 Task: Customize page layout- Mark the status as required.
Action: Mouse moved to (20, 91)
Screenshot: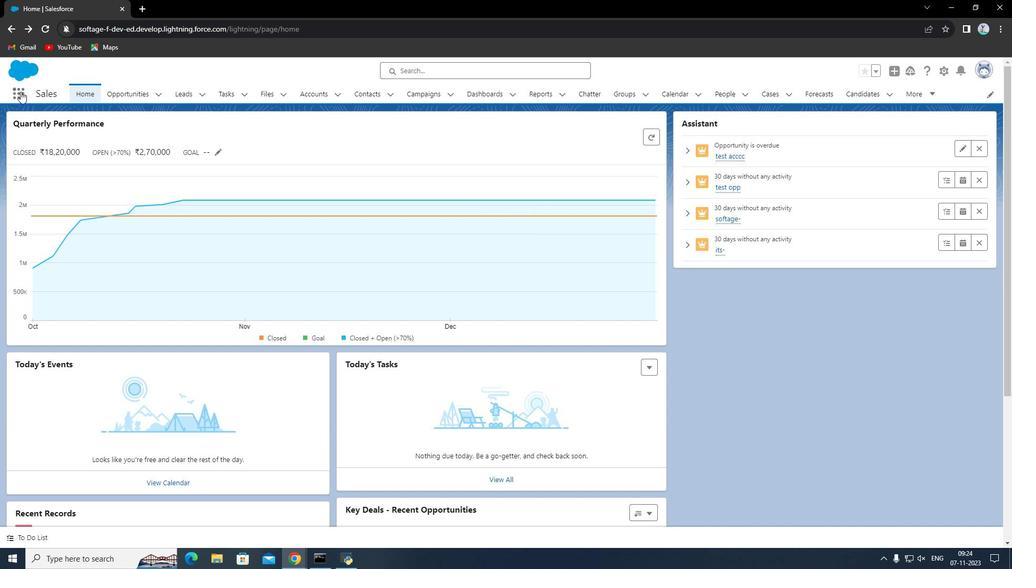 
Action: Mouse pressed left at (20, 91)
Screenshot: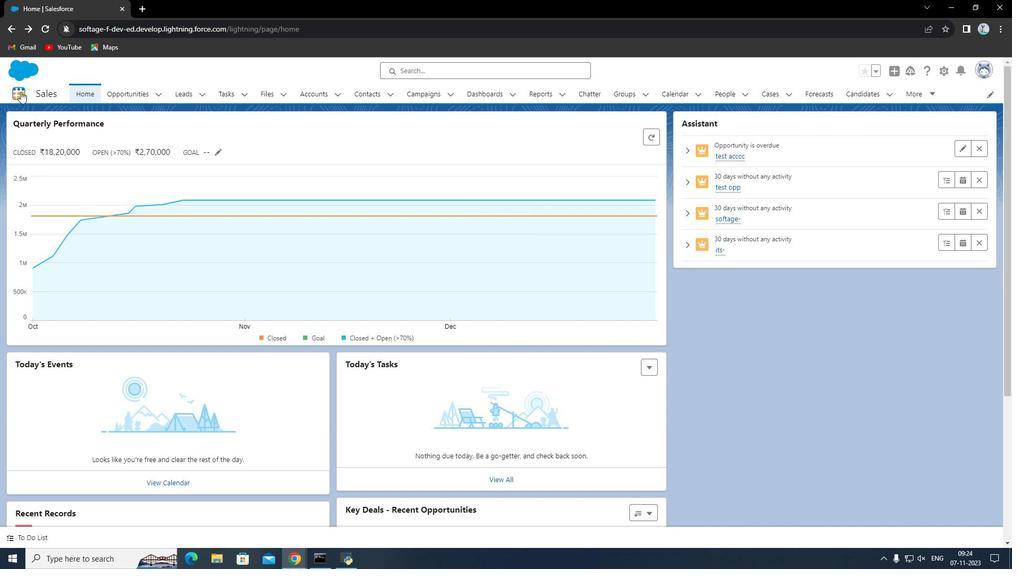 
Action: Mouse moved to (34, 277)
Screenshot: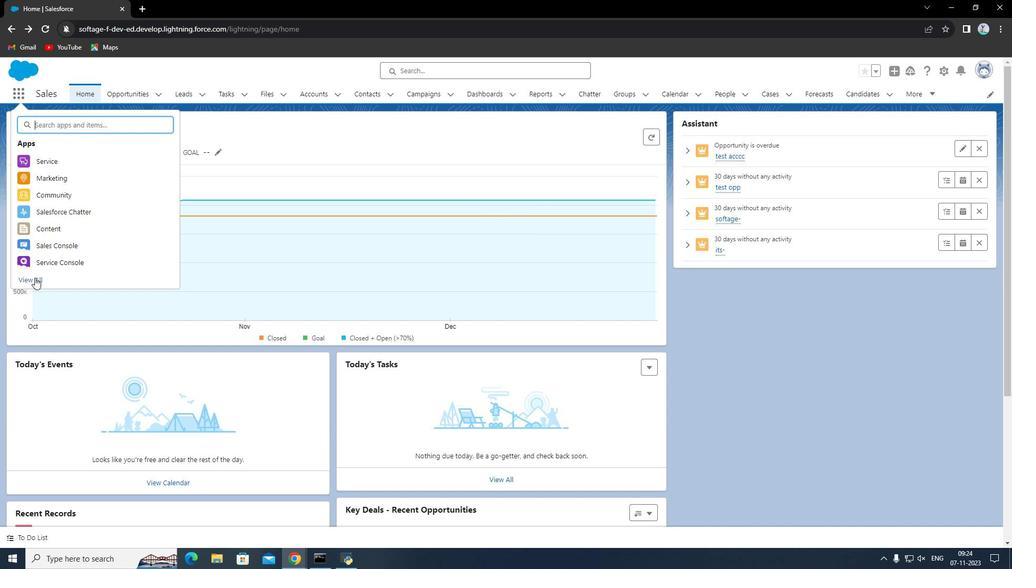 
Action: Mouse pressed left at (34, 277)
Screenshot: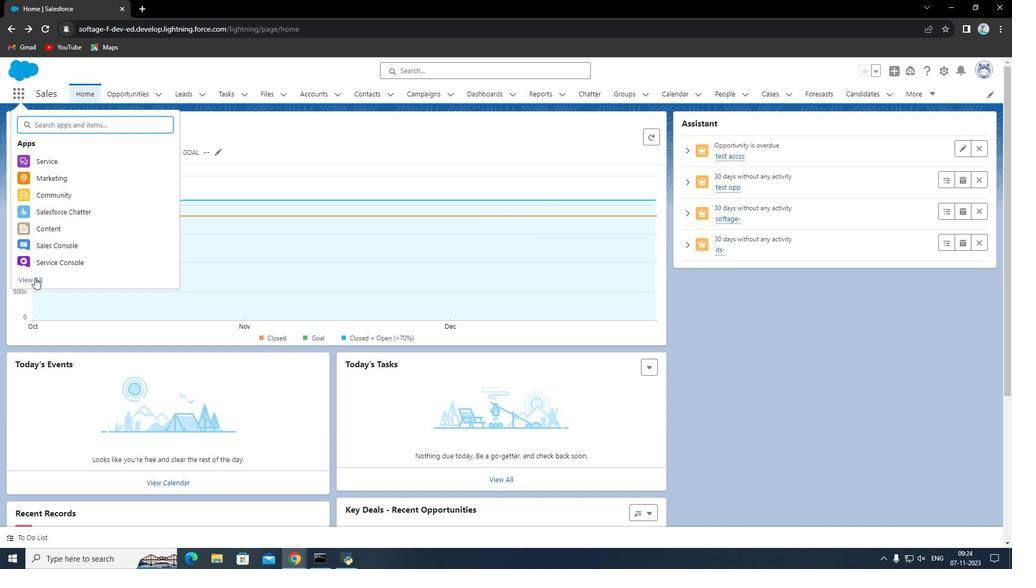 
Action: Mouse moved to (423, 402)
Screenshot: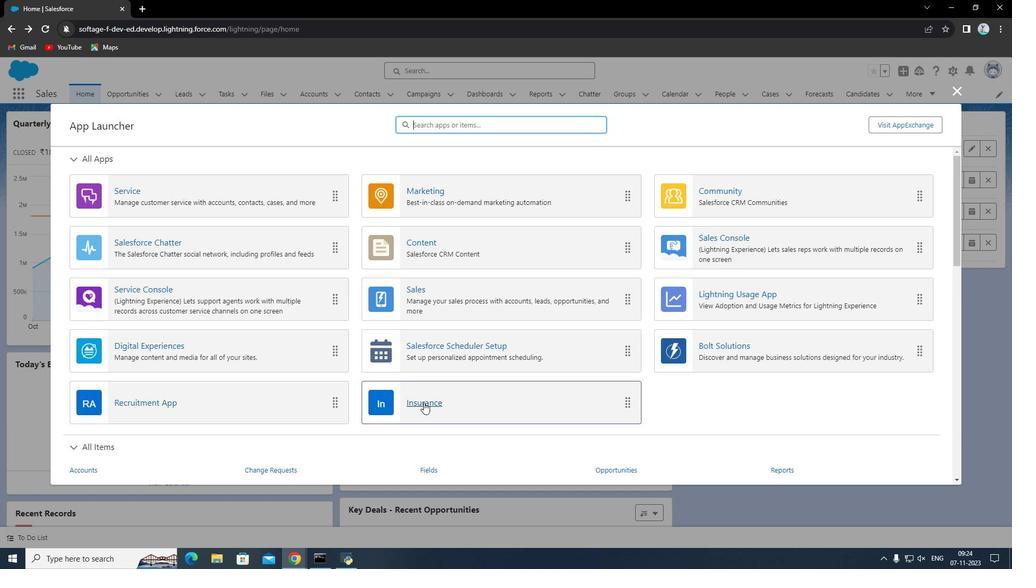 
Action: Mouse pressed left at (423, 402)
Screenshot: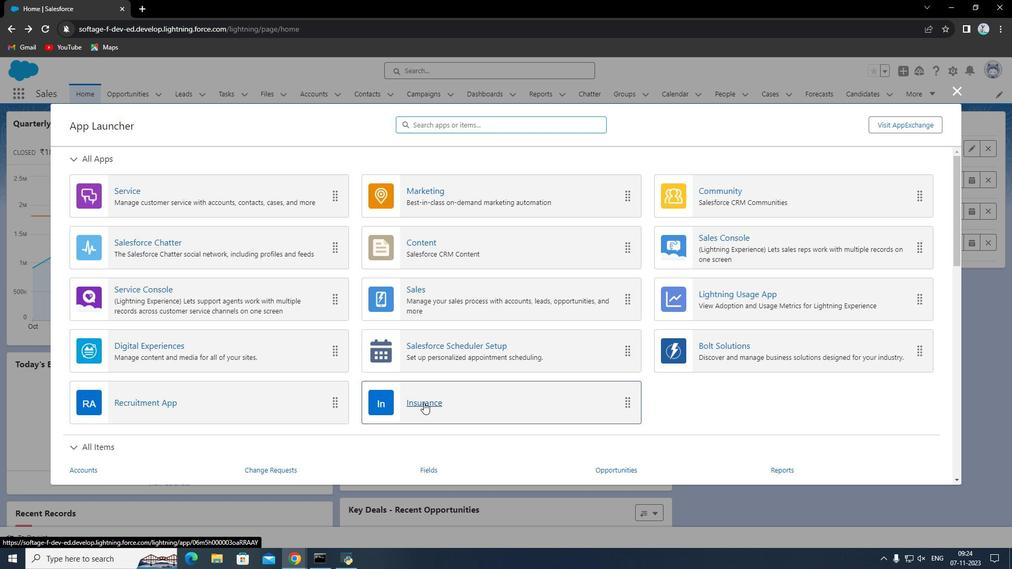 
Action: Mouse moved to (336, 92)
Screenshot: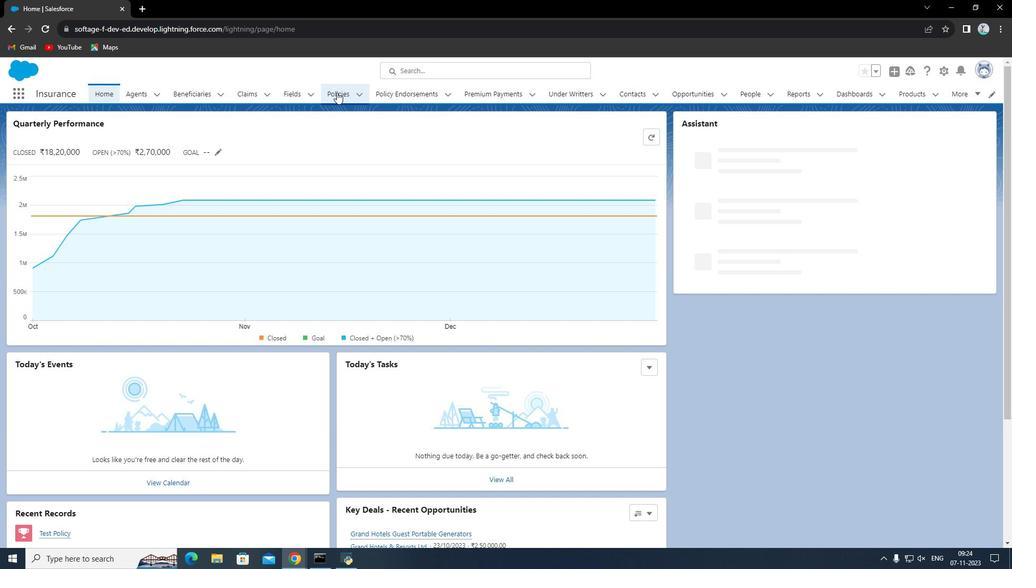 
Action: Mouse pressed left at (336, 92)
Screenshot: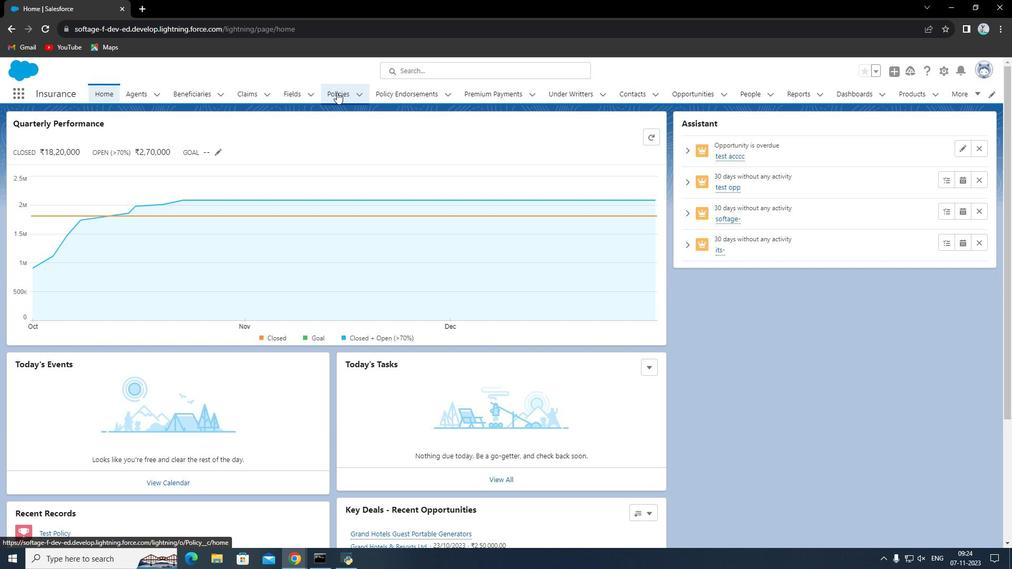 
Action: Mouse moved to (950, 71)
Screenshot: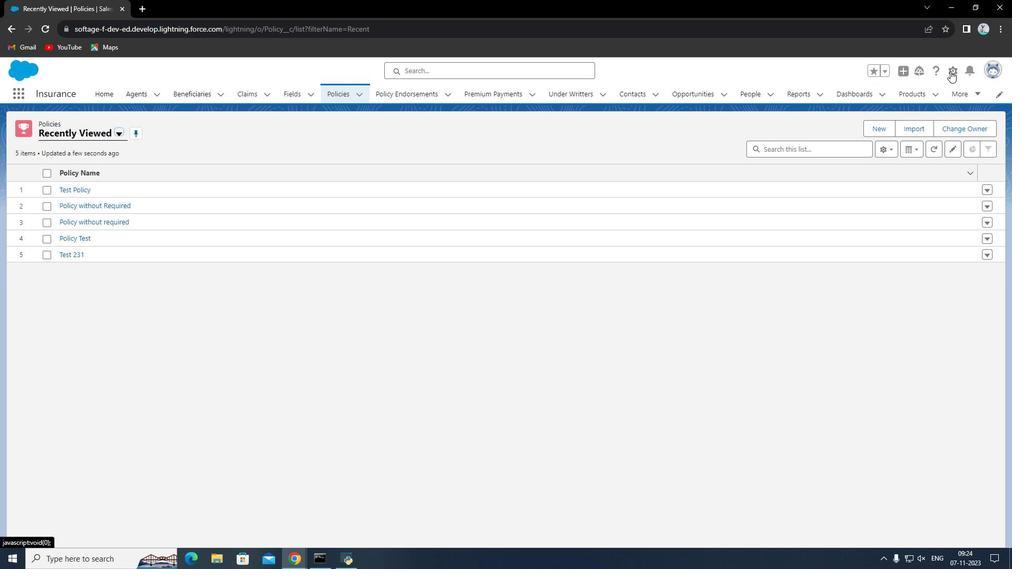 
Action: Mouse pressed left at (950, 71)
Screenshot: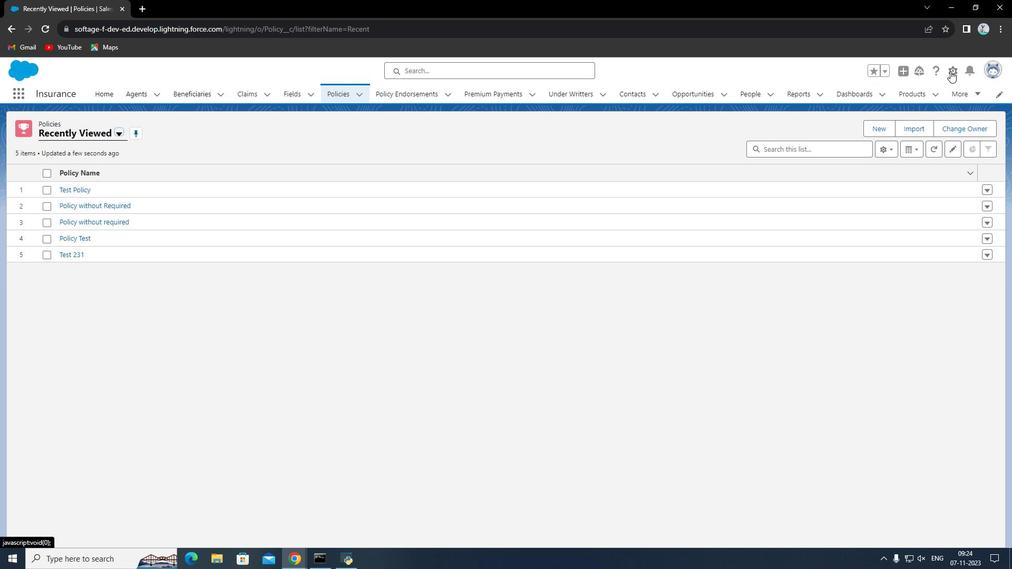 
Action: Mouse moved to (915, 189)
Screenshot: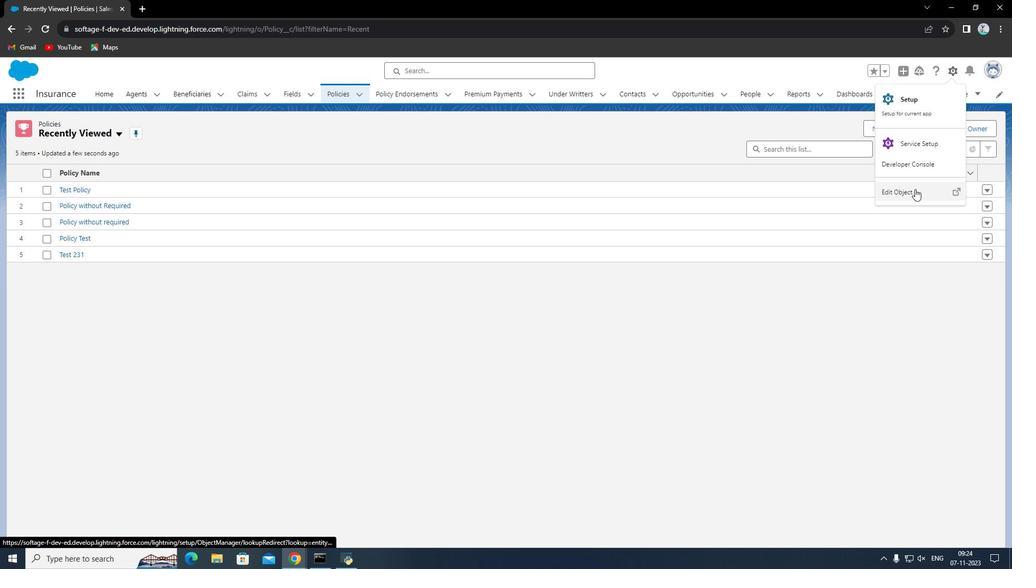 
Action: Mouse pressed left at (915, 189)
Screenshot: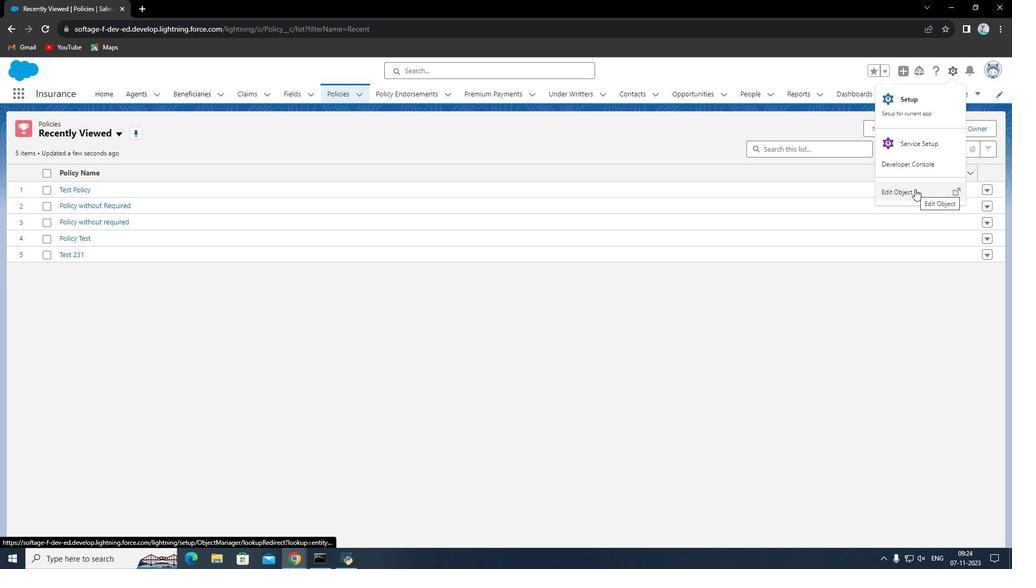 
Action: Mouse moved to (33, 220)
Screenshot: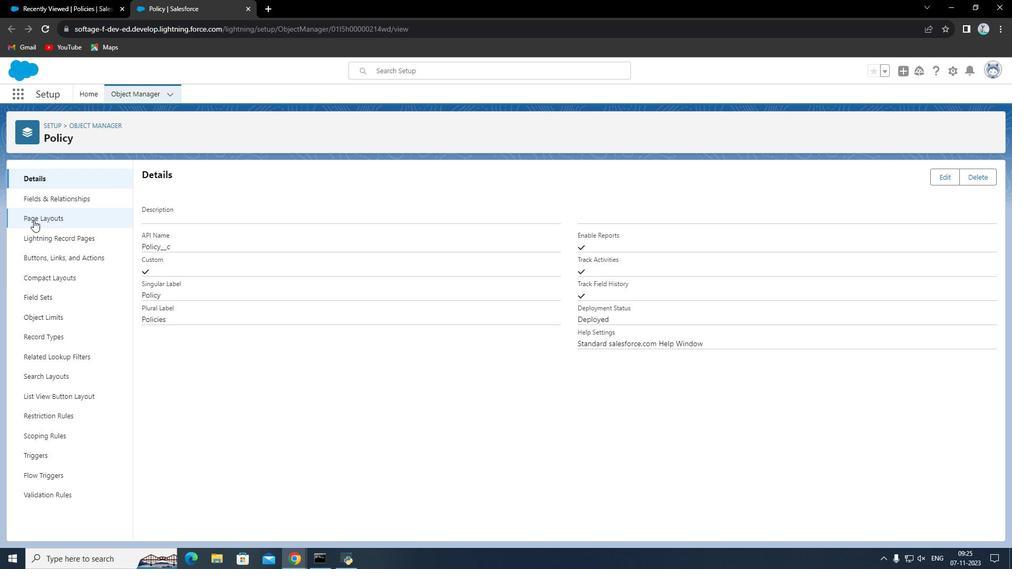 
Action: Mouse pressed left at (33, 220)
Screenshot: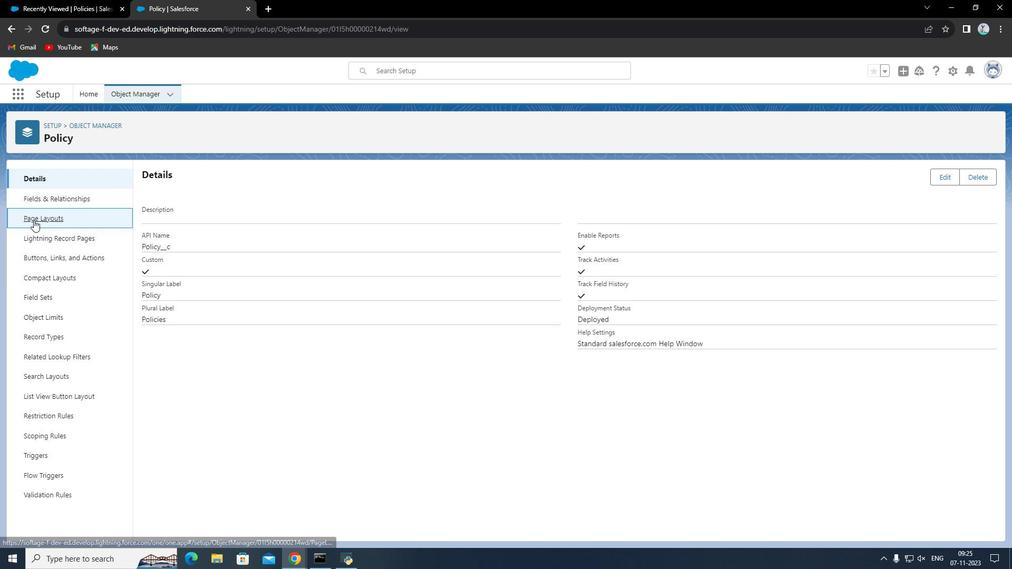 
Action: Mouse moved to (991, 220)
Screenshot: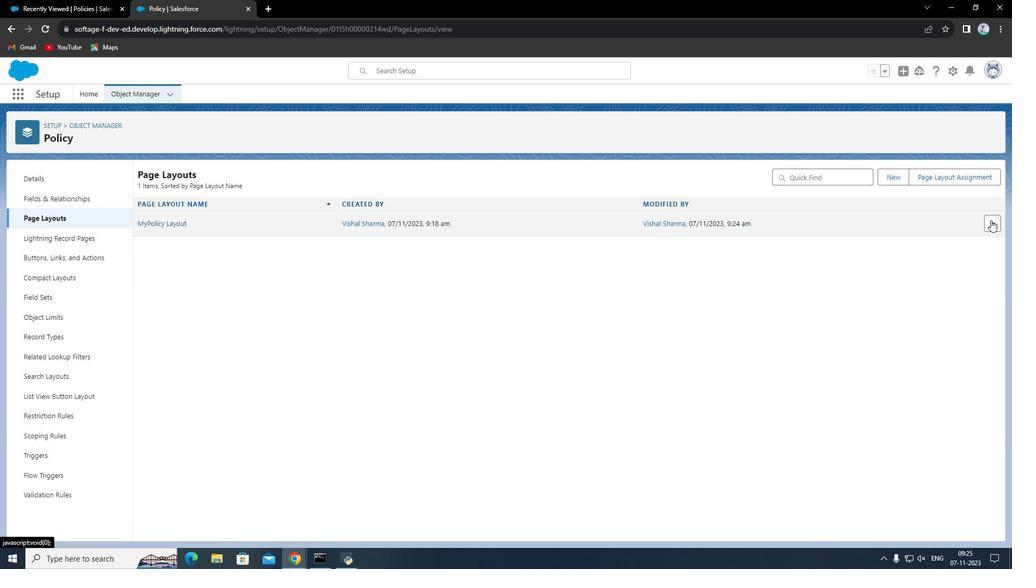 
Action: Mouse pressed left at (991, 220)
Screenshot: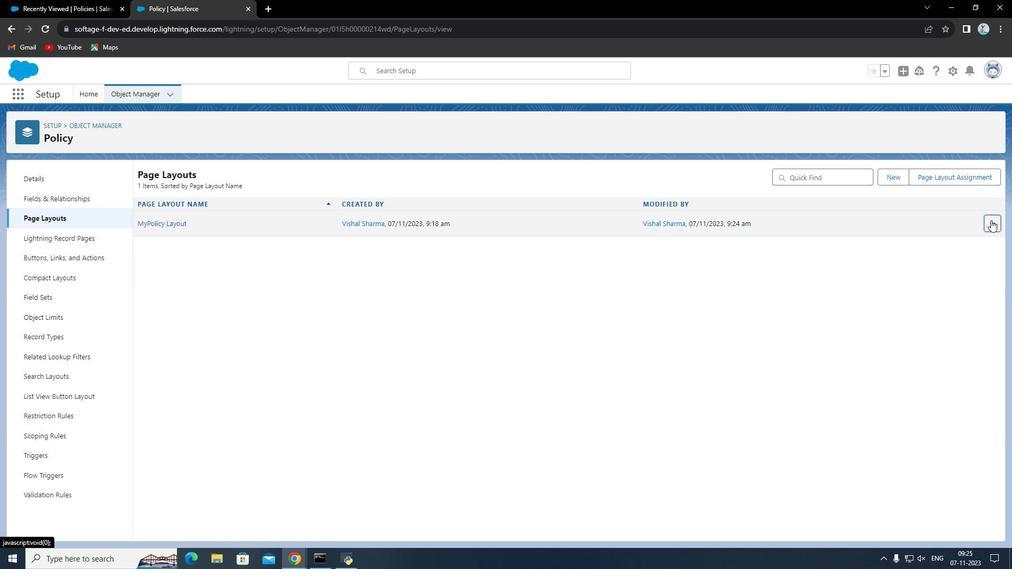 
Action: Mouse moved to (973, 245)
Screenshot: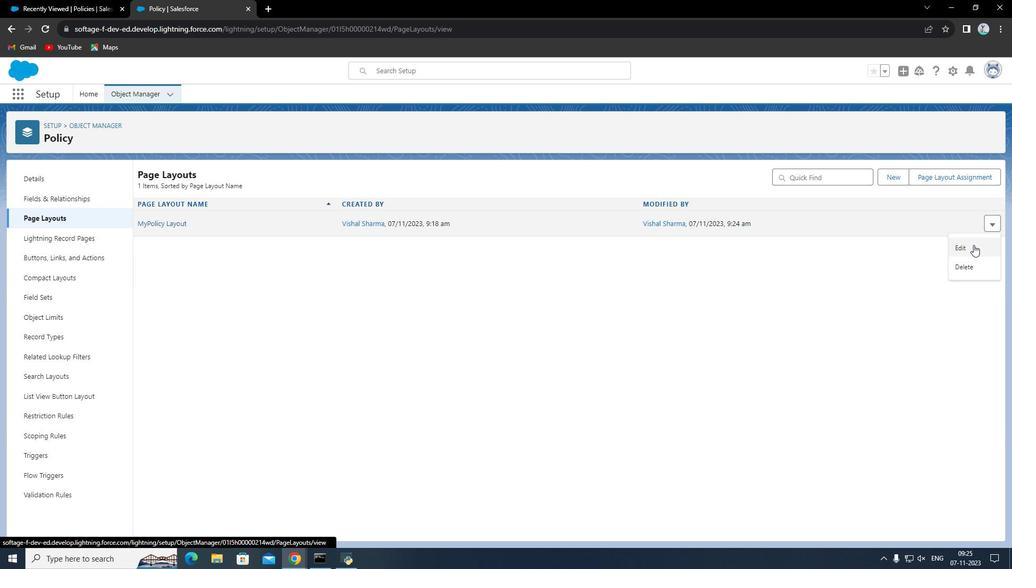 
Action: Mouse pressed left at (973, 245)
Screenshot: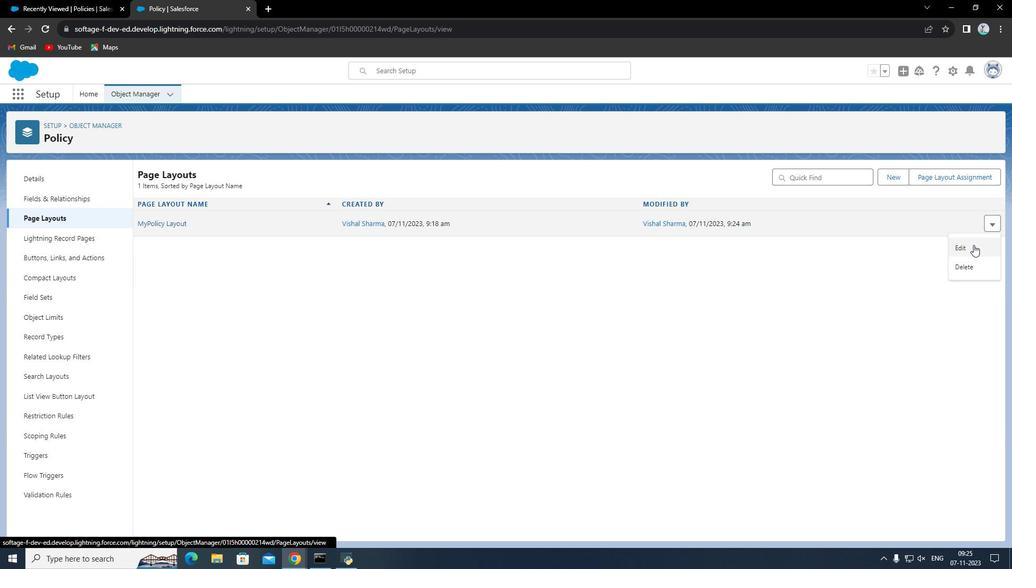 
Action: Mouse moved to (308, 354)
Screenshot: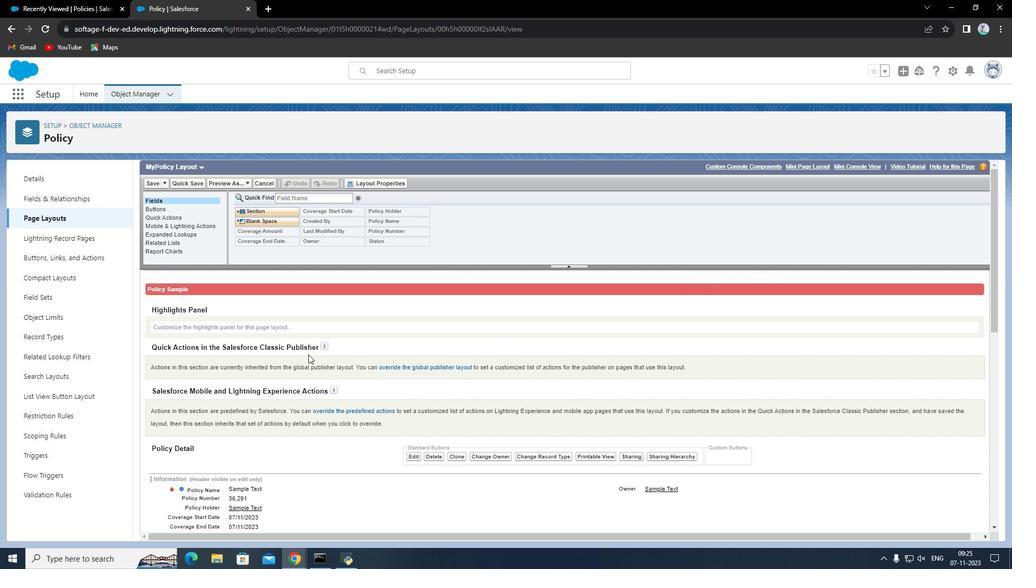 
Action: Mouse scrolled (308, 354) with delta (0, 0)
Screenshot: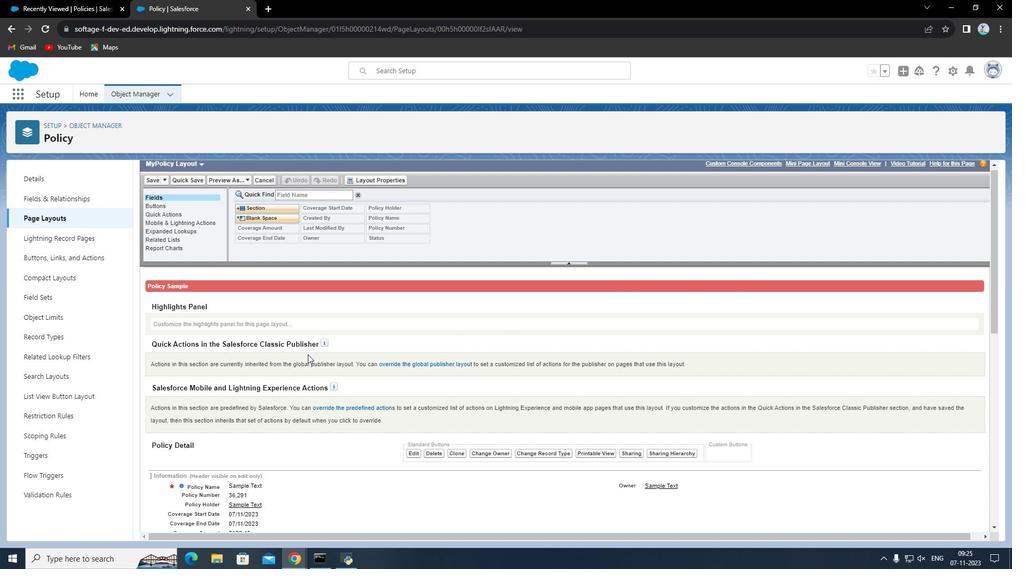 
Action: Mouse moved to (307, 354)
Screenshot: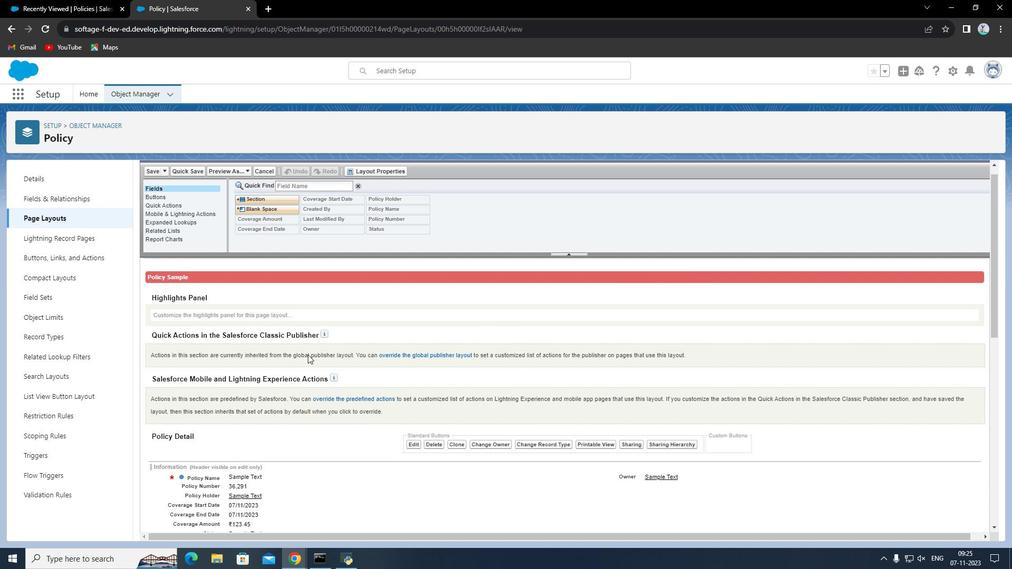 
Action: Mouse scrolled (307, 354) with delta (0, 0)
Screenshot: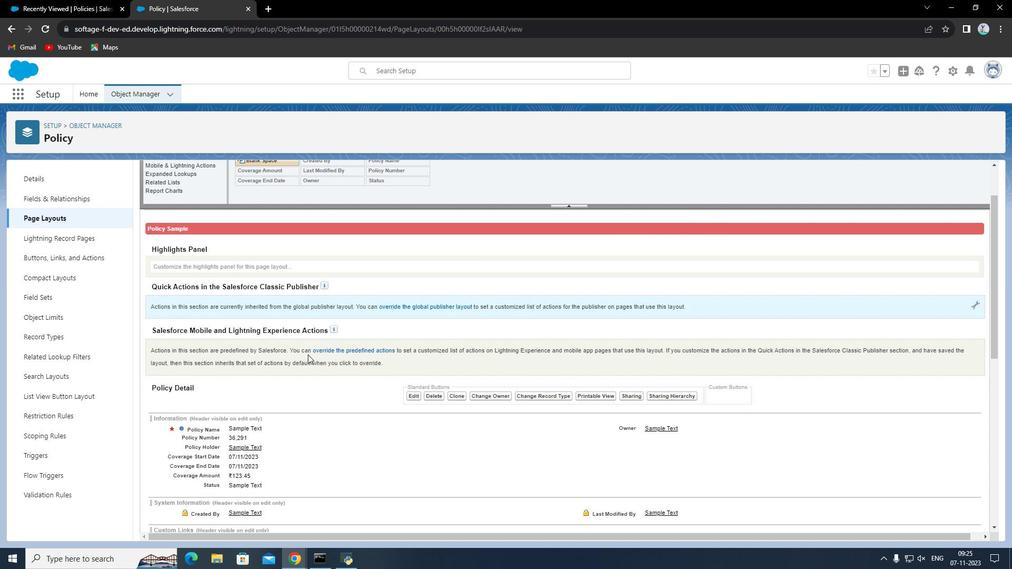 
Action: Mouse scrolled (307, 354) with delta (0, 0)
Screenshot: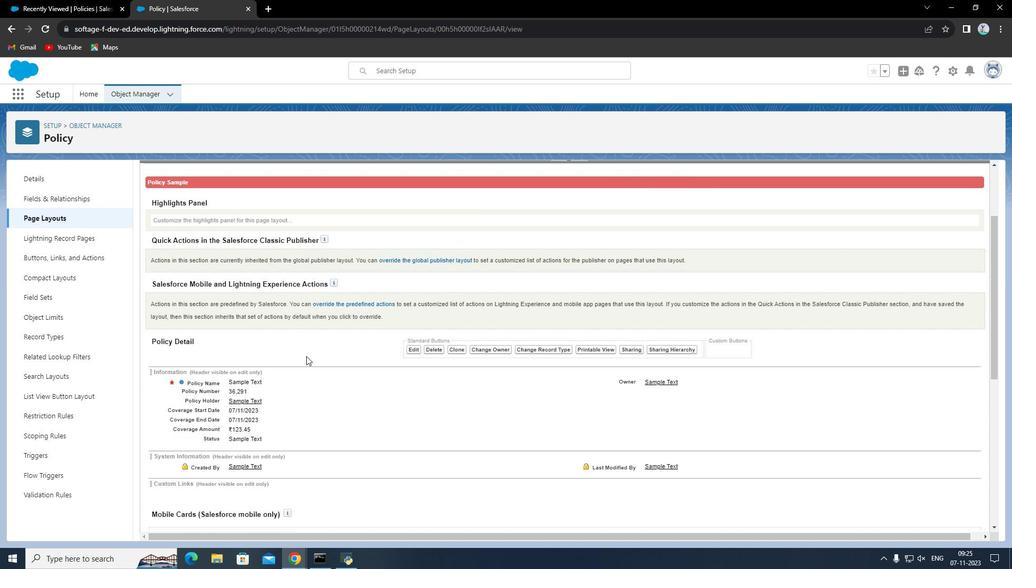 
Action: Mouse moved to (559, 387)
Screenshot: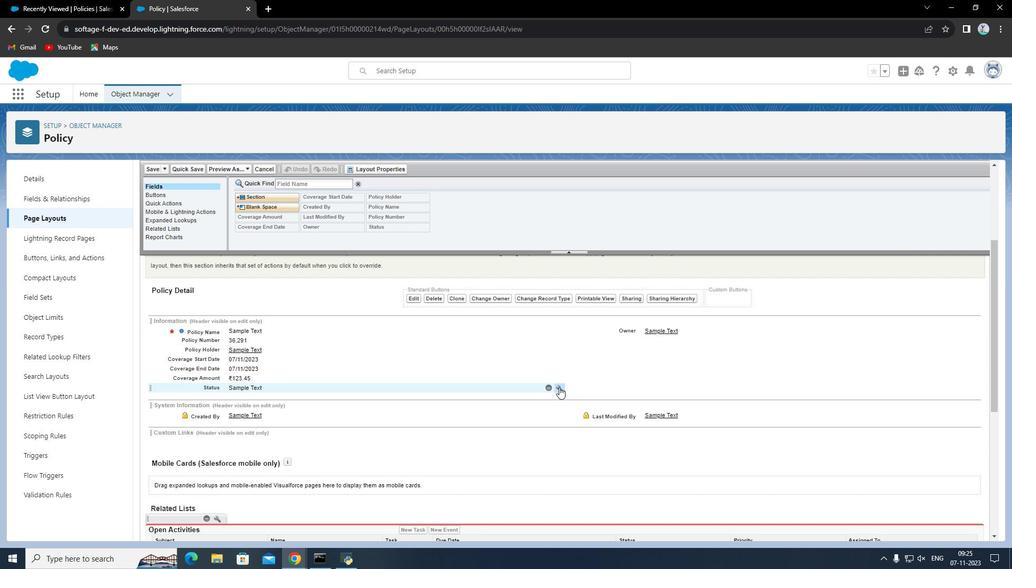 
Action: Mouse pressed left at (559, 387)
Screenshot: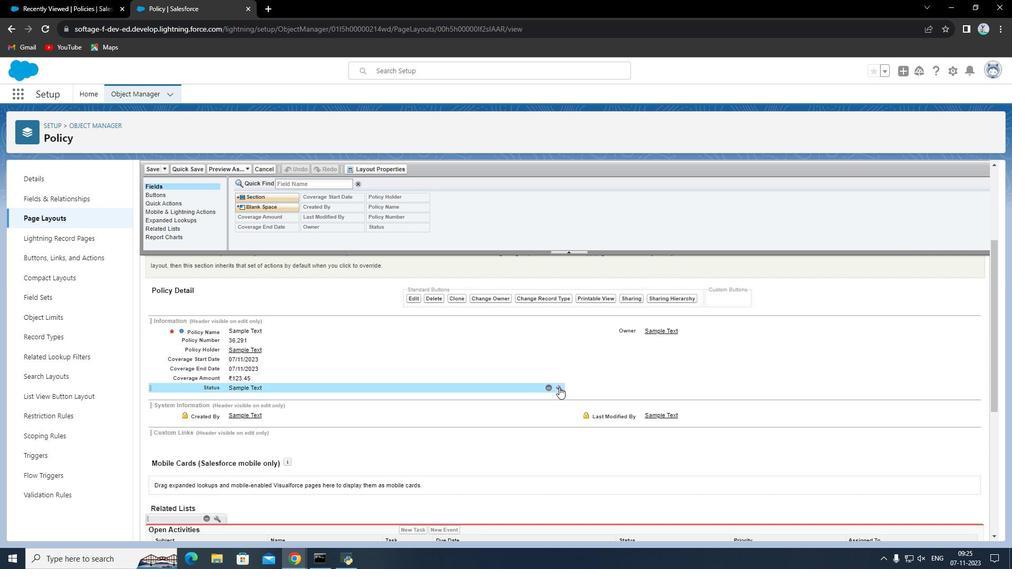 
Action: Mouse moved to (604, 350)
Screenshot: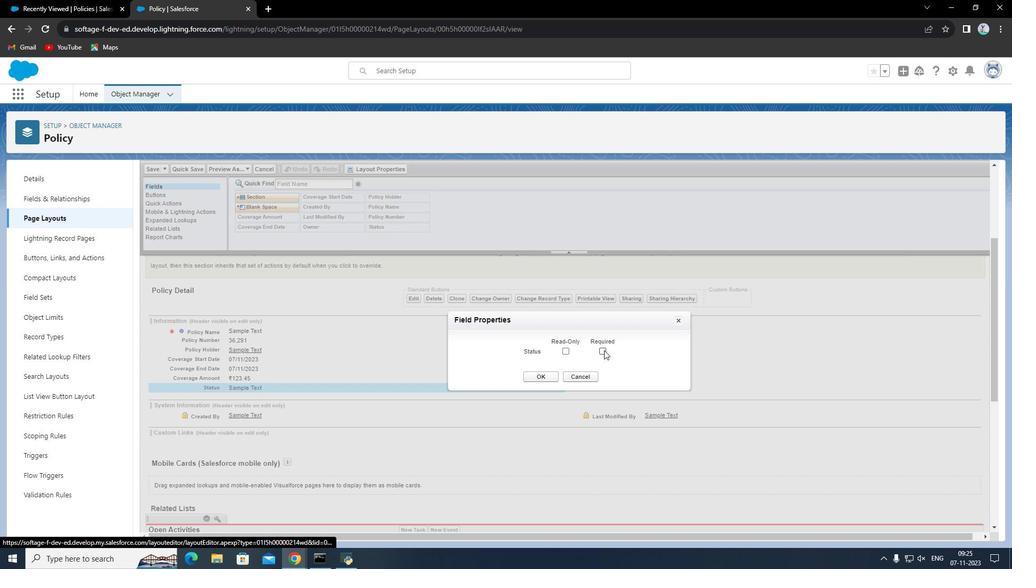 
Action: Mouse pressed left at (604, 350)
Screenshot: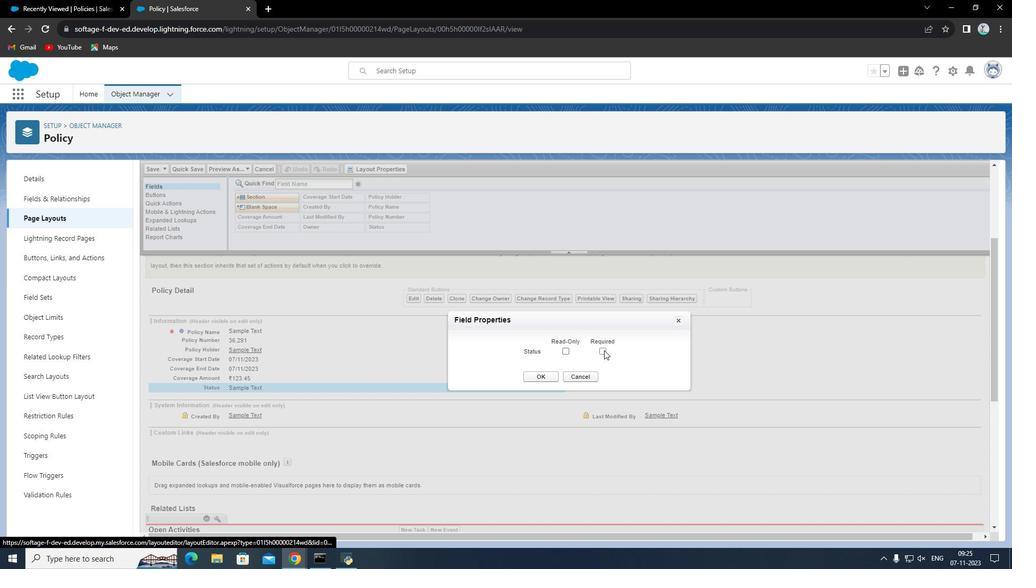 
Action: Mouse moved to (543, 378)
Screenshot: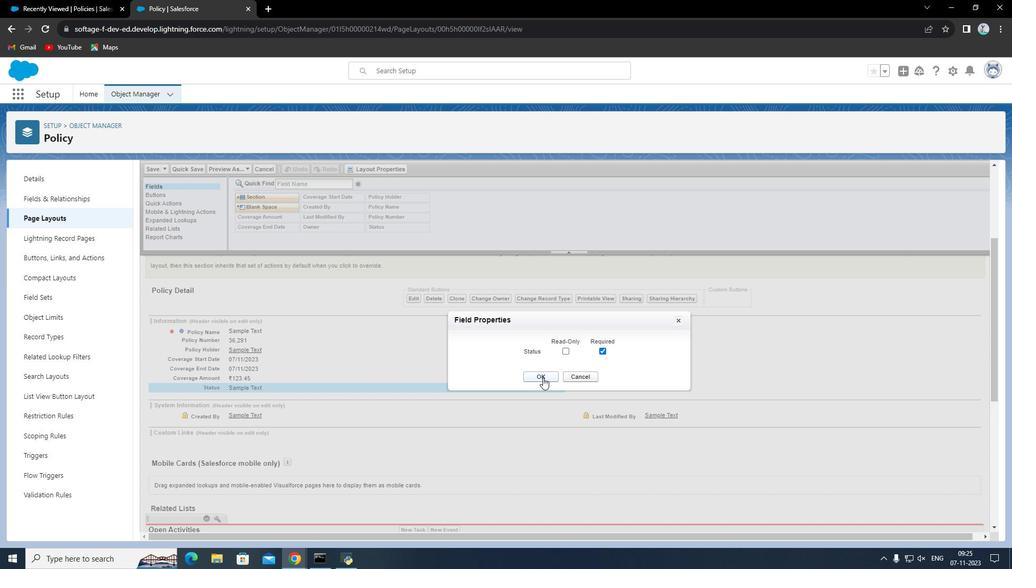 
Action: Mouse pressed left at (543, 378)
Screenshot: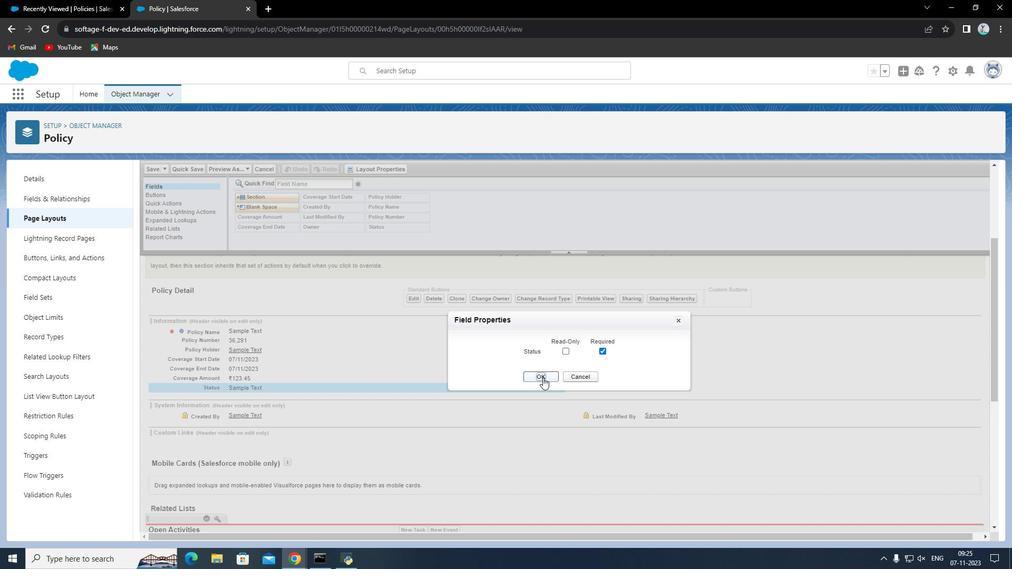 
Action: Mouse moved to (149, 169)
Screenshot: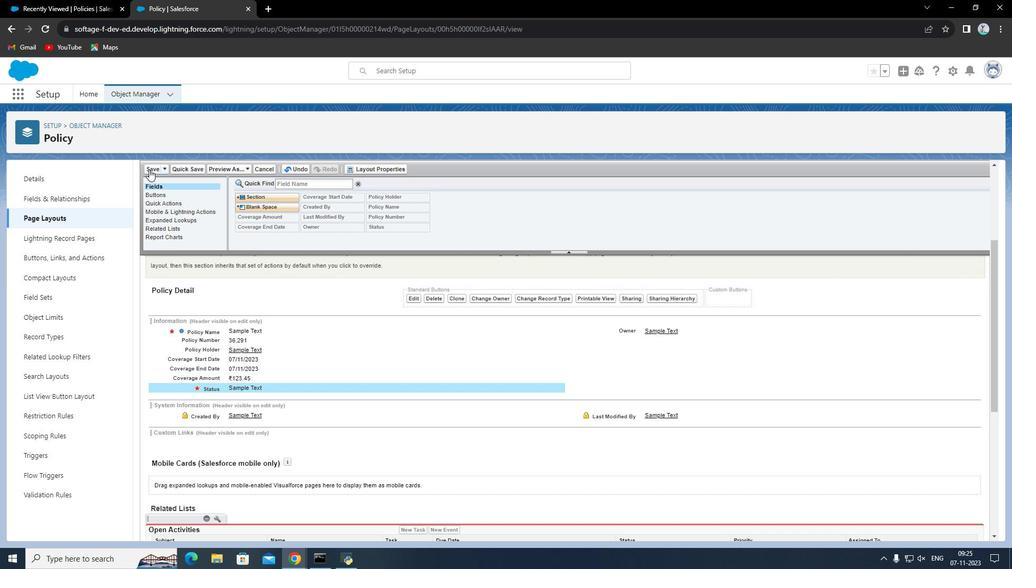 
Action: Mouse pressed left at (149, 169)
Screenshot: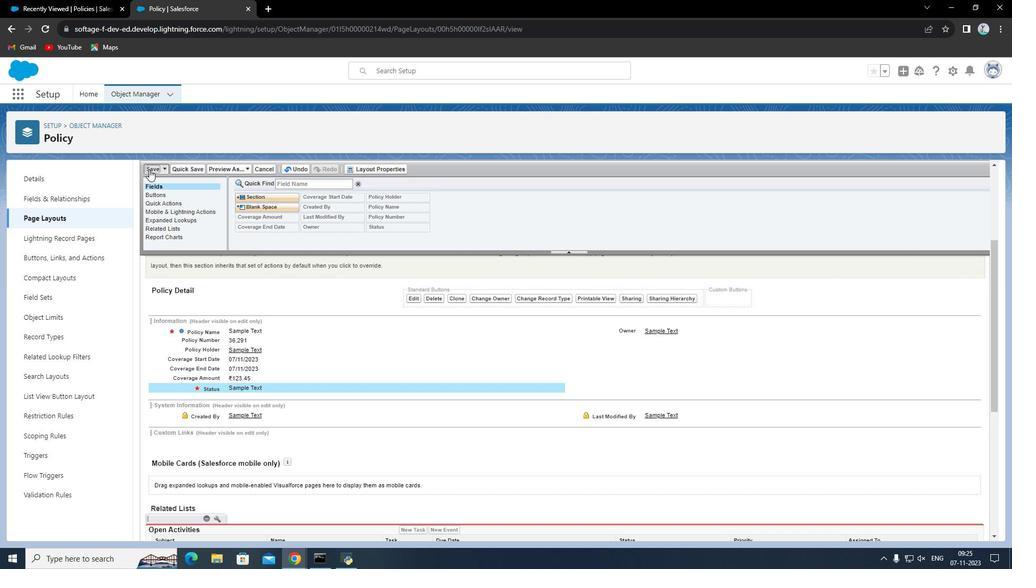 
Action: Mouse moved to (17, 92)
Screenshot: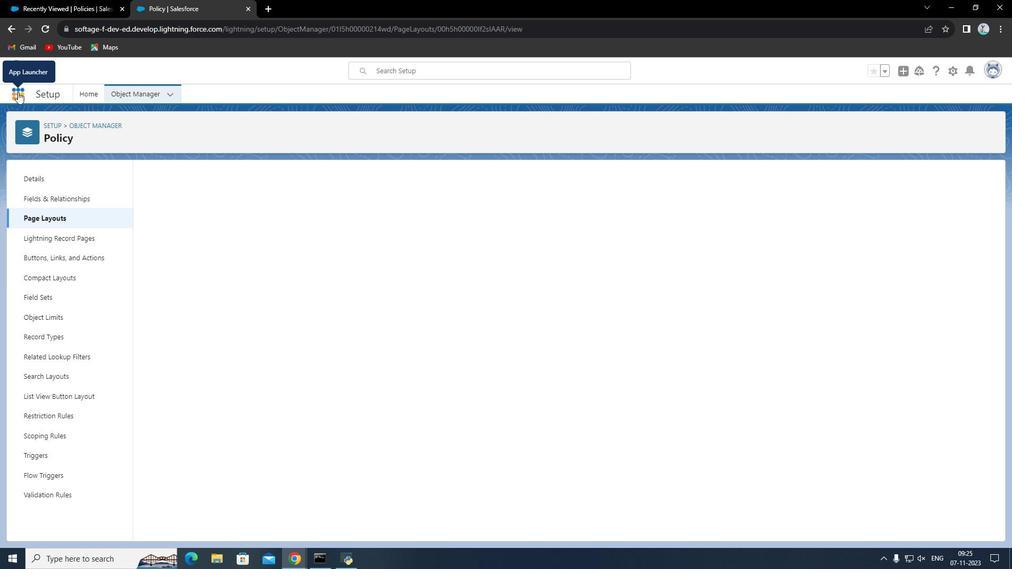 
Action: Mouse pressed left at (17, 92)
Screenshot: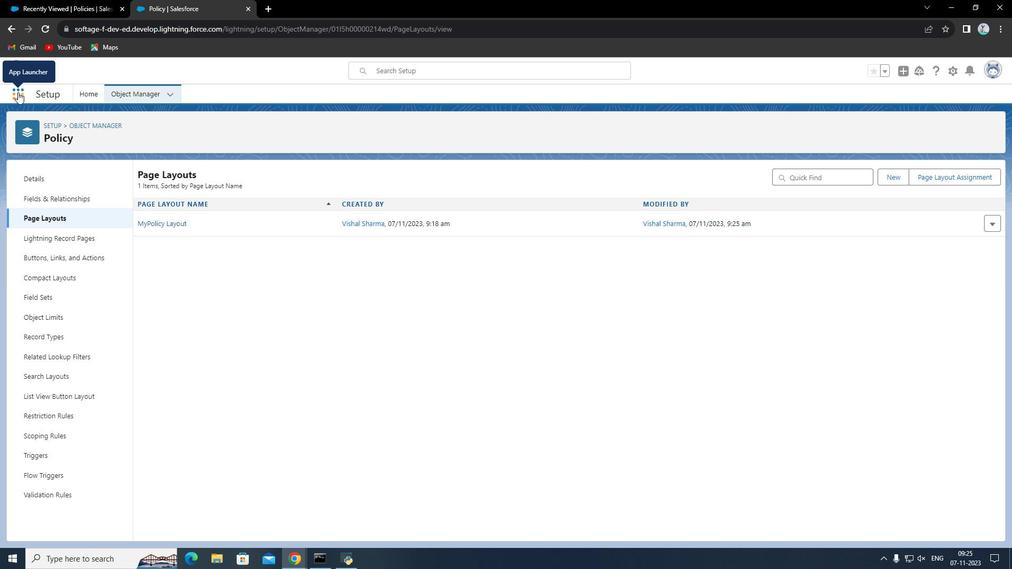 
Action: Mouse moved to (35, 277)
Screenshot: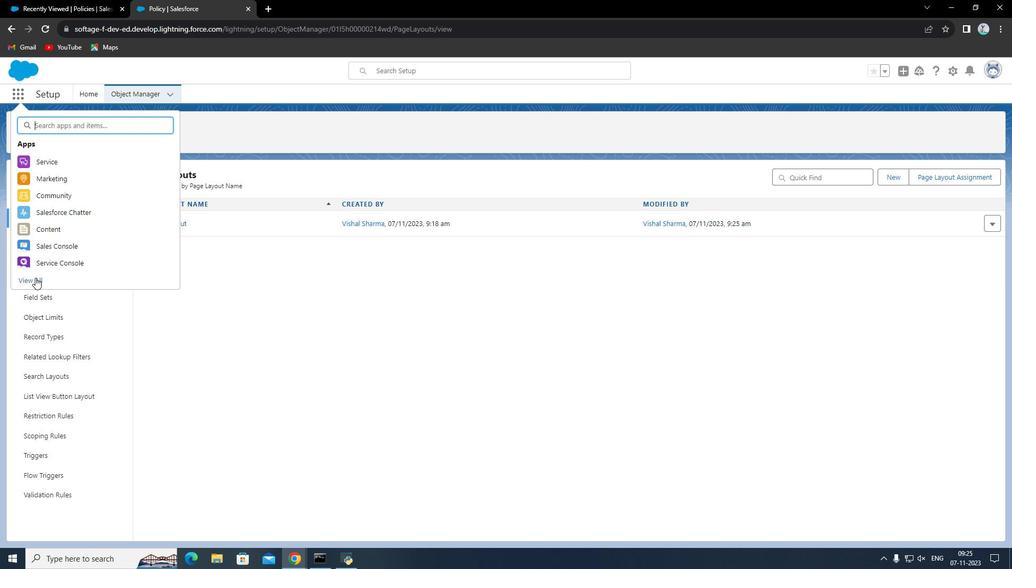 
Action: Mouse pressed left at (35, 277)
Screenshot: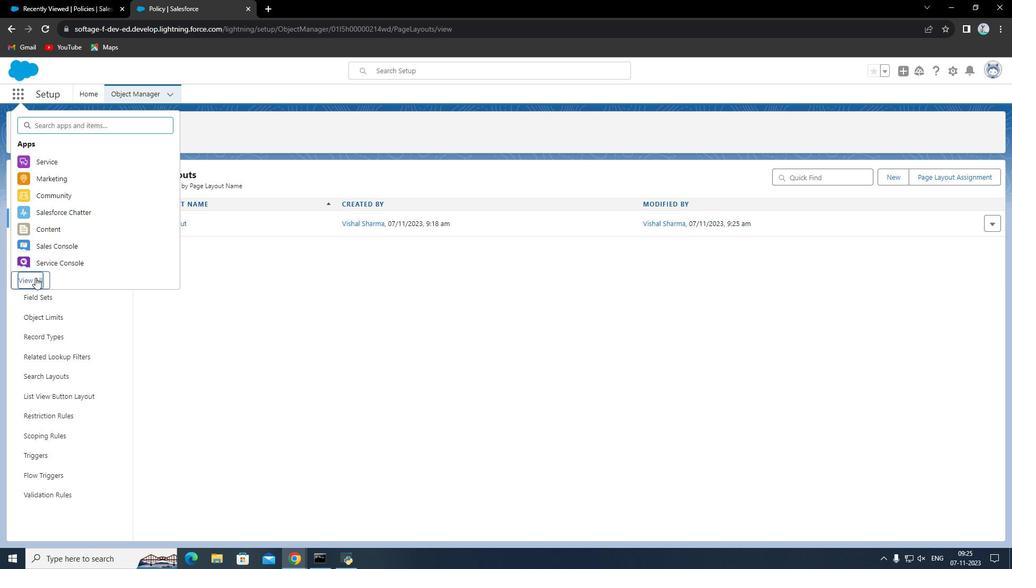 
Action: Mouse moved to (417, 402)
Screenshot: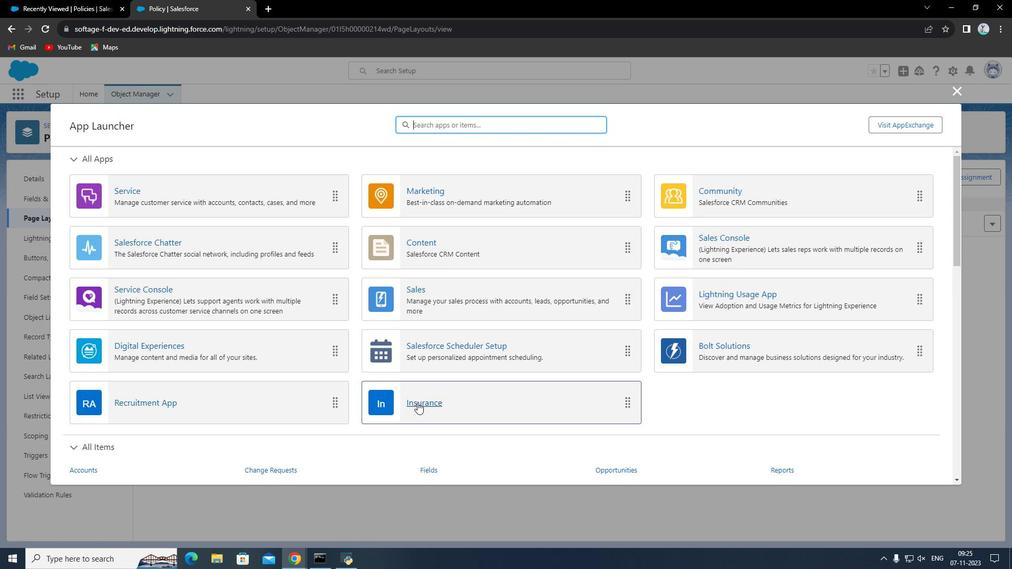 
Action: Mouse pressed left at (417, 402)
Screenshot: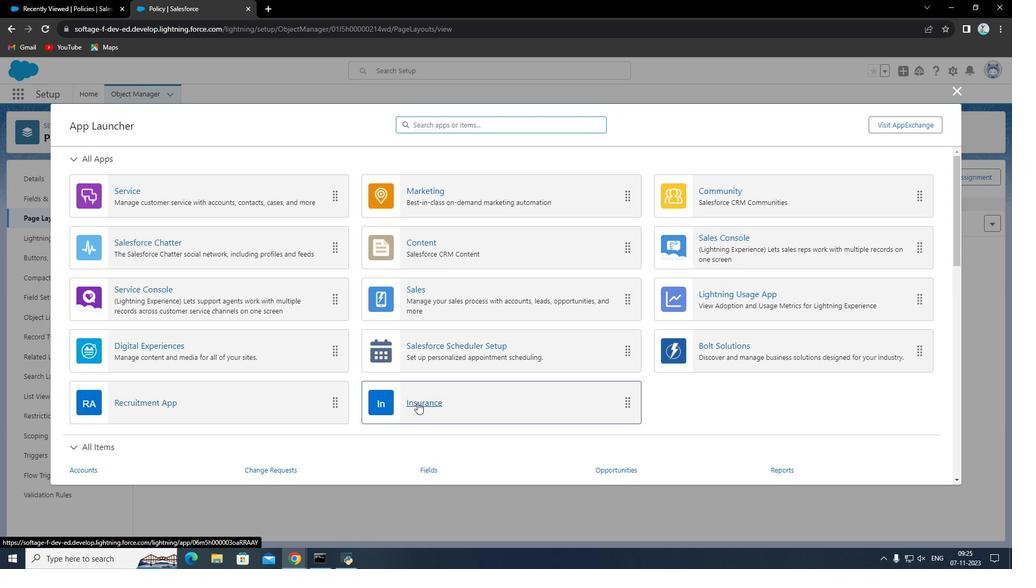 
Action: Mouse moved to (335, 94)
Screenshot: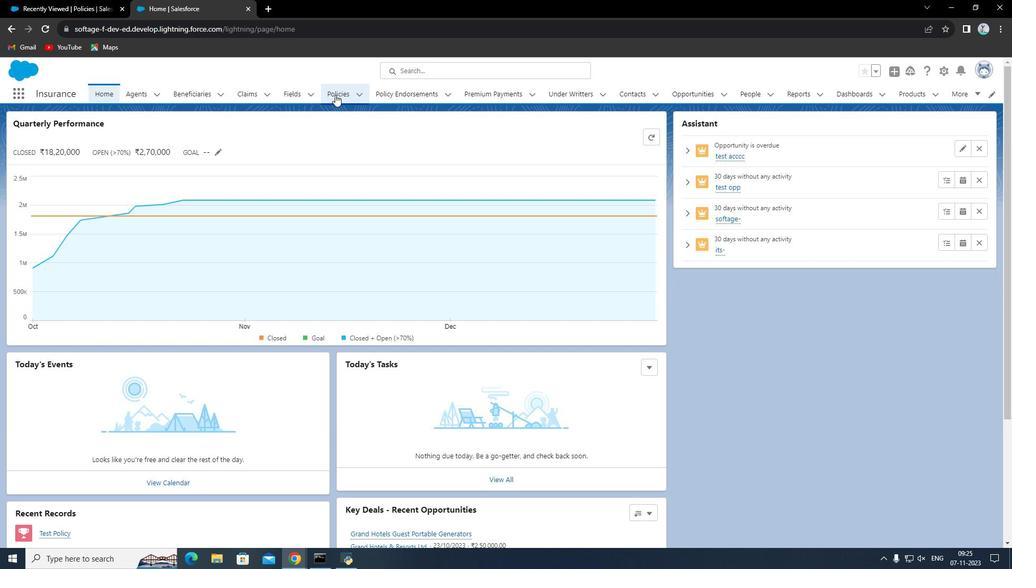 
Action: Mouse pressed left at (335, 94)
Screenshot: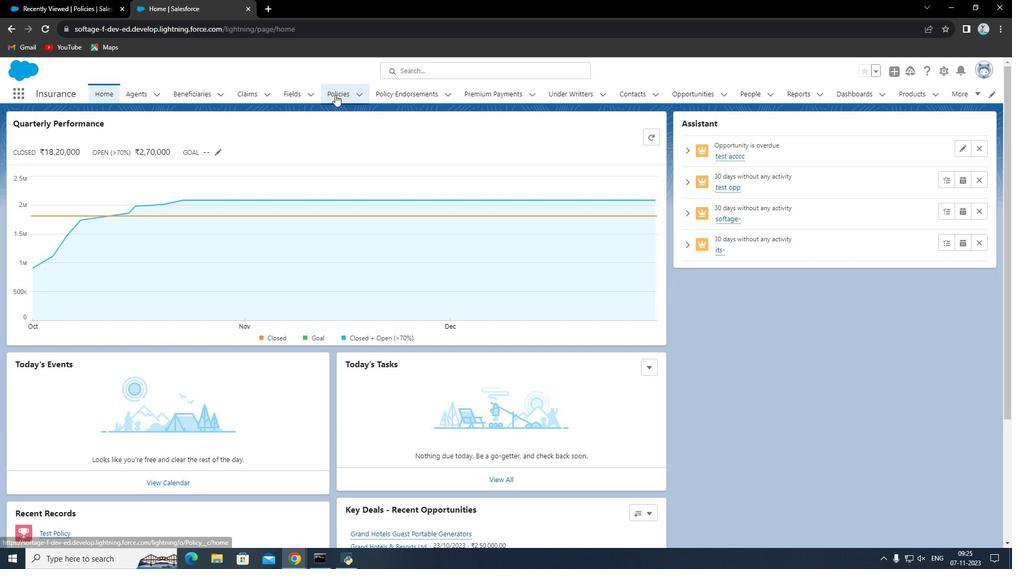 
Action: Mouse moved to (886, 126)
Screenshot: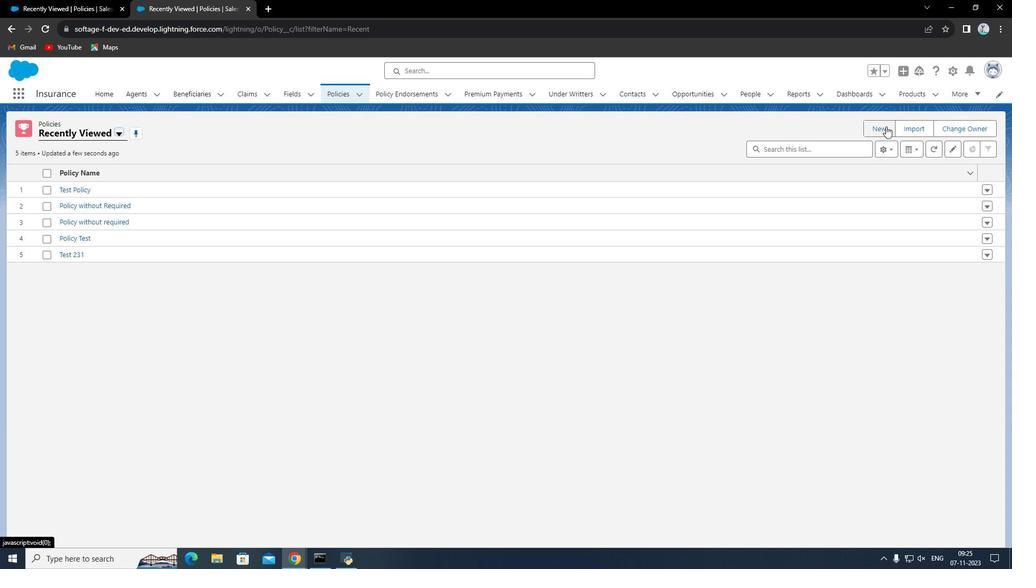 
Action: Mouse pressed left at (886, 126)
Screenshot: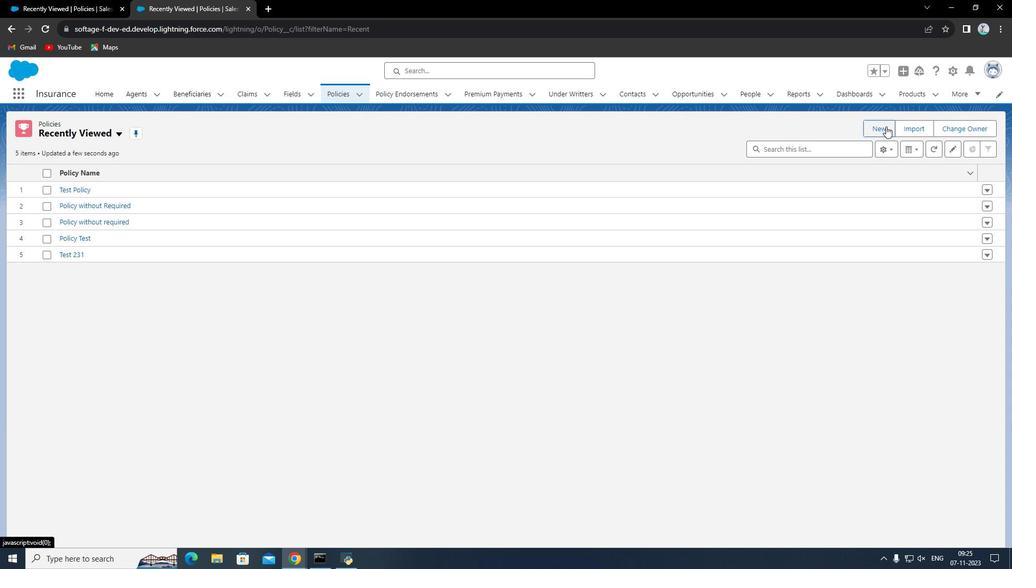 
Action: Mouse moved to (404, 212)
Screenshot: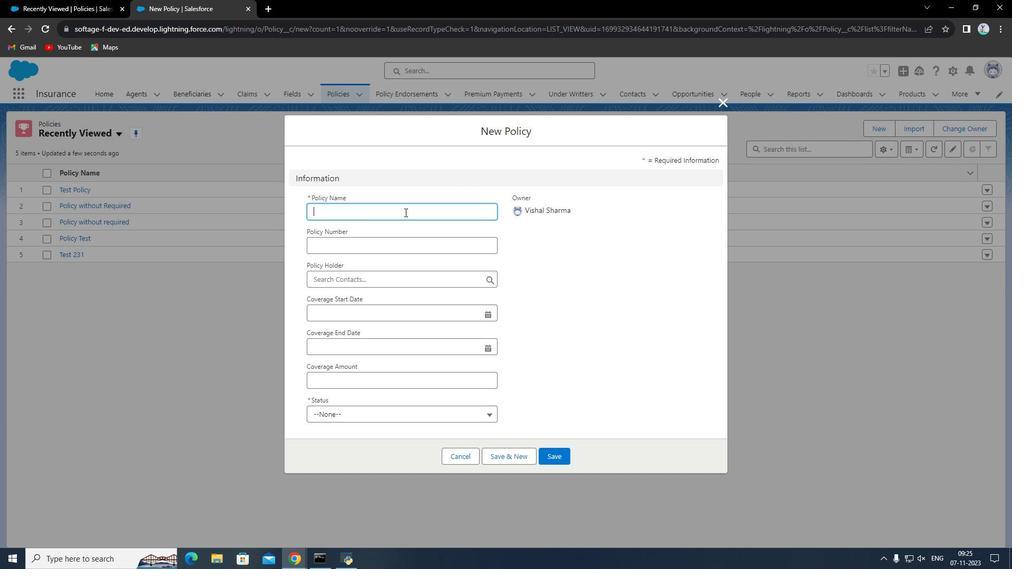 
Action: Mouse pressed left at (404, 212)
Screenshot: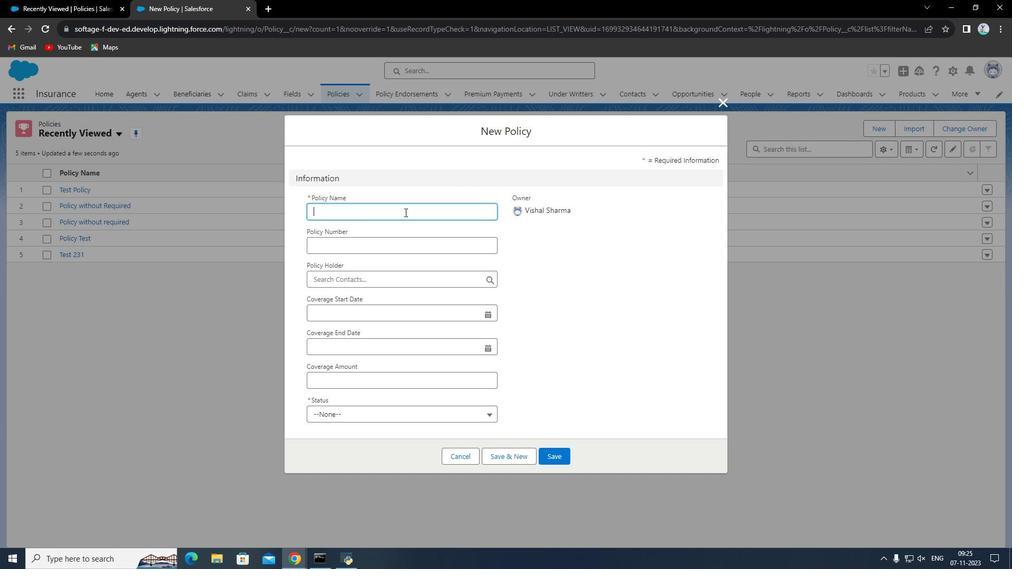 
Action: Key pressed <Key.shift><Key.shift><Key.shift><Key.shift><Key.shift><Key.shift><Key.shift><Key.shift><Key.shift><Key.shift><Key.shift><Key.shift><Key.shift><Key.shift><Key.shift><Key.shift><Key.shift><Key.shift>Policy
Screenshot: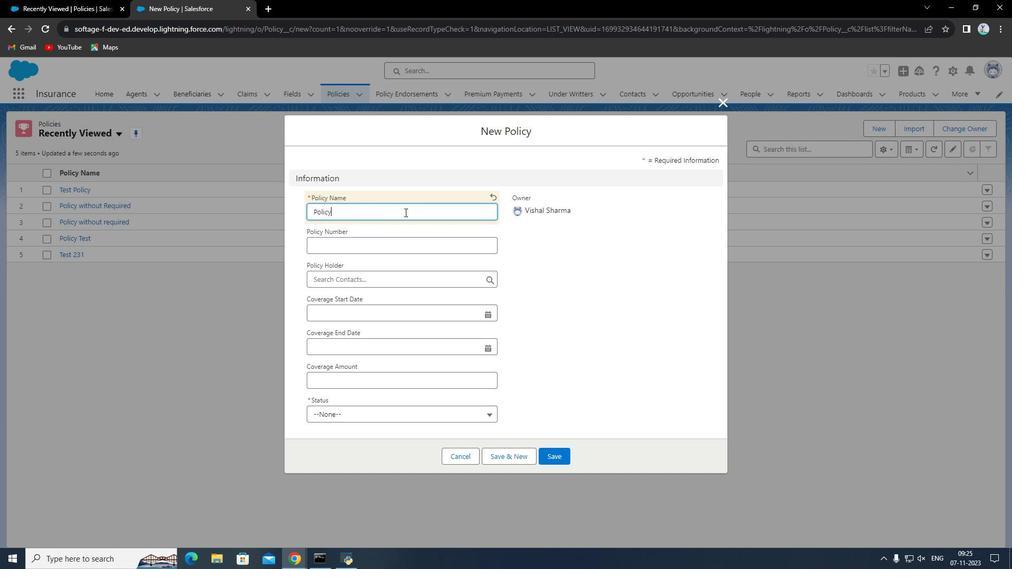
Action: Mouse moved to (420, 196)
Screenshot: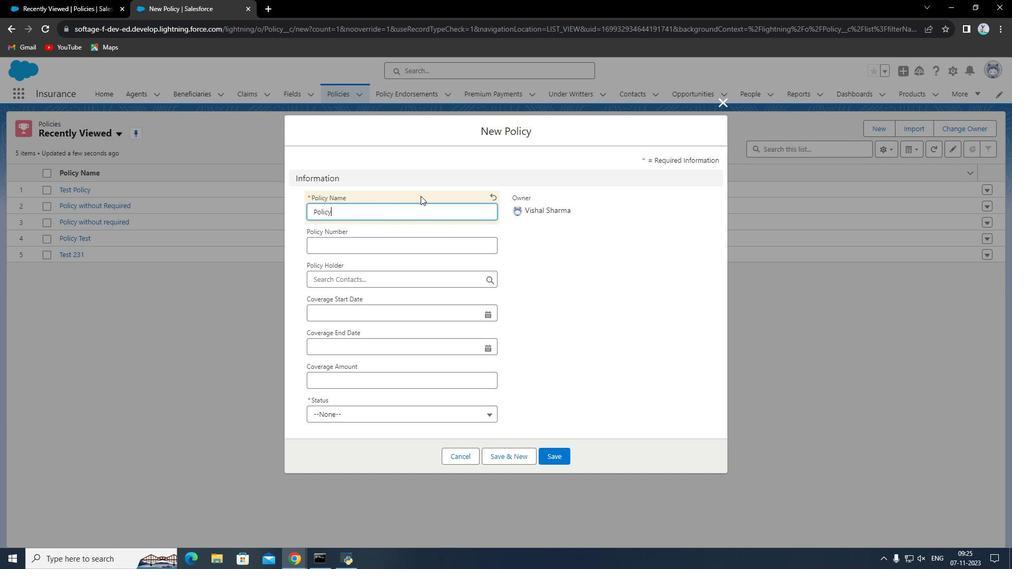 
Action: Key pressed <Key.space>123
Screenshot: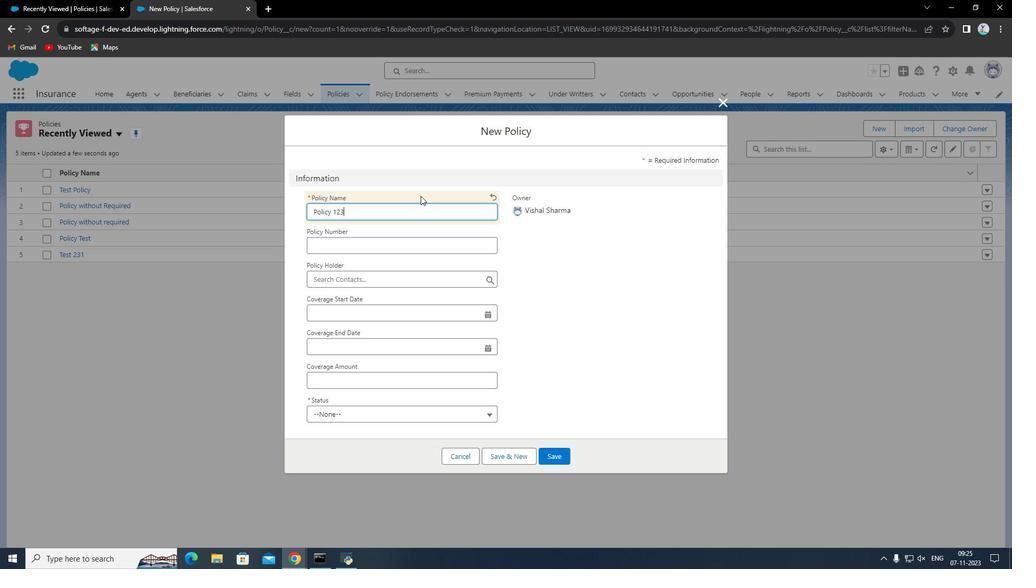 
Action: Mouse moved to (325, 409)
Screenshot: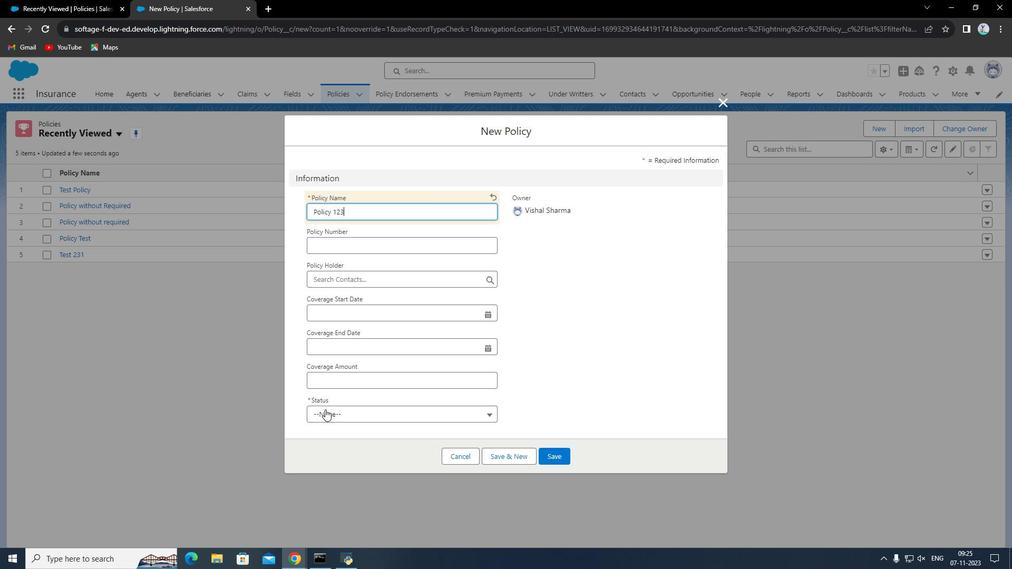 
Action: Mouse pressed left at (325, 409)
Screenshot: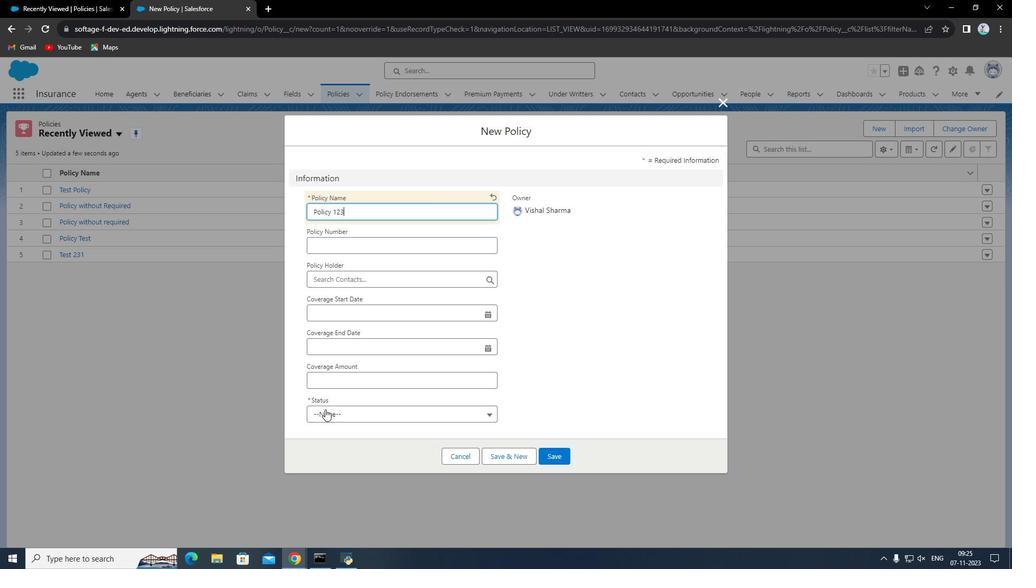 
Action: Mouse moved to (553, 394)
Screenshot: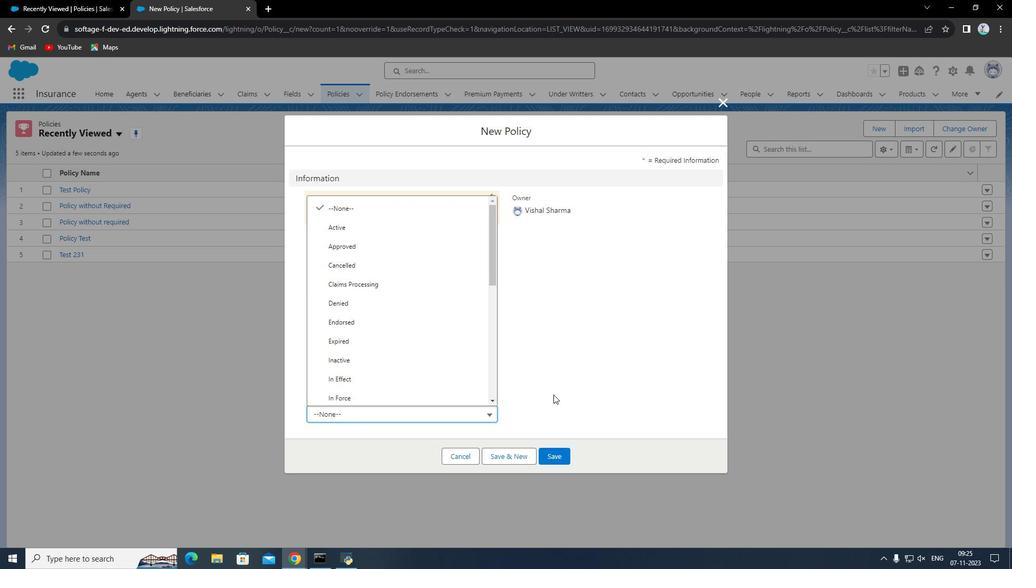 
Action: Mouse pressed left at (553, 394)
Screenshot: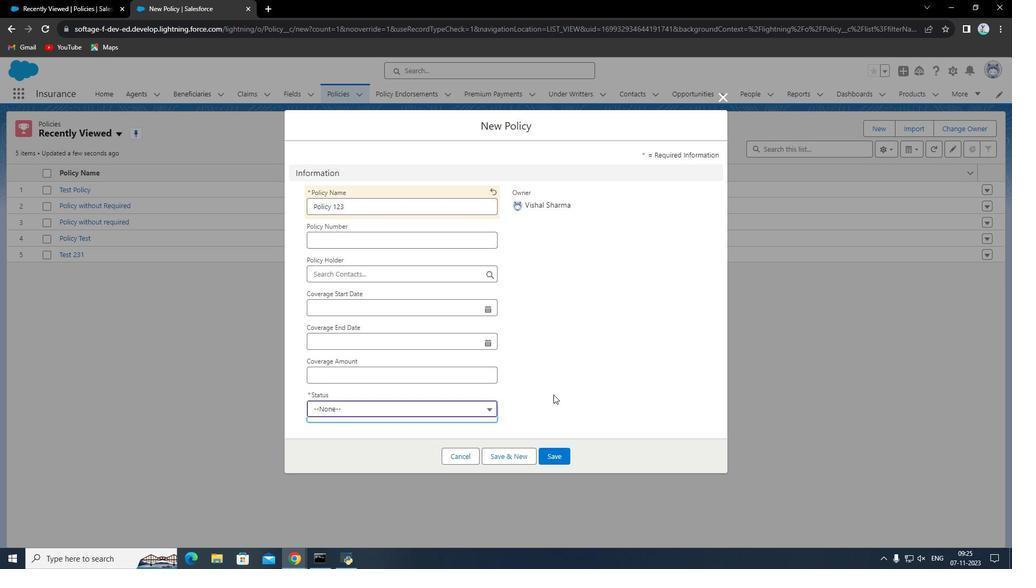 
Action: Mouse moved to (557, 460)
Screenshot: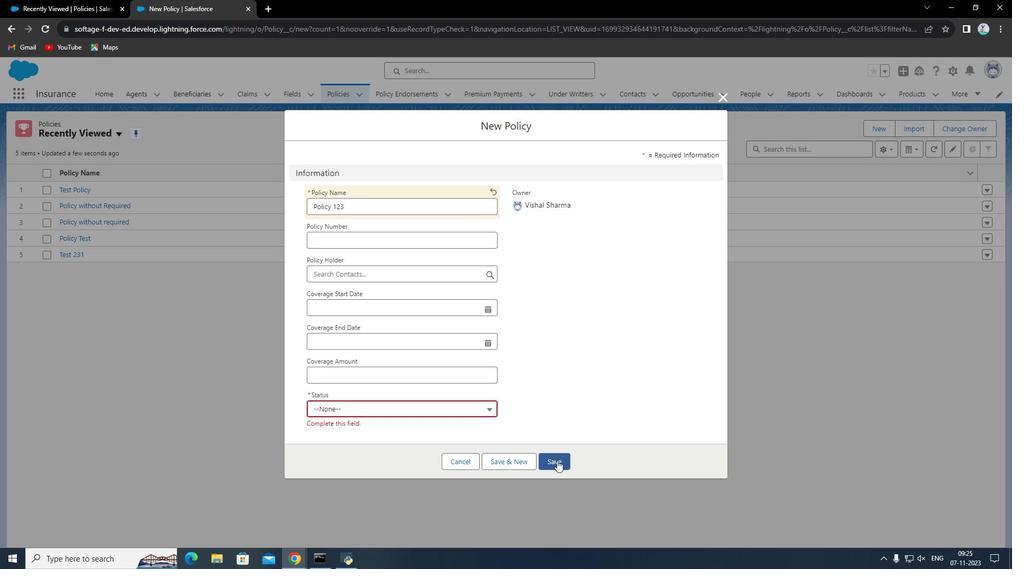 
Action: Mouse pressed left at (557, 460)
Screenshot: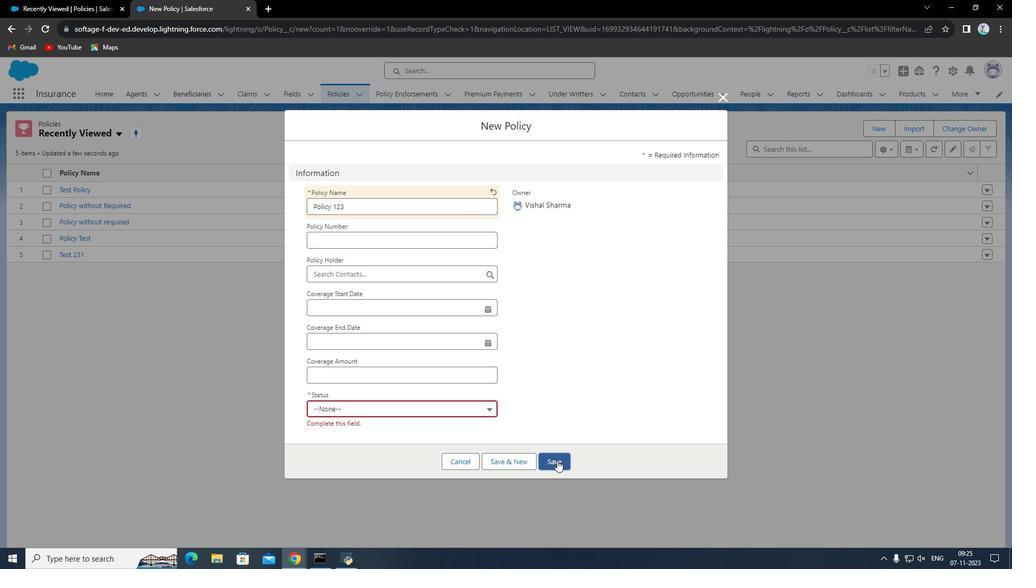 
Action: Mouse moved to (326, 414)
Screenshot: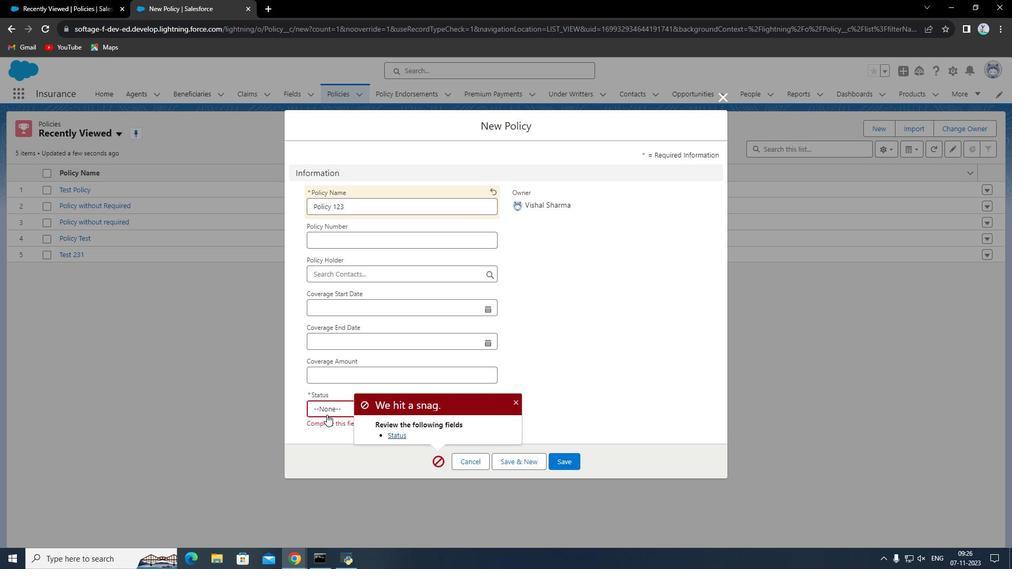 
Action: Mouse pressed left at (326, 414)
Screenshot: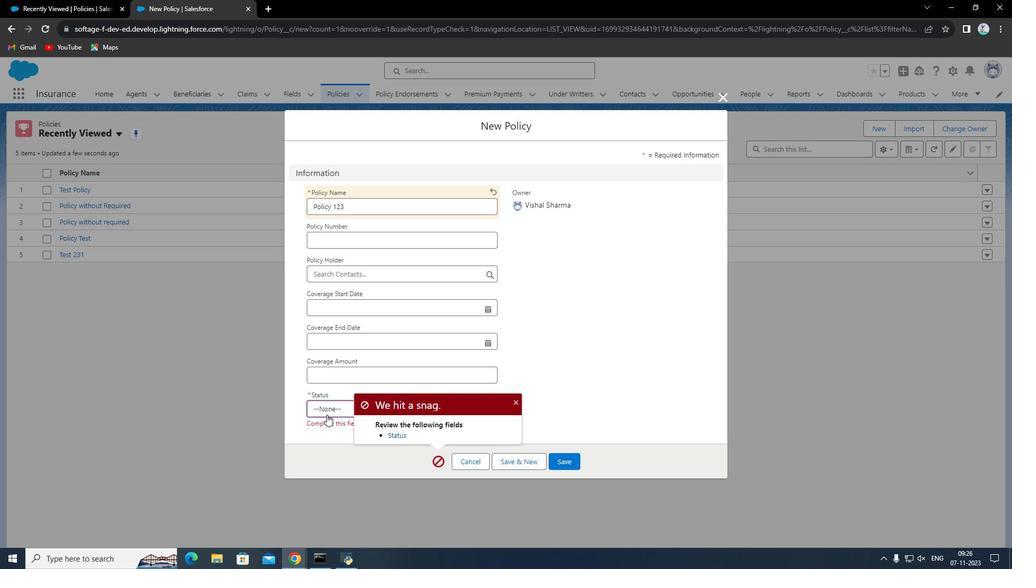 
Action: Mouse moved to (331, 258)
Screenshot: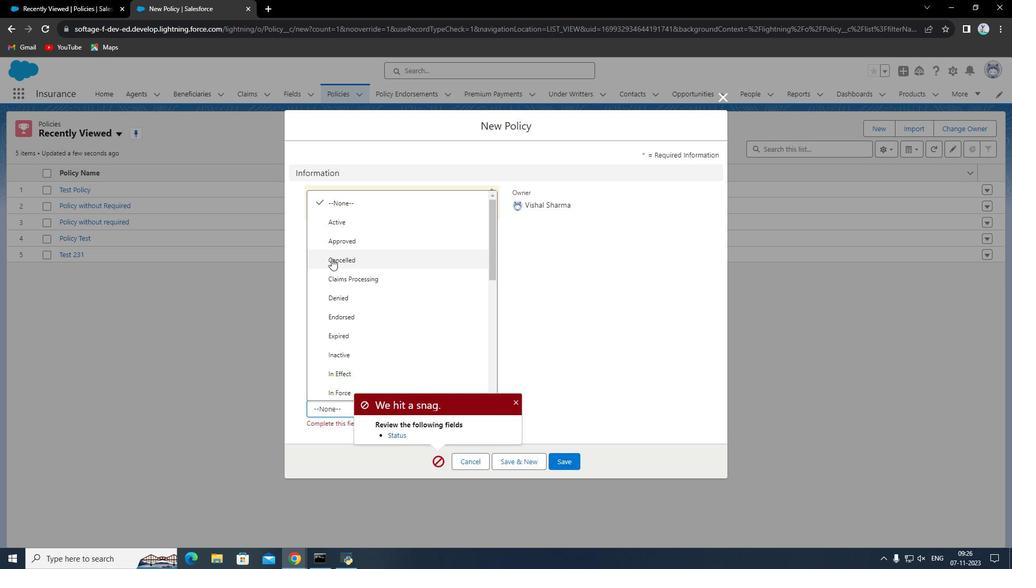 
Action: Mouse pressed left at (331, 258)
Screenshot: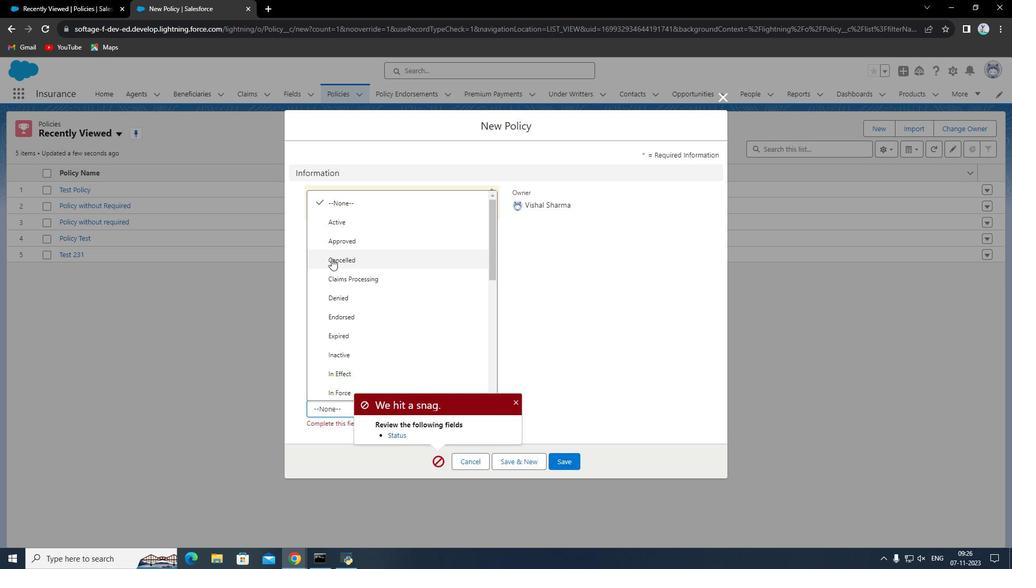 
Action: Mouse moved to (564, 459)
Screenshot: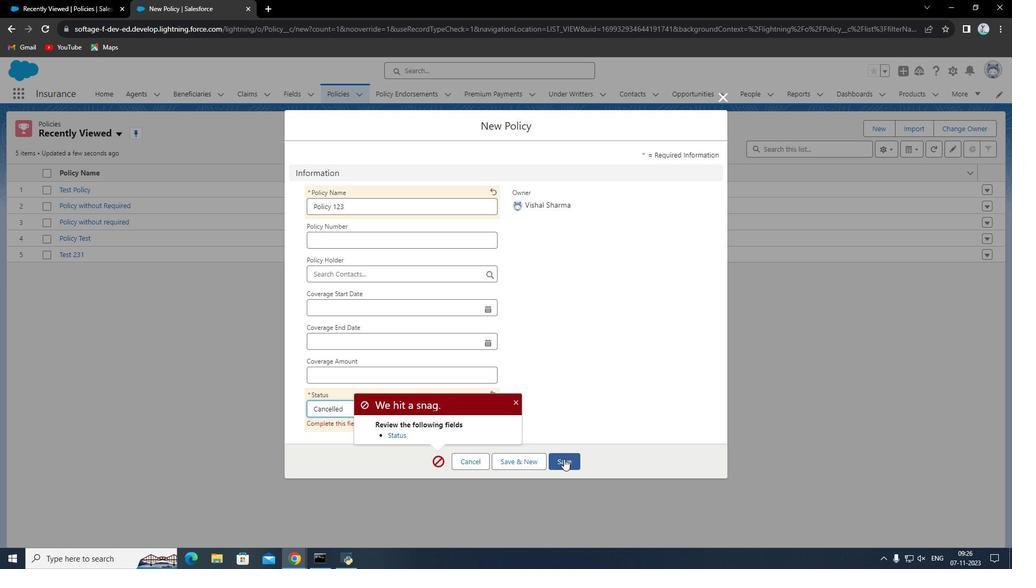 
Action: Mouse pressed left at (564, 459)
Screenshot: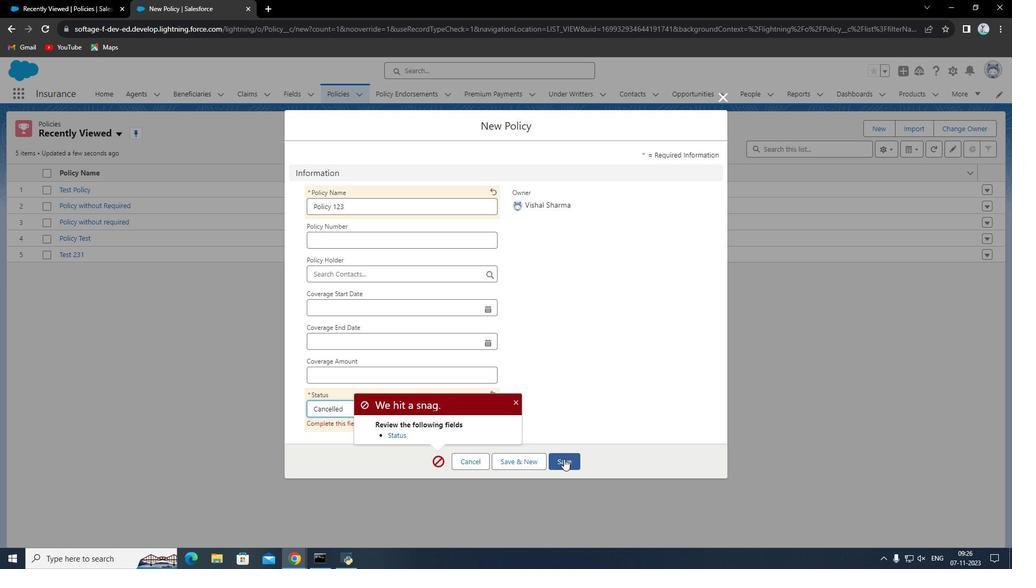 
Action: Mouse moved to (332, 91)
Screenshot: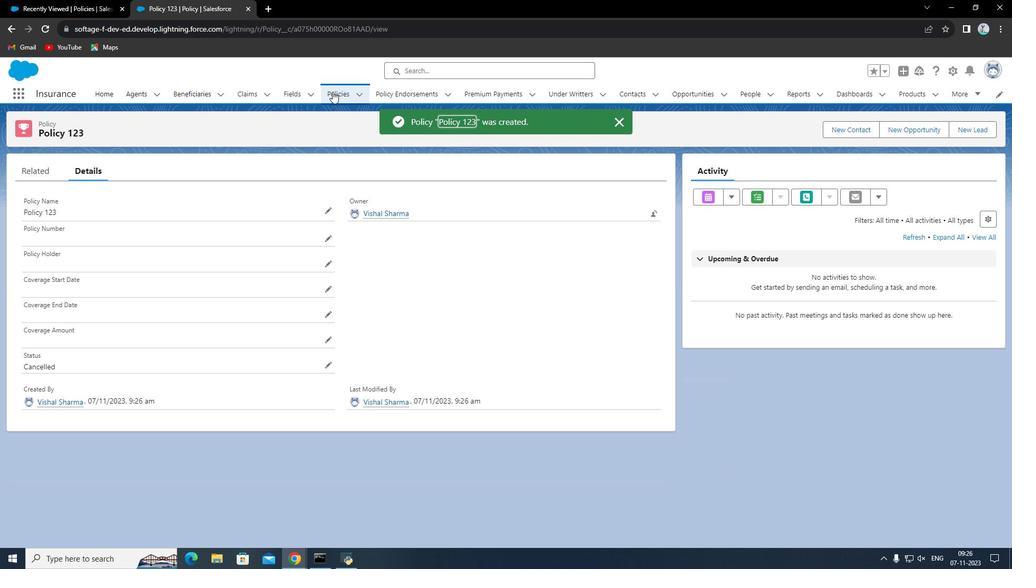 
Action: Mouse pressed left at (332, 91)
Screenshot: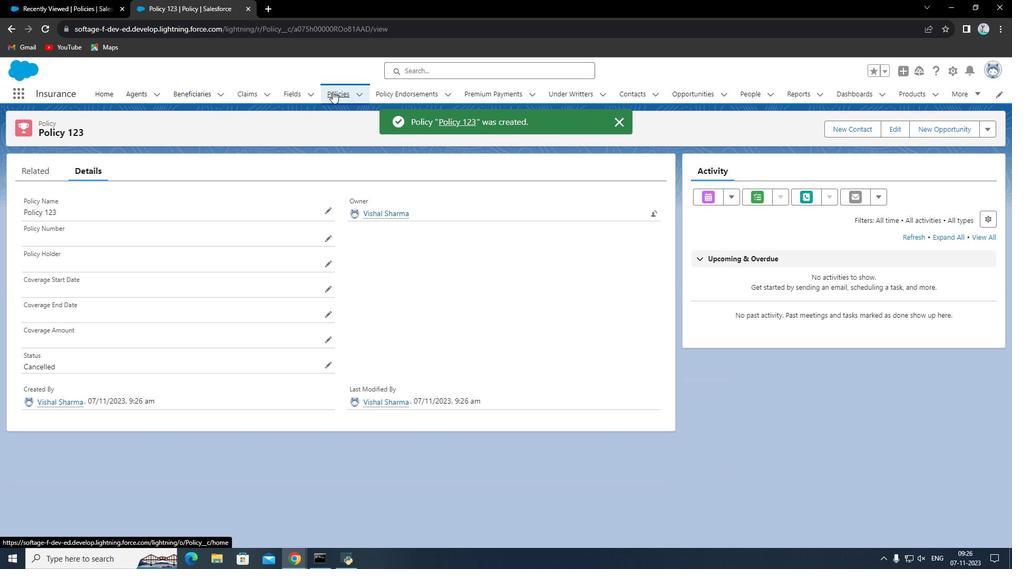 
Action: Mouse moved to (866, 125)
Screenshot: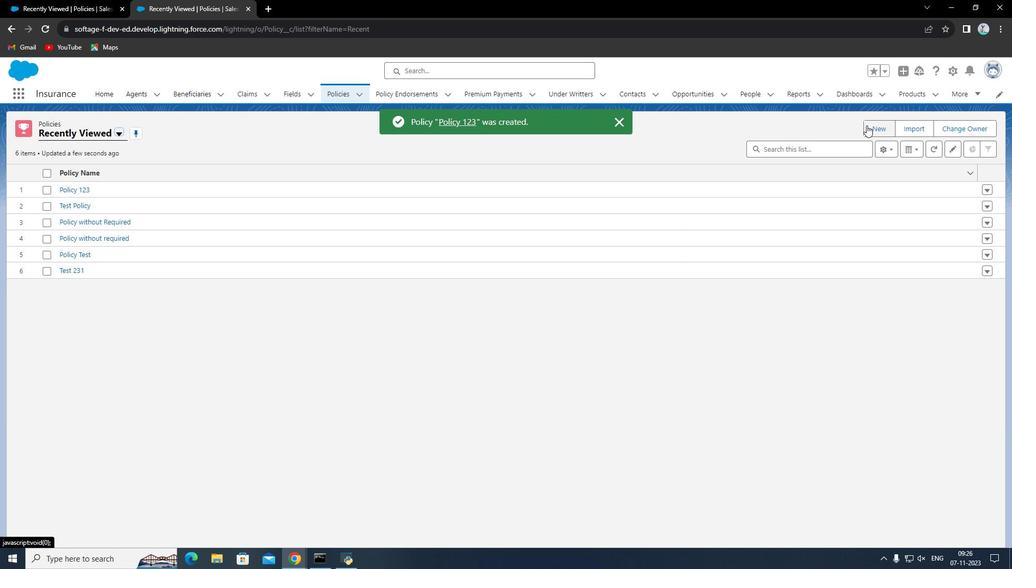 
Action: Mouse pressed left at (866, 125)
Screenshot: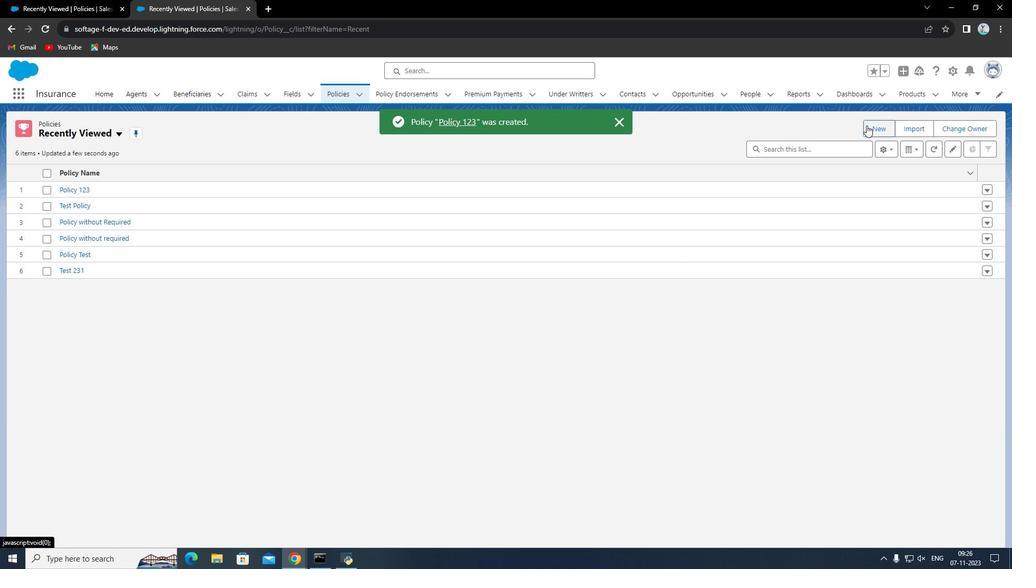 
Action: Mouse moved to (412, 206)
Screenshot: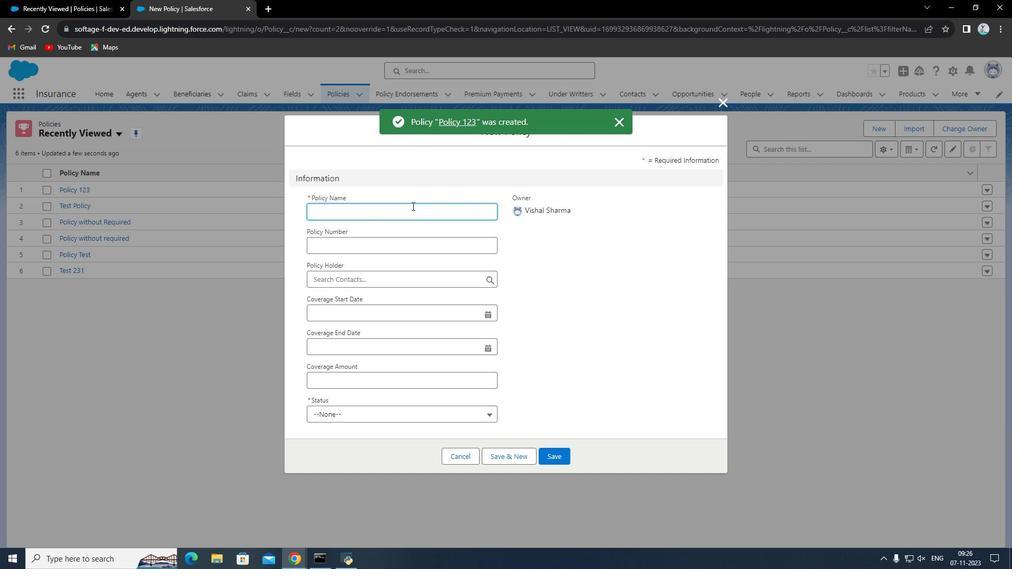 
Action: Key pressed <Key.shift>
Screenshot: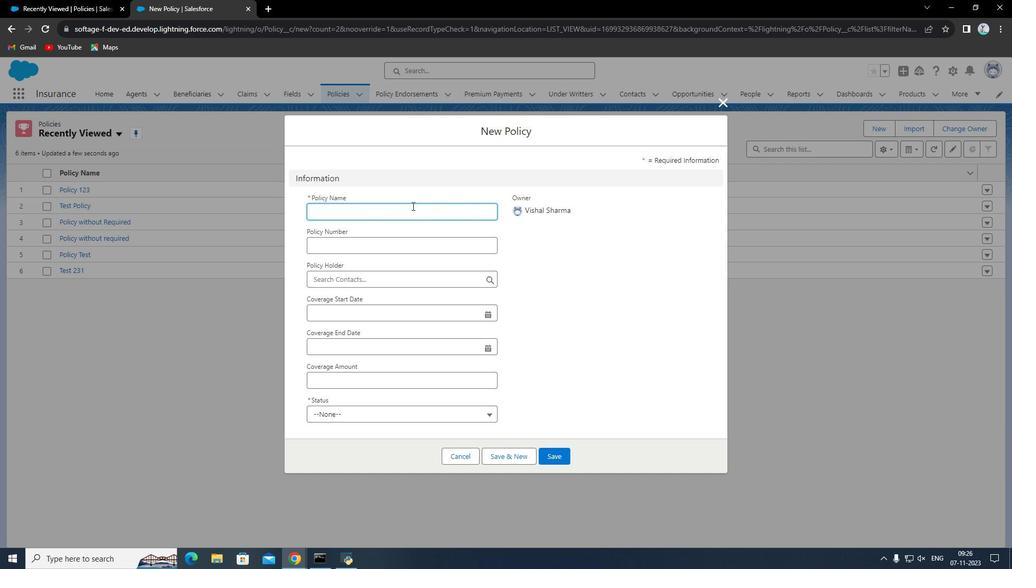
Action: Mouse moved to (412, 206)
Screenshot: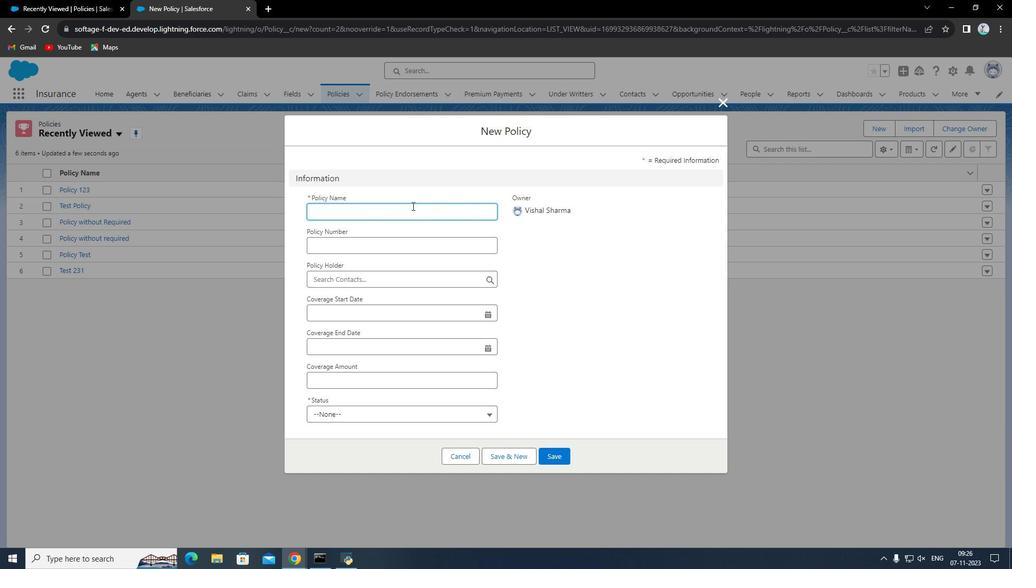 
Action: Key pressed Policy<Key.space><Key.shift>Test<Key.space><Key.shift>123
Screenshot: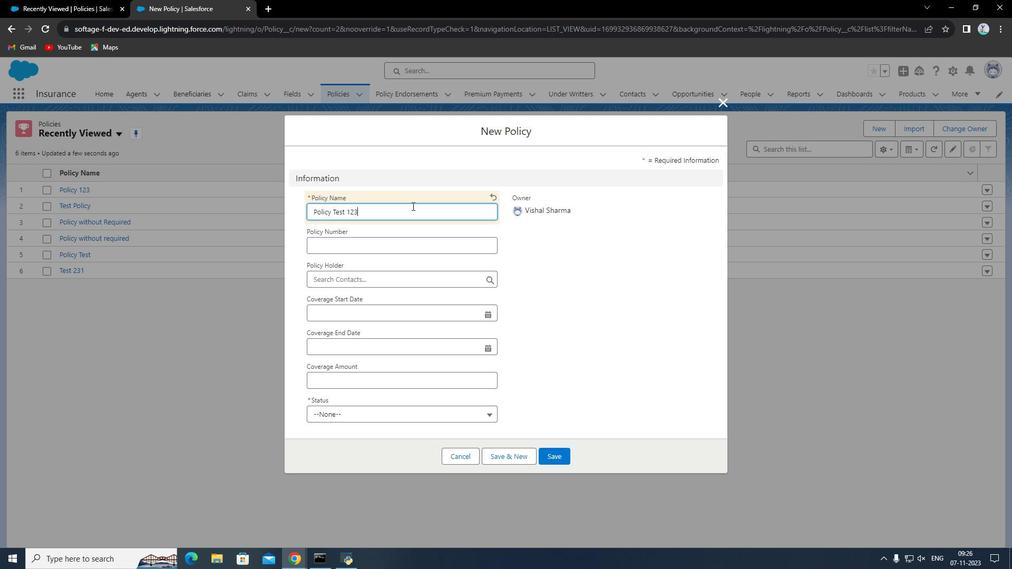 
Action: Mouse moved to (400, 246)
Screenshot: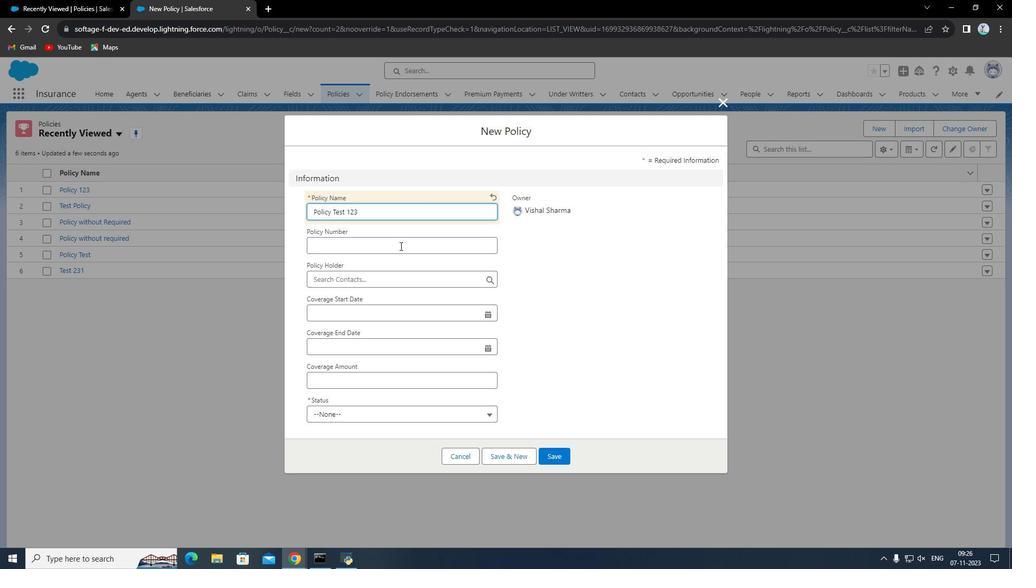 
Action: Mouse pressed left at (400, 246)
Screenshot: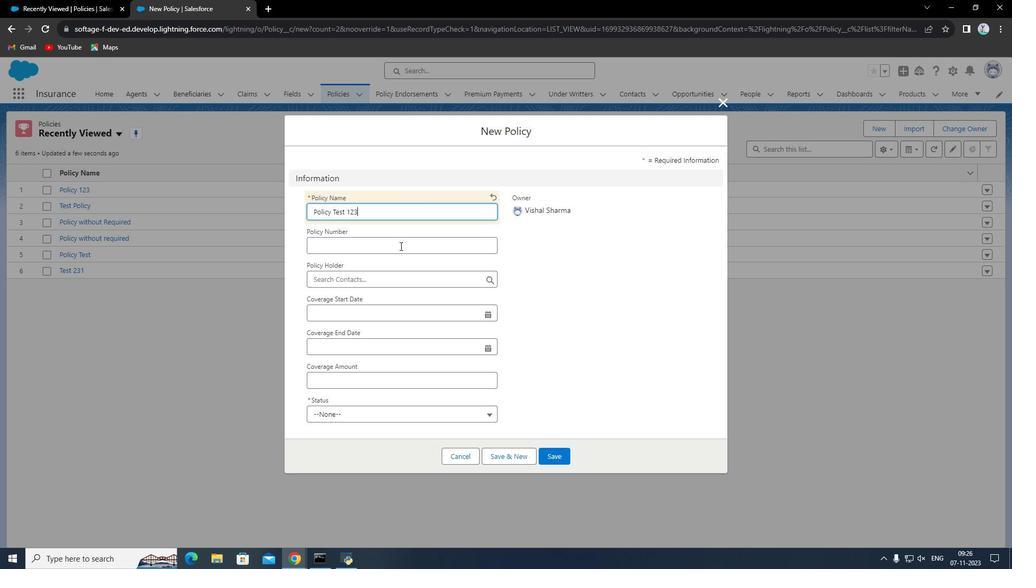 
Action: Key pressed 987620372
Screenshot: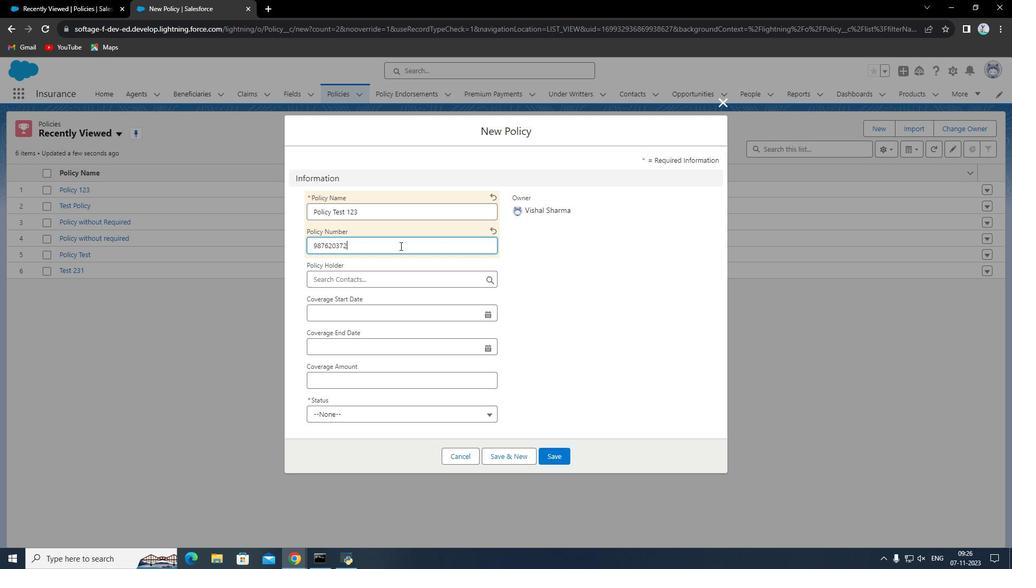 
Action: Mouse moved to (392, 279)
Screenshot: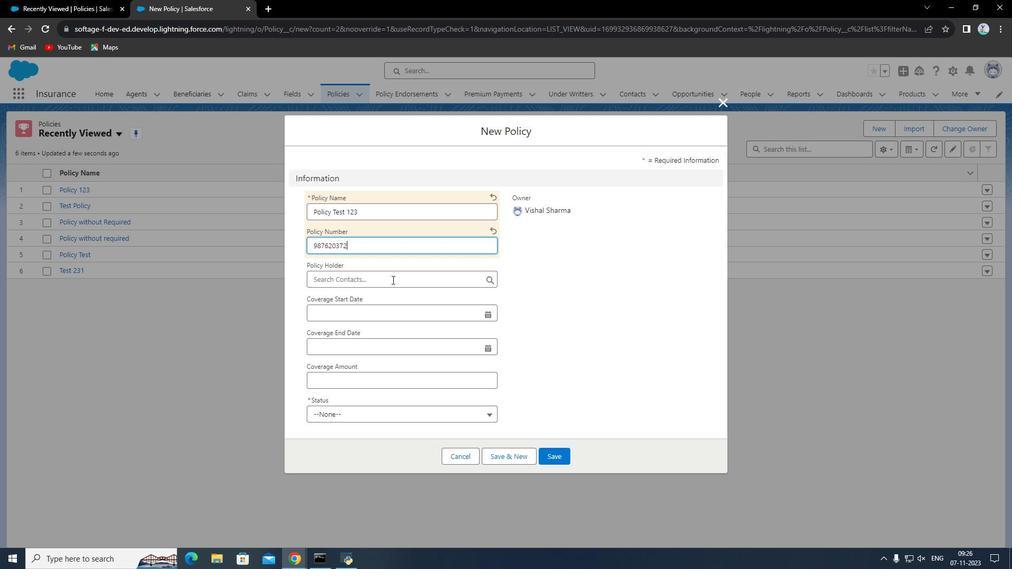 
Action: Mouse pressed left at (392, 279)
Screenshot: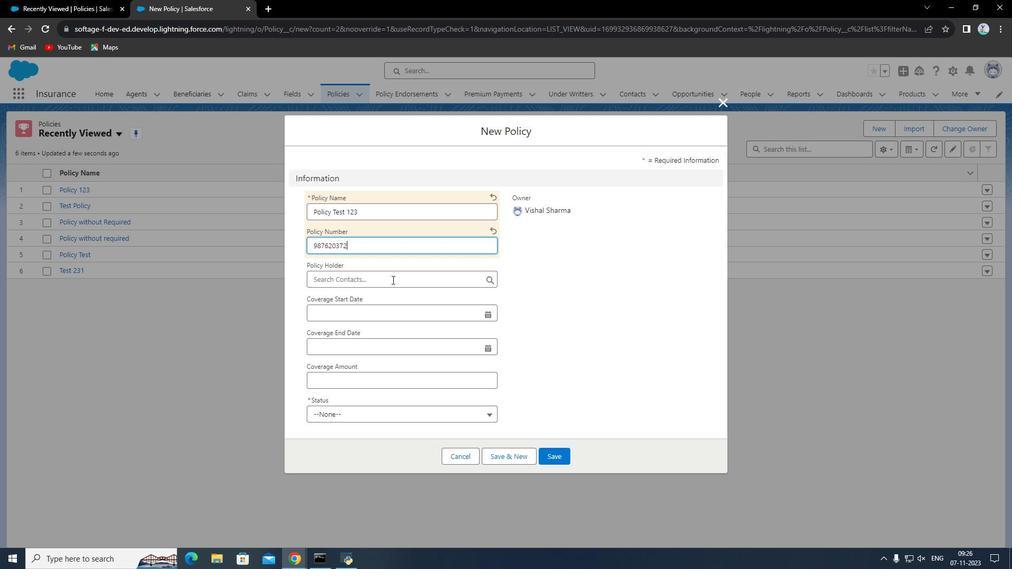 
Action: Mouse moved to (378, 339)
Screenshot: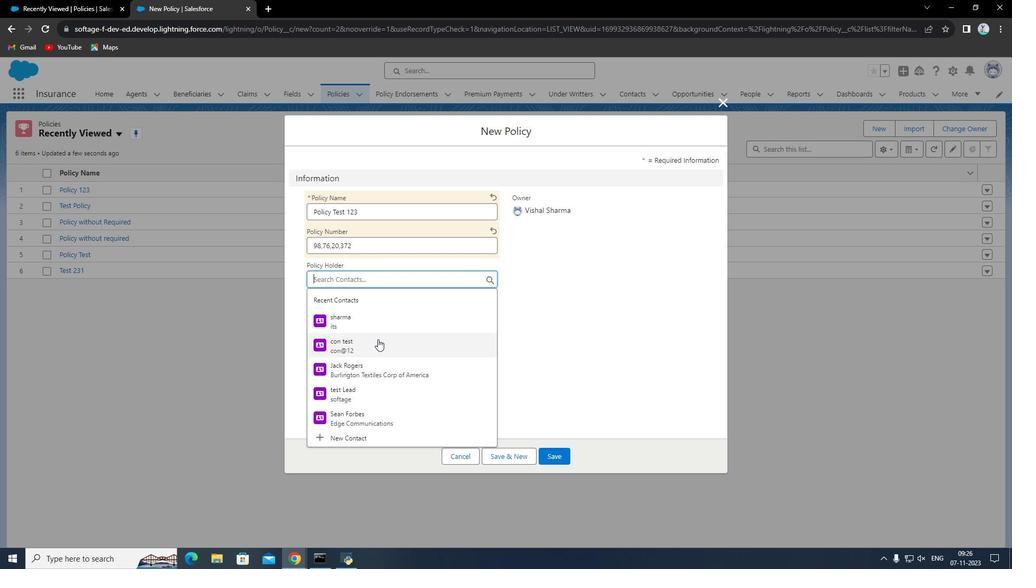 
Action: Mouse pressed left at (378, 339)
Screenshot: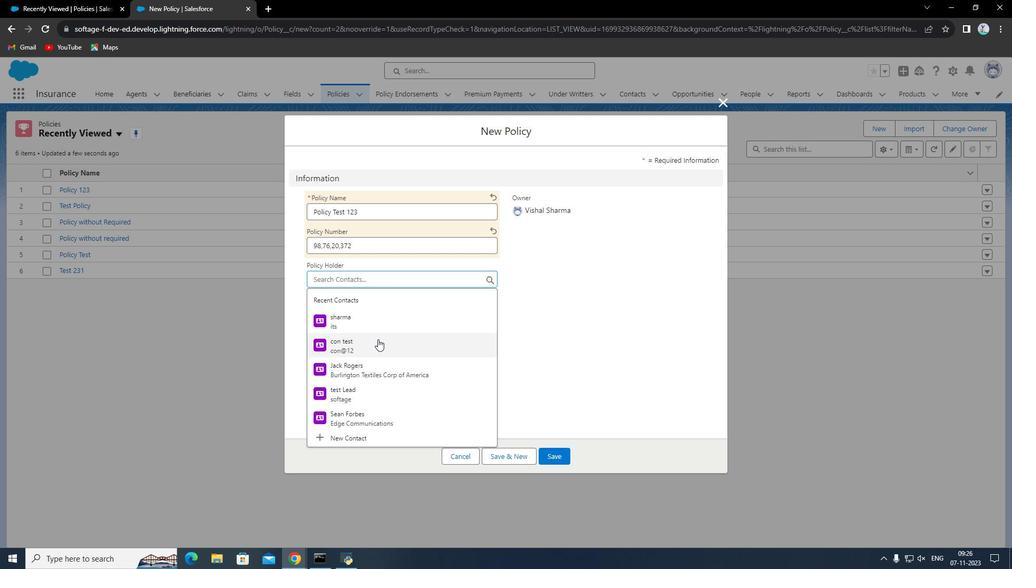 
Action: Mouse moved to (352, 318)
Screenshot: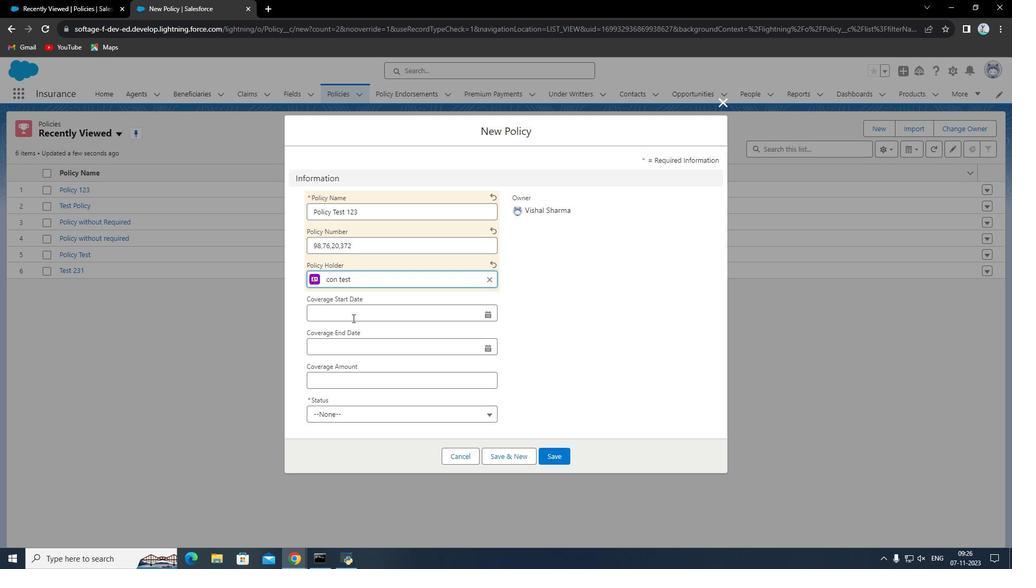 
Action: Mouse pressed left at (352, 318)
Screenshot: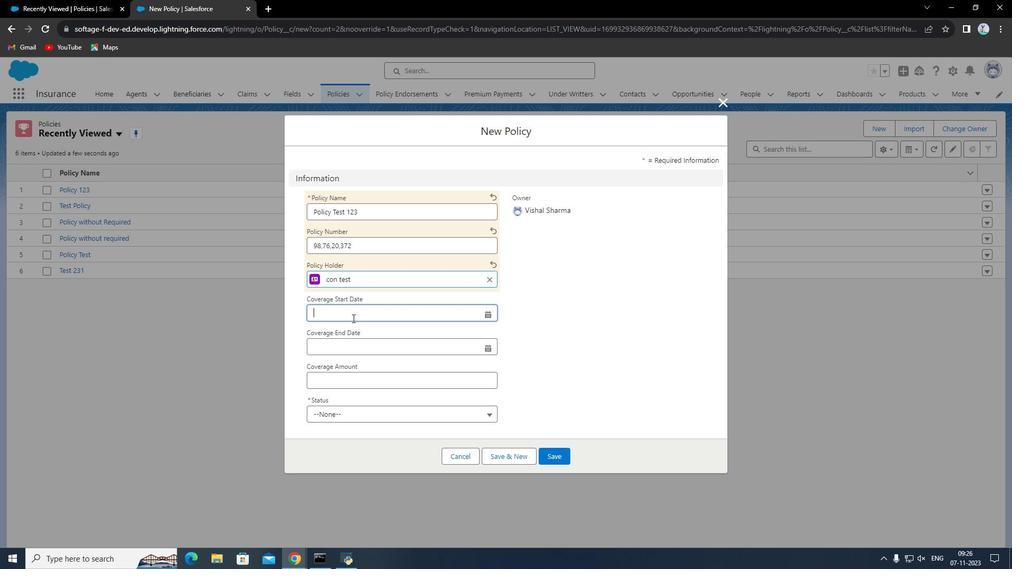 
Action: Mouse moved to (447, 392)
Screenshot: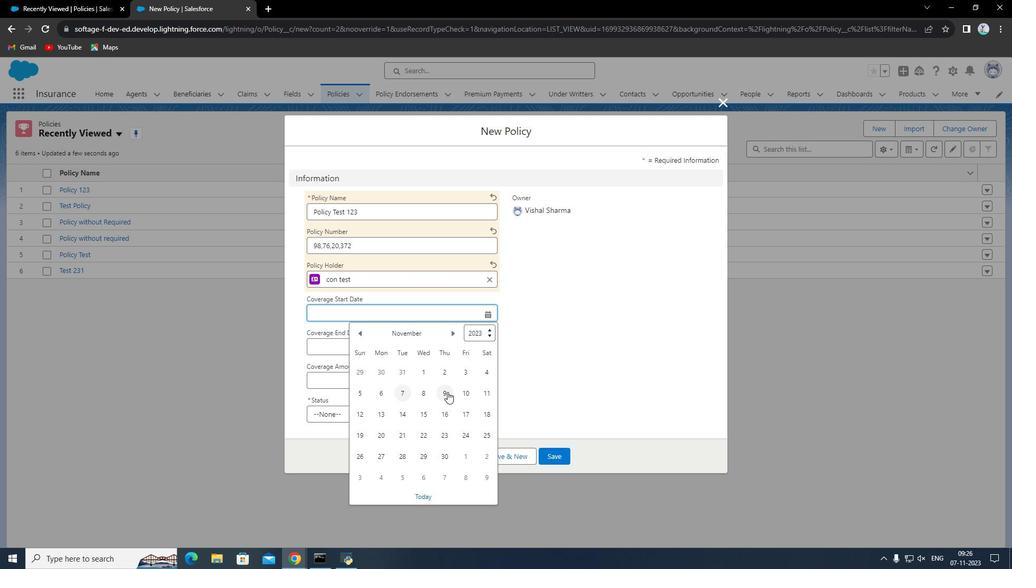 
Action: Mouse pressed left at (447, 392)
Screenshot: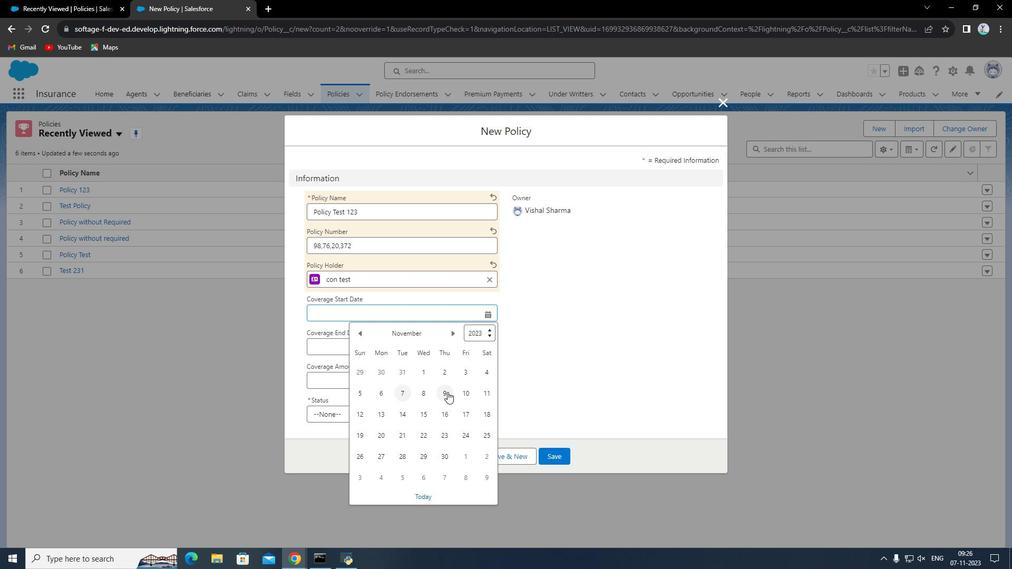 
Action: Mouse moved to (369, 349)
Screenshot: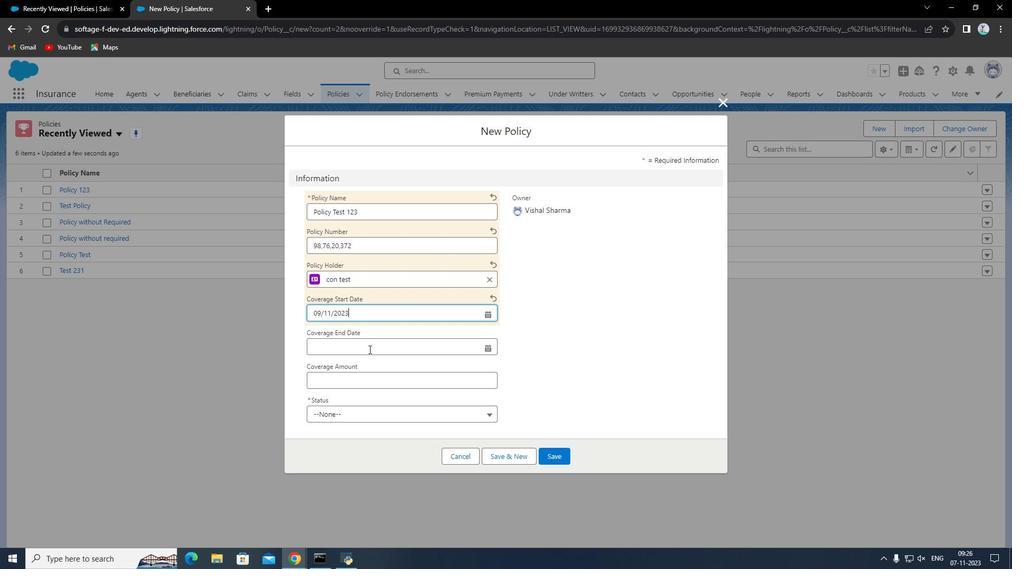 
Action: Mouse pressed left at (369, 349)
Screenshot: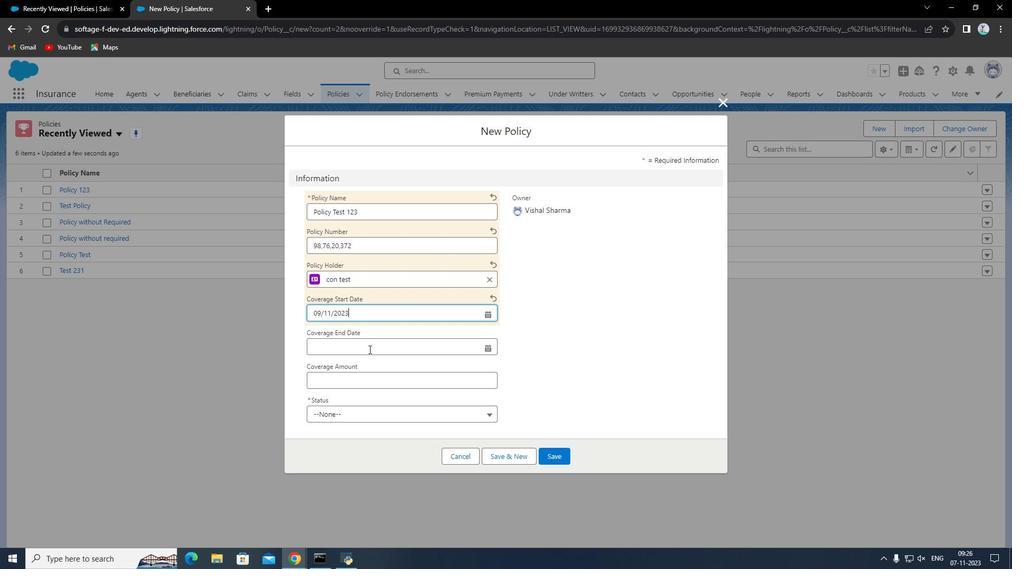 
Action: Mouse moved to (439, 484)
Screenshot: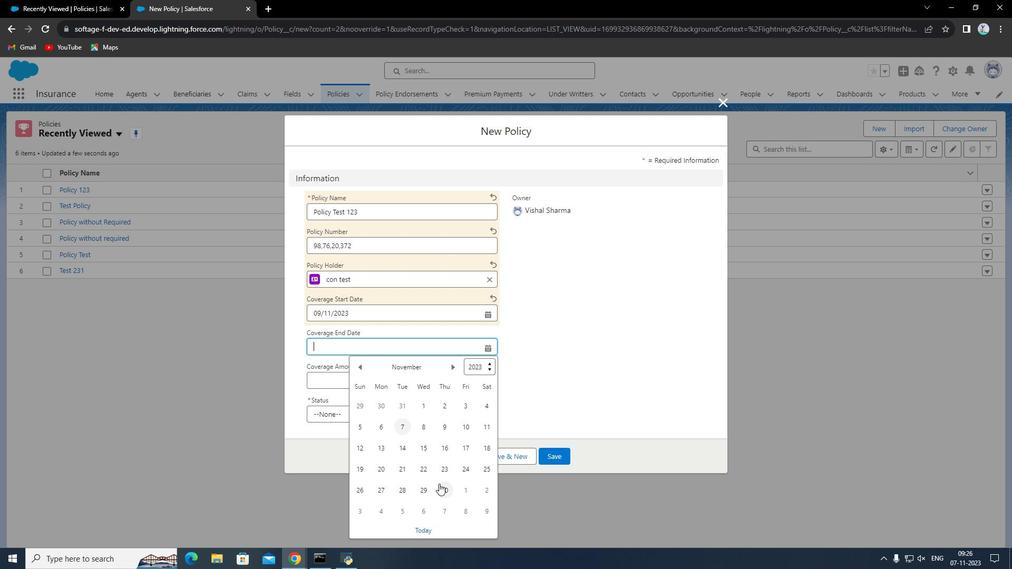 
Action: Mouse pressed left at (439, 484)
Screenshot: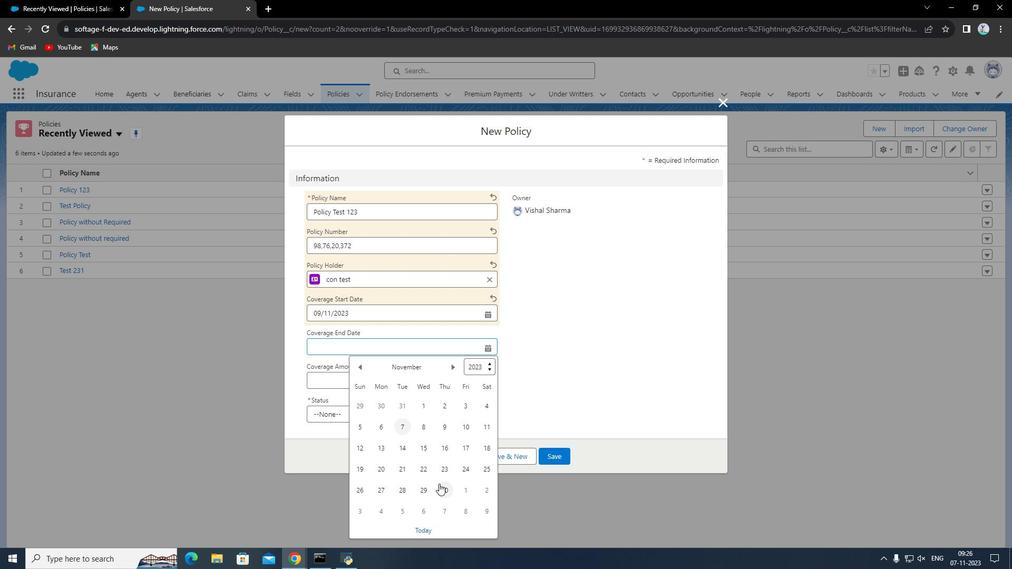 
Action: Mouse moved to (377, 383)
Screenshot: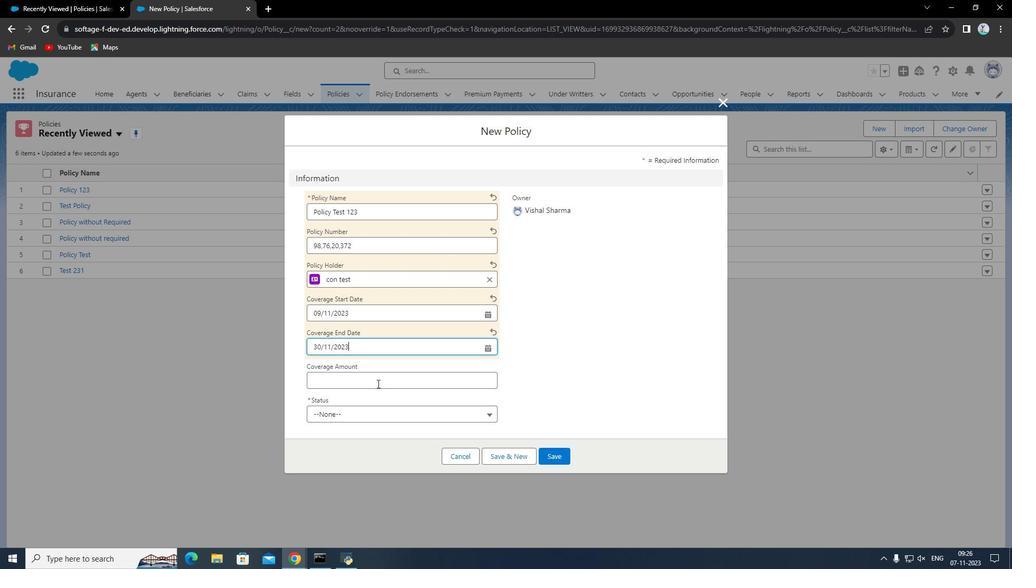 
Action: Mouse pressed left at (377, 383)
Screenshot: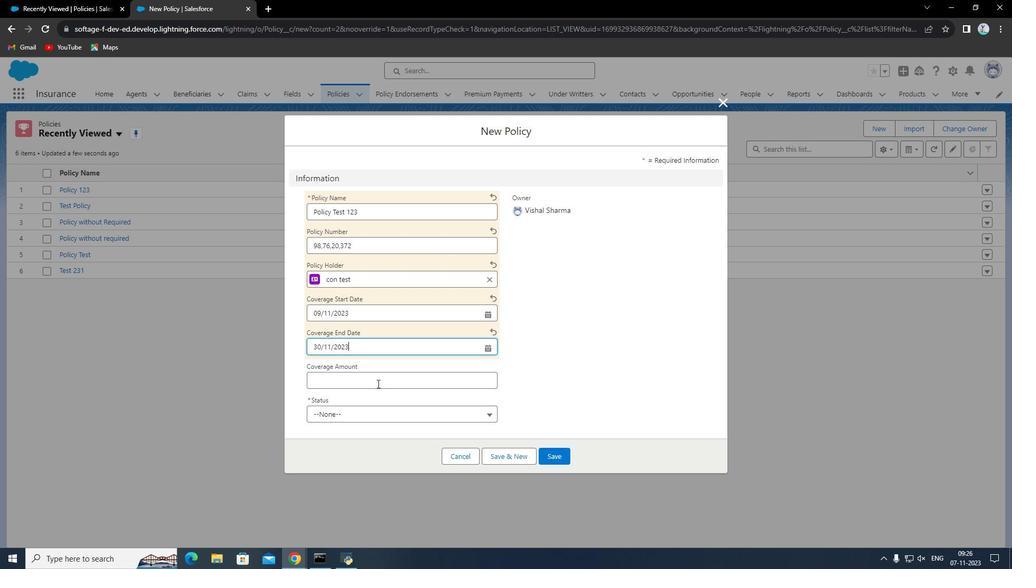 
Action: Key pressed 12550
Screenshot: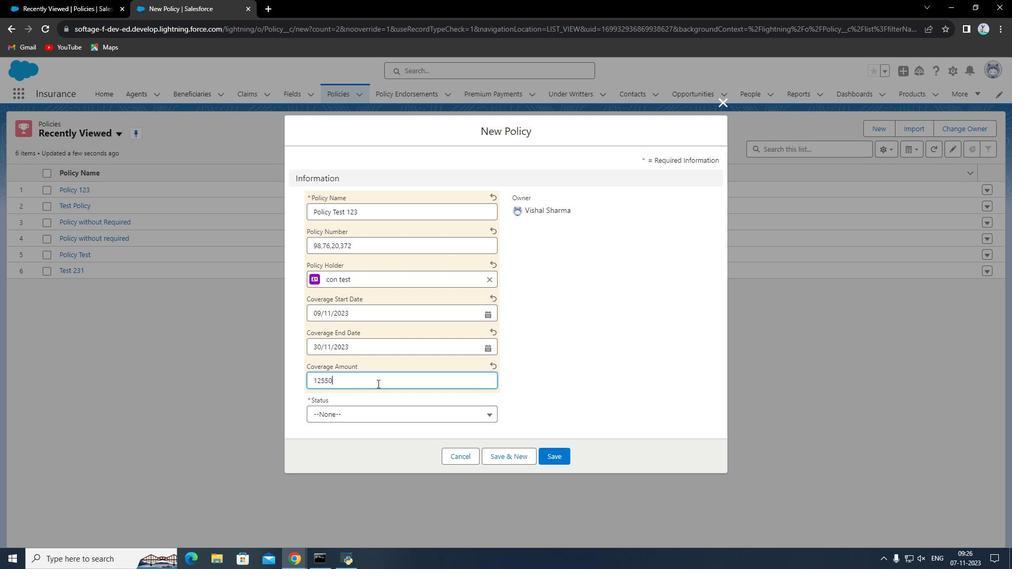 
Action: Mouse moved to (383, 416)
Screenshot: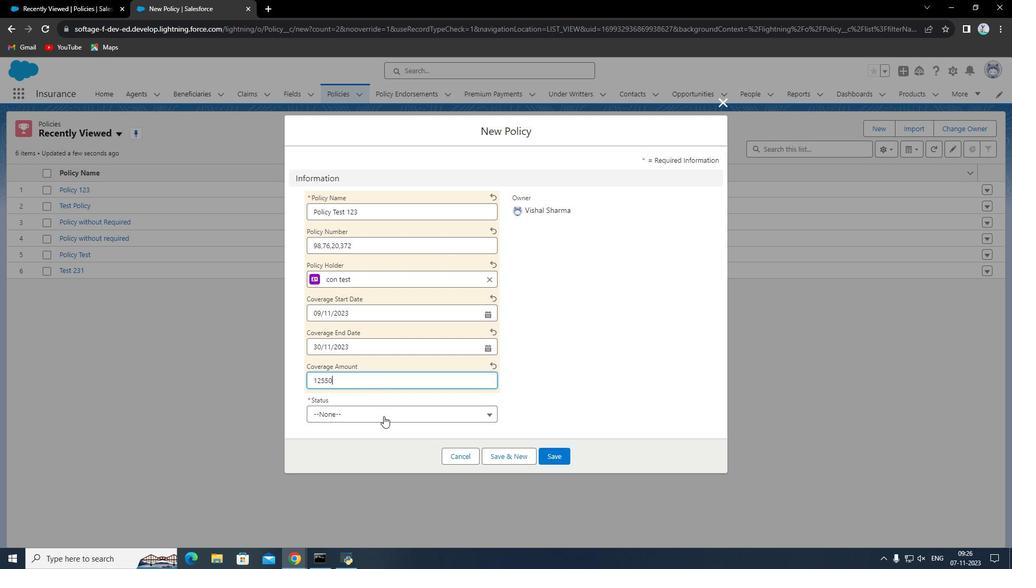 
Action: Mouse pressed left at (383, 416)
Screenshot: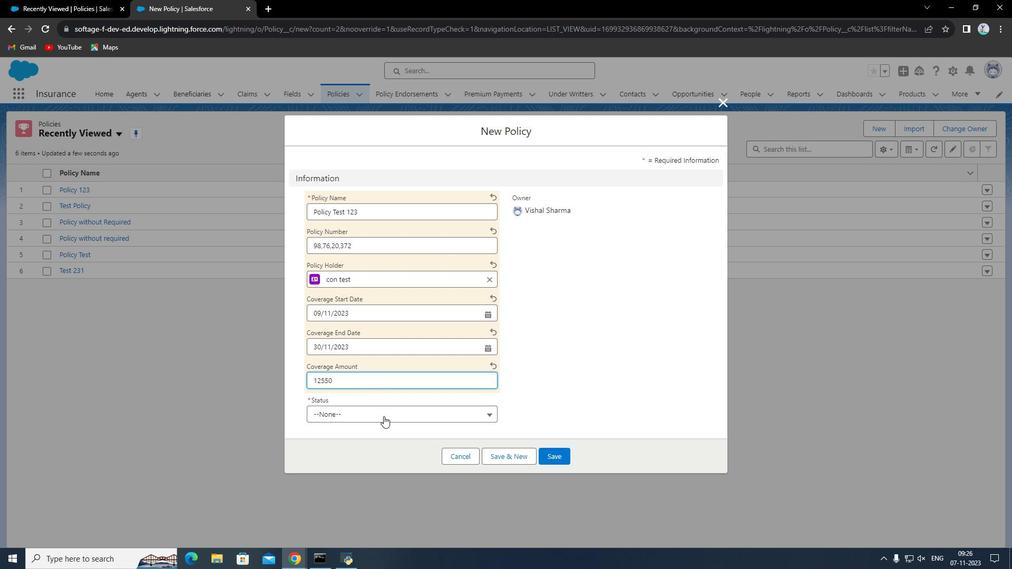 
Action: Mouse moved to (349, 374)
Screenshot: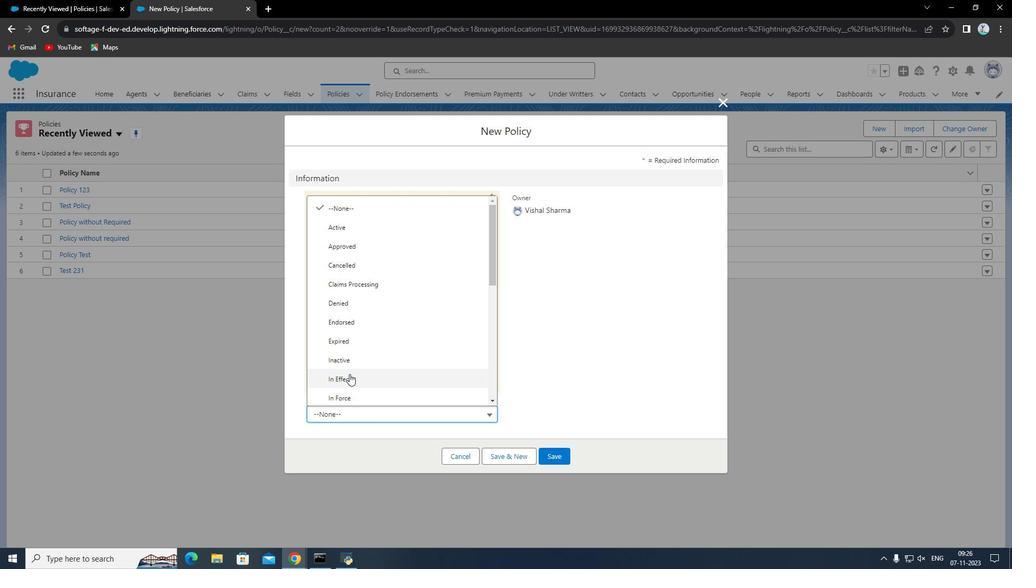 
Action: Mouse pressed left at (349, 374)
Screenshot: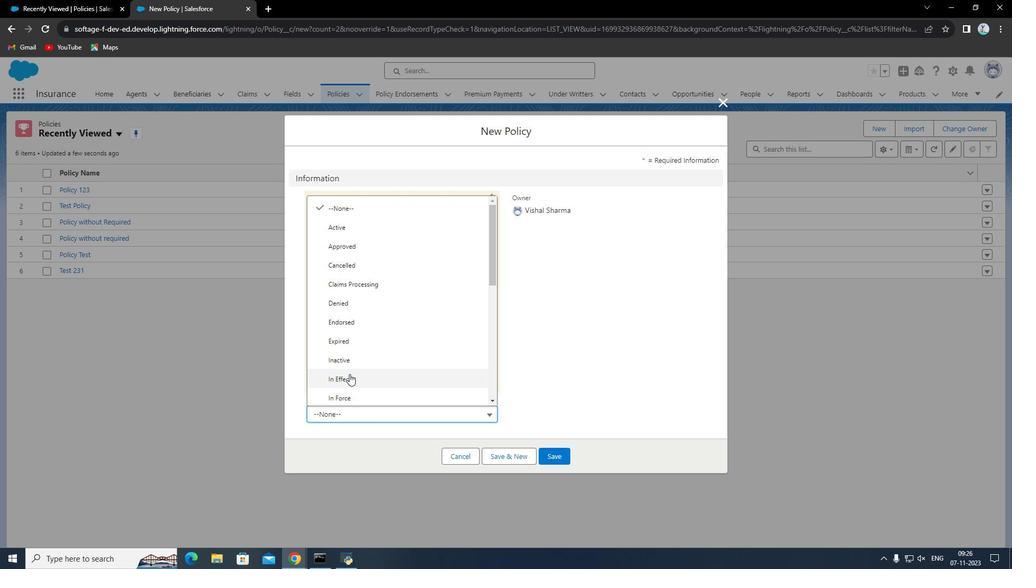 
Action: Mouse moved to (524, 460)
Screenshot: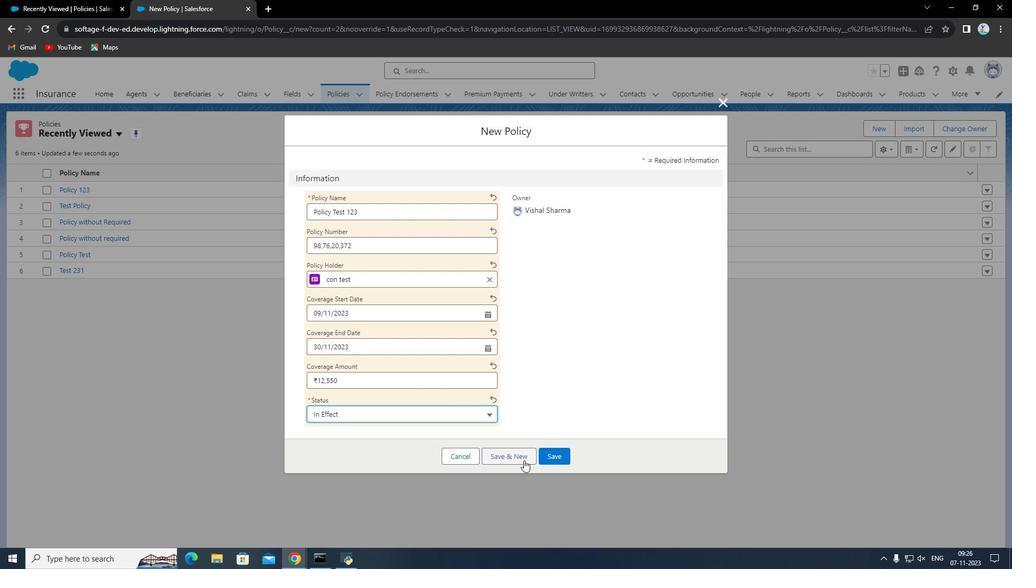 
Action: Mouse pressed left at (524, 460)
Screenshot: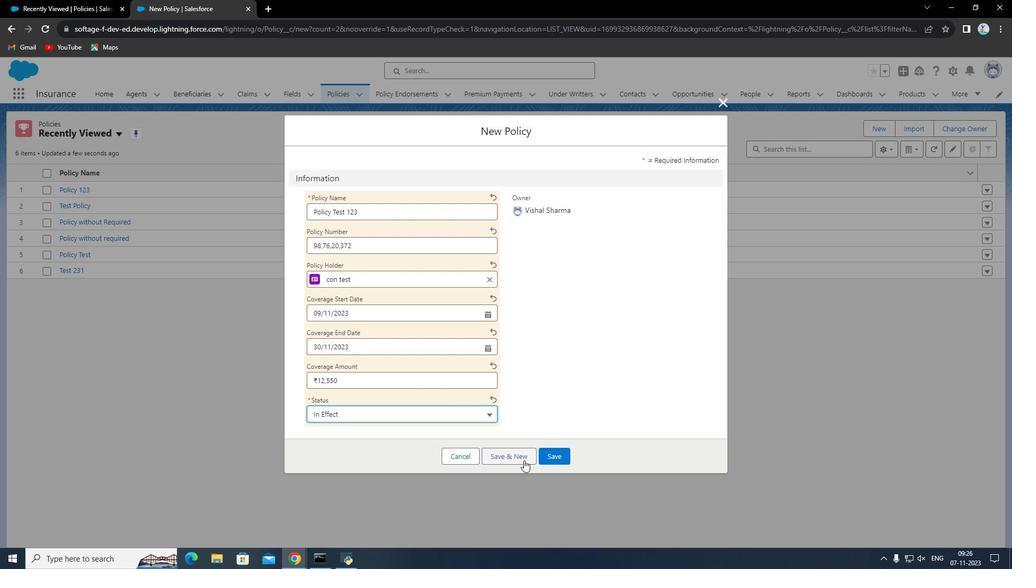 
Action: Mouse moved to (367, 207)
Screenshot: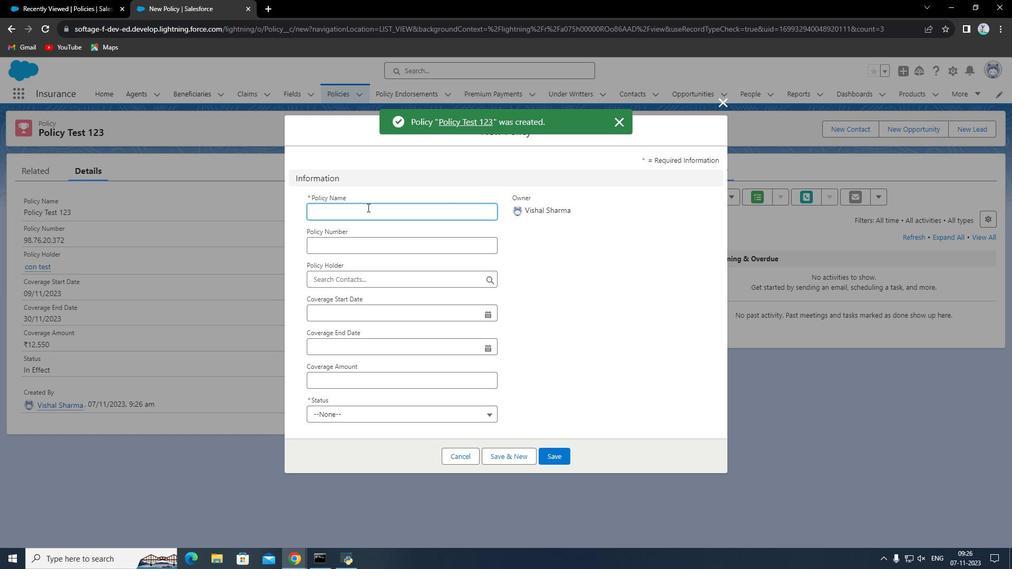
Action: Mouse pressed left at (367, 207)
Screenshot: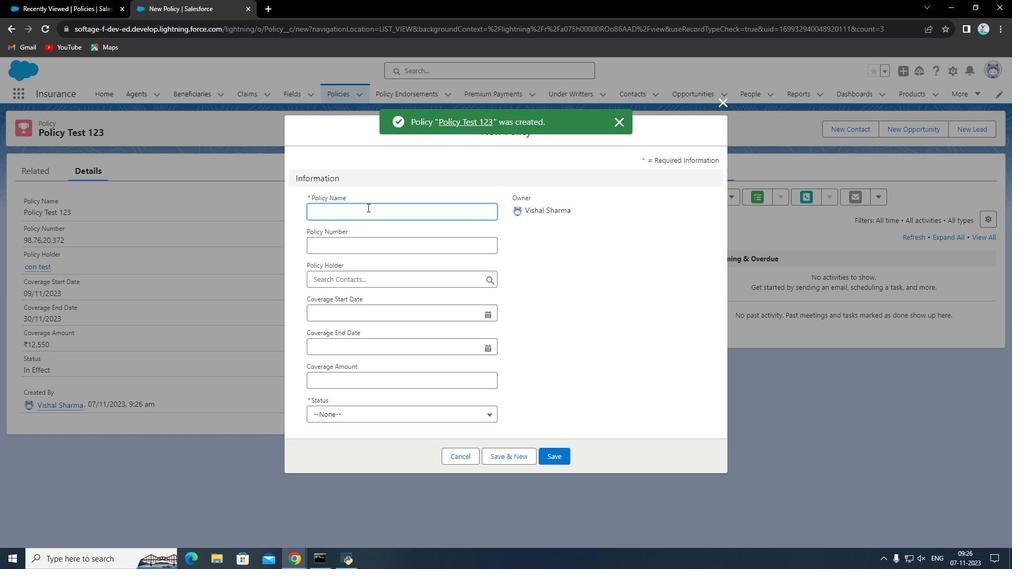 
Action: Key pressed <Key.shift><Key.shift><Key.shift><Key.shift><Key.shift>My<Key.space><Key.shift>Policy<Key.space><Key.shift>For<Key.space><Key.shift>Aged<Key.space><Key.shift>People
Screenshot: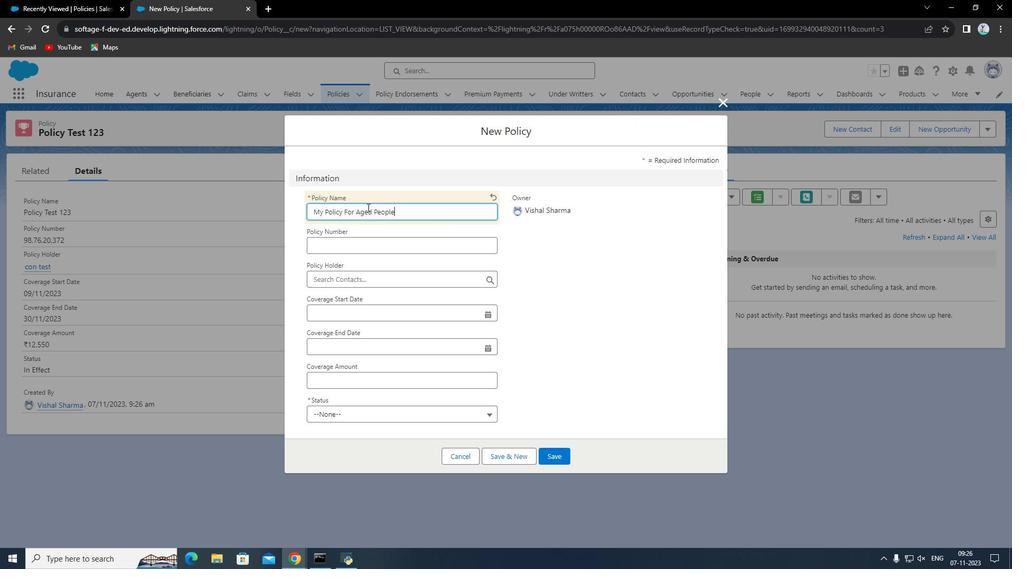 
Action: Mouse moved to (379, 247)
Screenshot: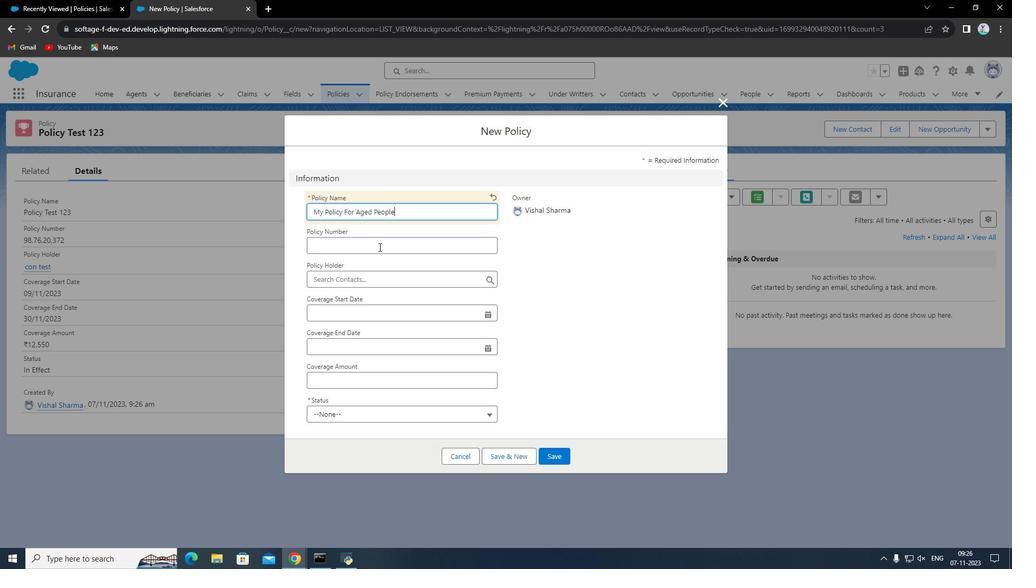 
Action: Mouse pressed left at (379, 247)
Screenshot: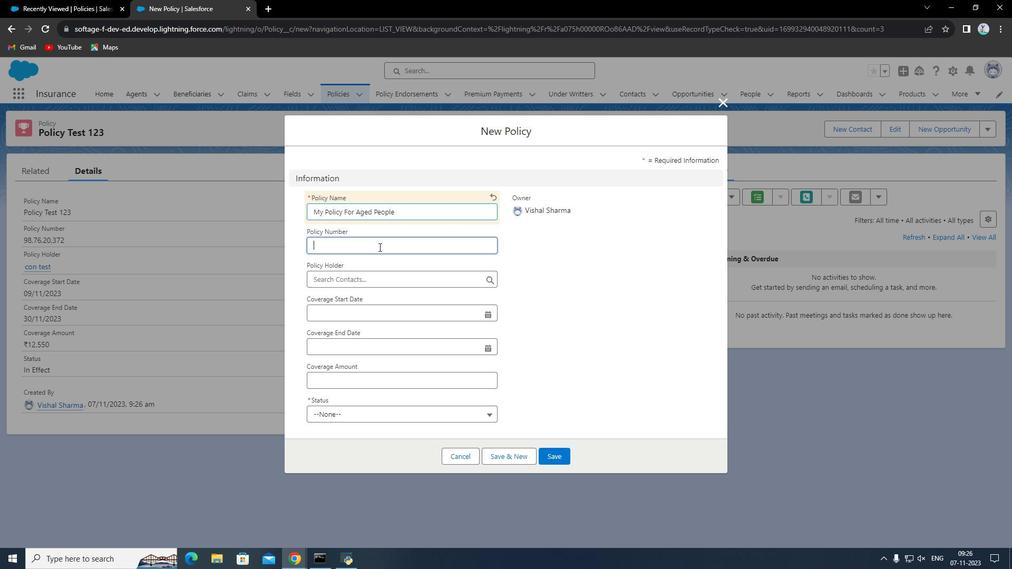 
Action: Key pressed 123546821
Screenshot: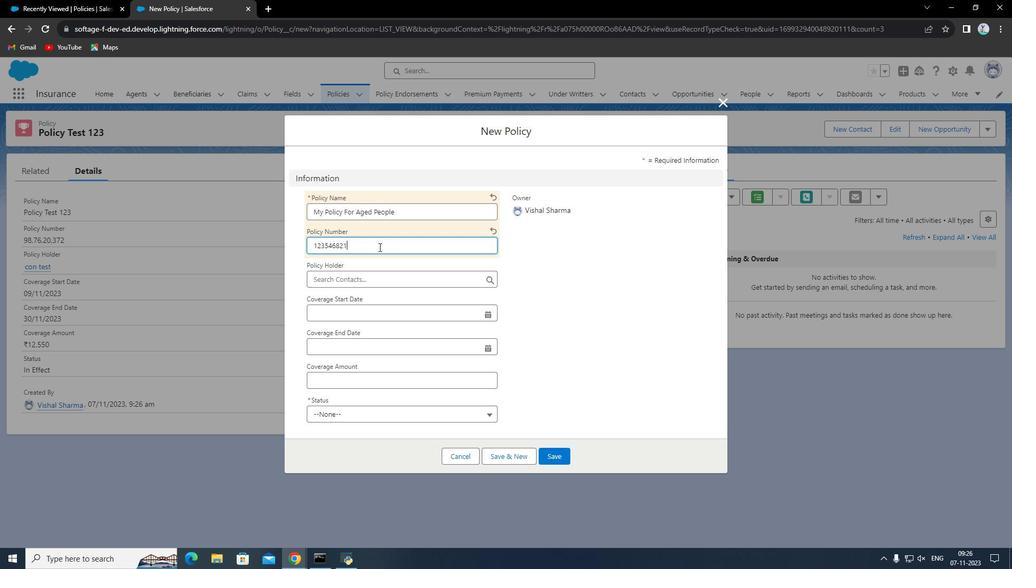 
Action: Mouse moved to (383, 279)
Screenshot: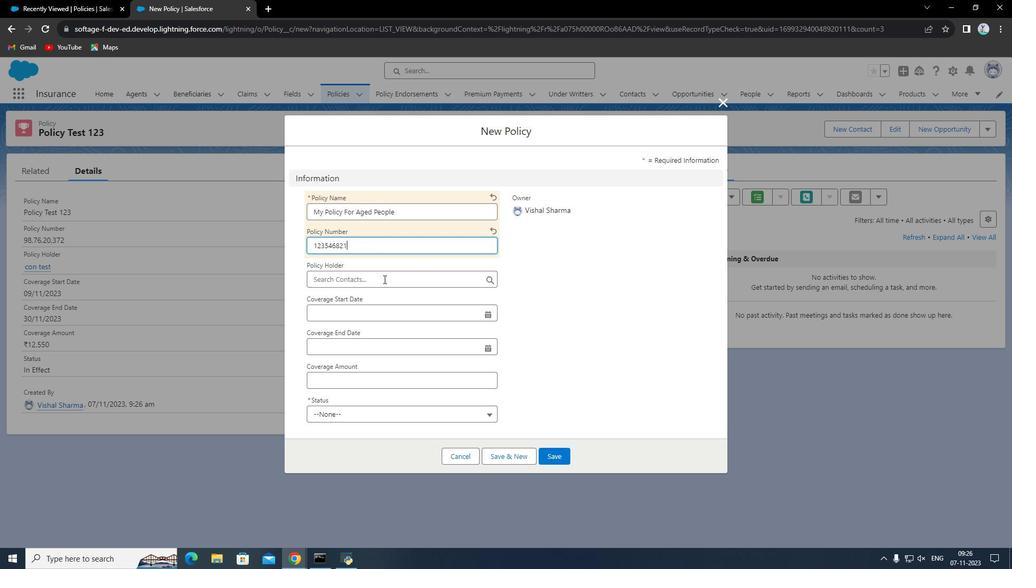 
Action: Mouse pressed left at (383, 279)
Screenshot: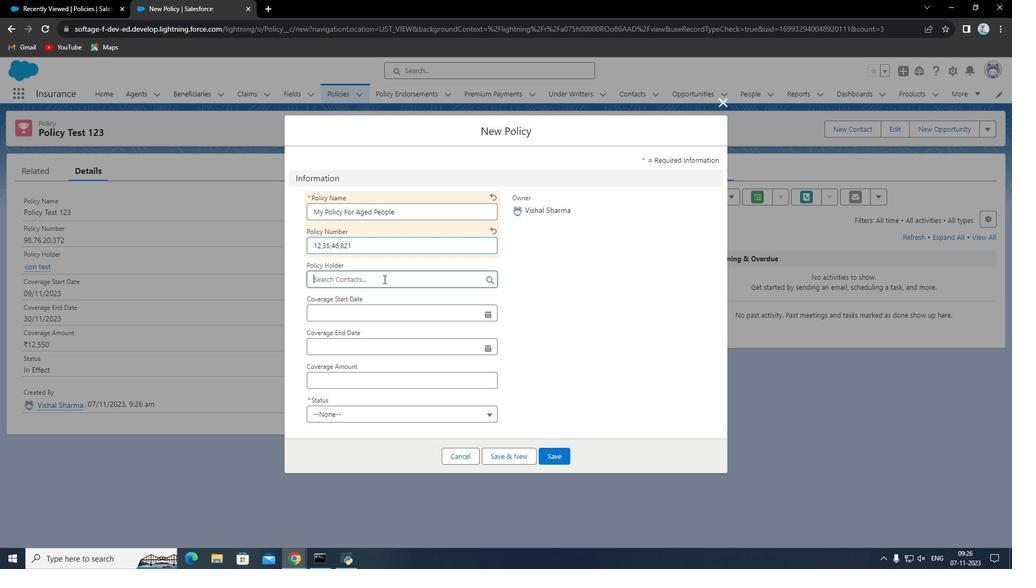 
Action: Mouse moved to (397, 364)
Screenshot: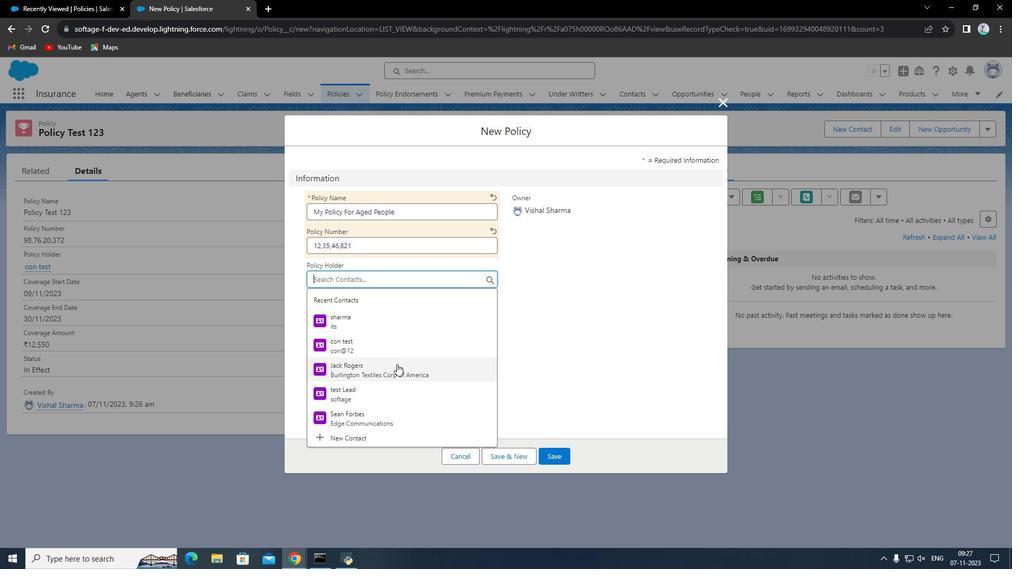 
Action: Mouse pressed left at (397, 364)
Screenshot: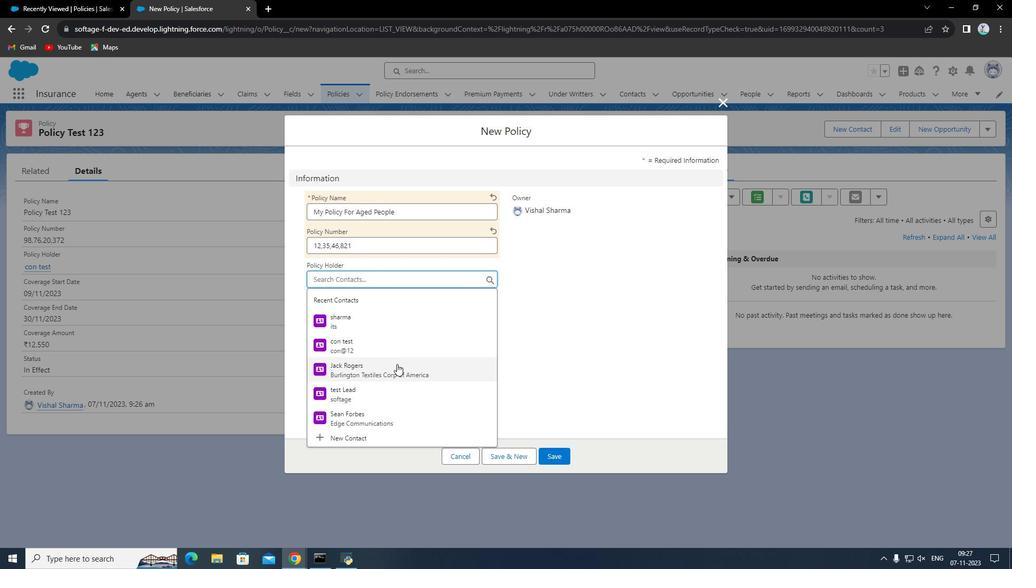
Action: Mouse moved to (340, 313)
Screenshot: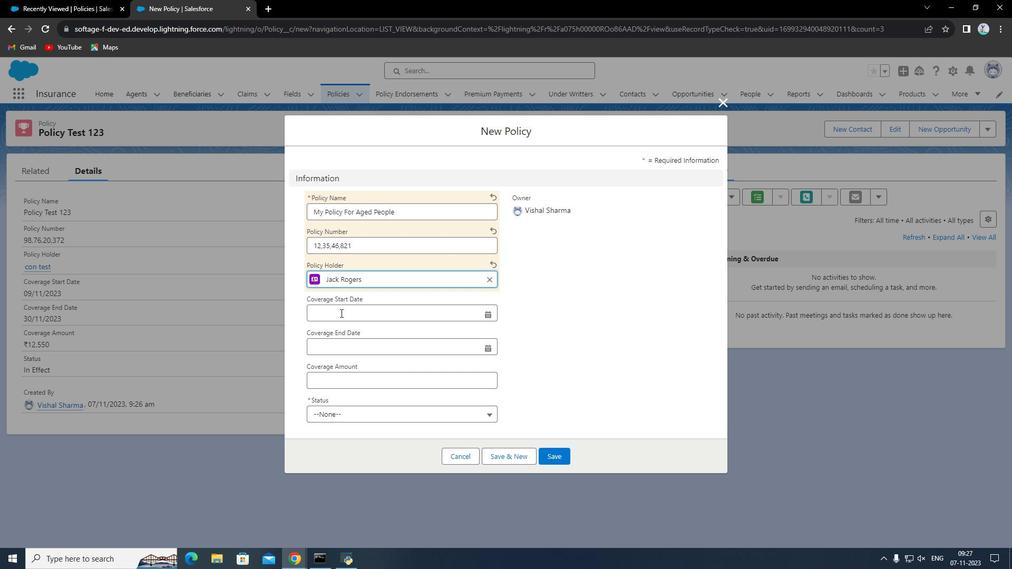 
Action: Mouse pressed left at (340, 313)
Screenshot: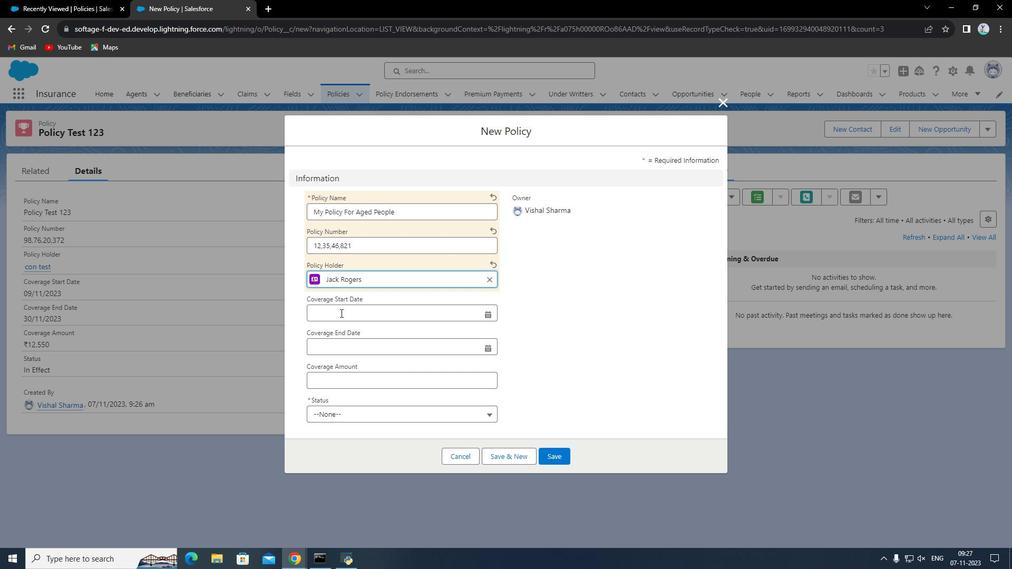 
Action: Mouse moved to (416, 397)
Screenshot: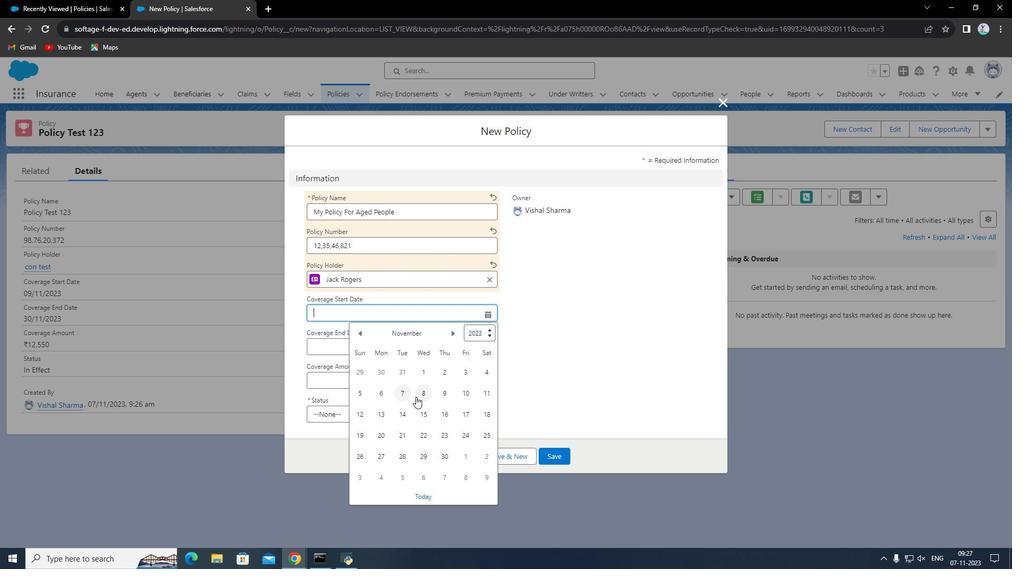 
Action: Mouse pressed left at (416, 397)
Screenshot: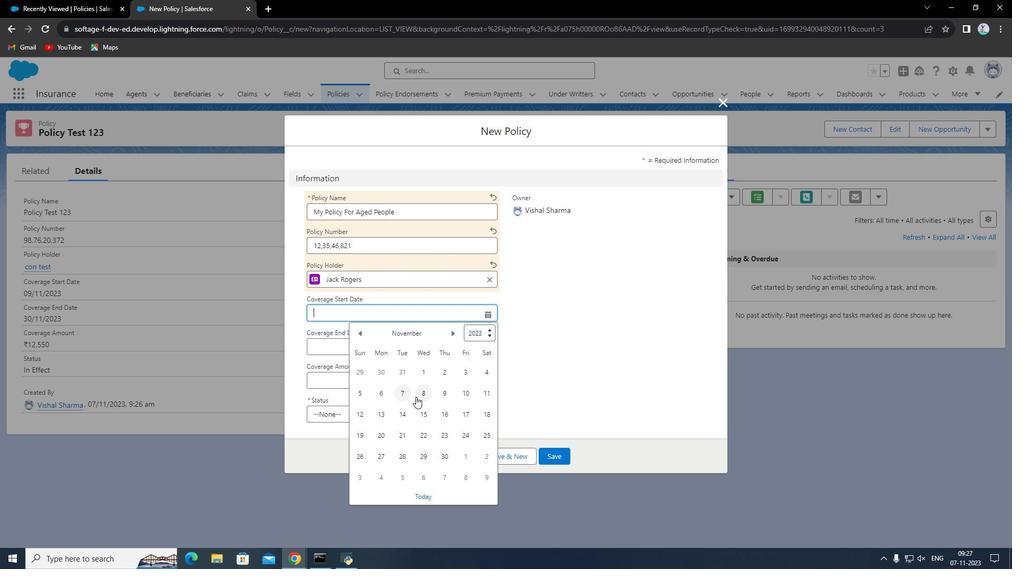 
Action: Mouse moved to (355, 354)
Screenshot: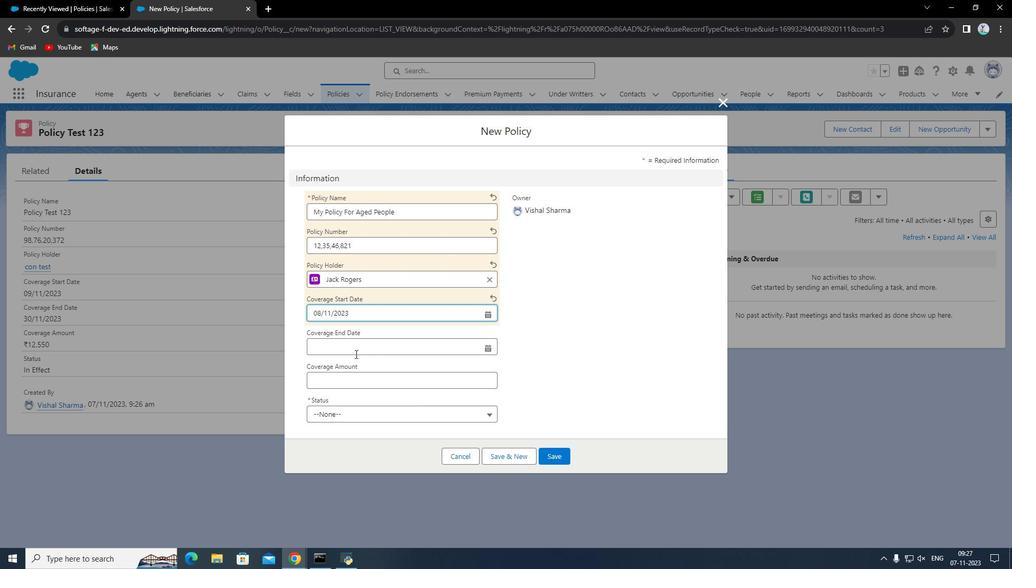 
Action: Mouse pressed left at (355, 354)
Screenshot: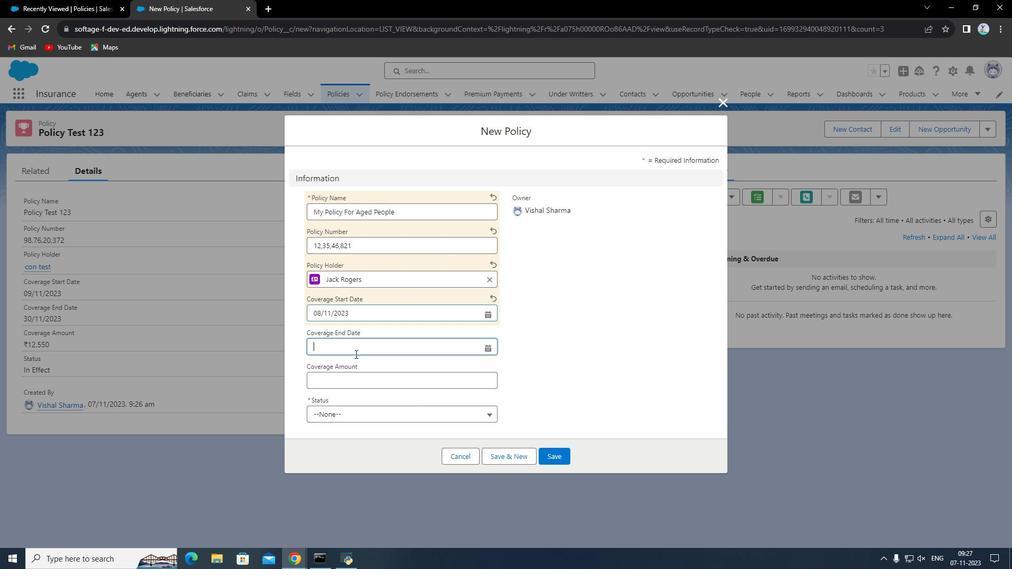 
Action: Mouse moved to (450, 366)
Screenshot: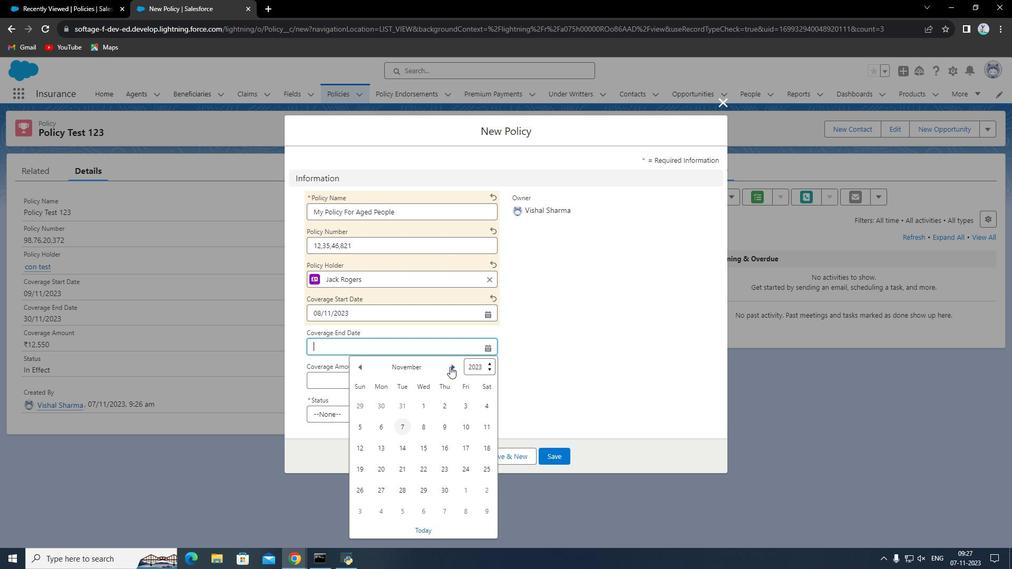 
Action: Mouse pressed left at (450, 366)
Screenshot: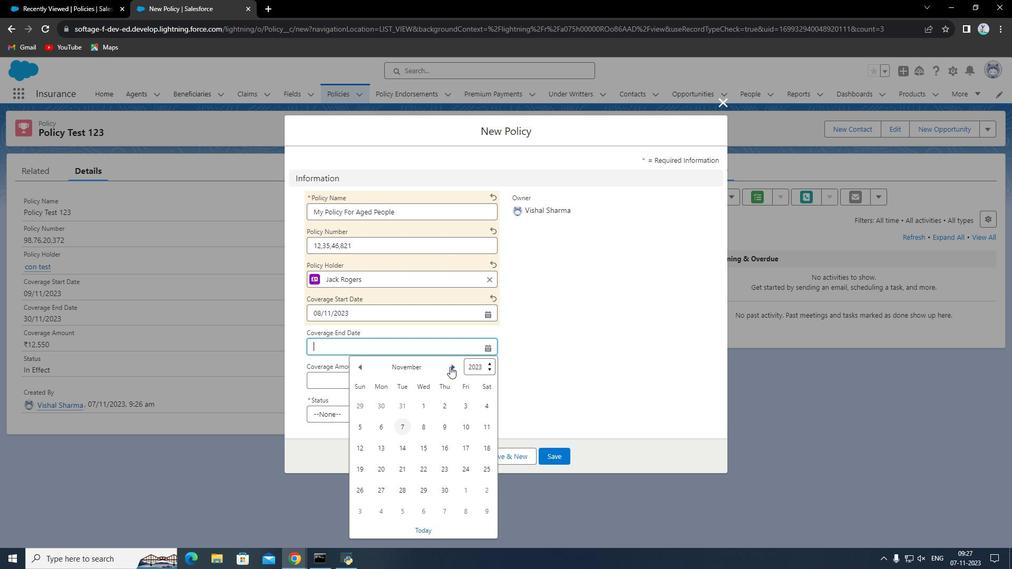 
Action: Mouse moved to (358, 513)
Screenshot: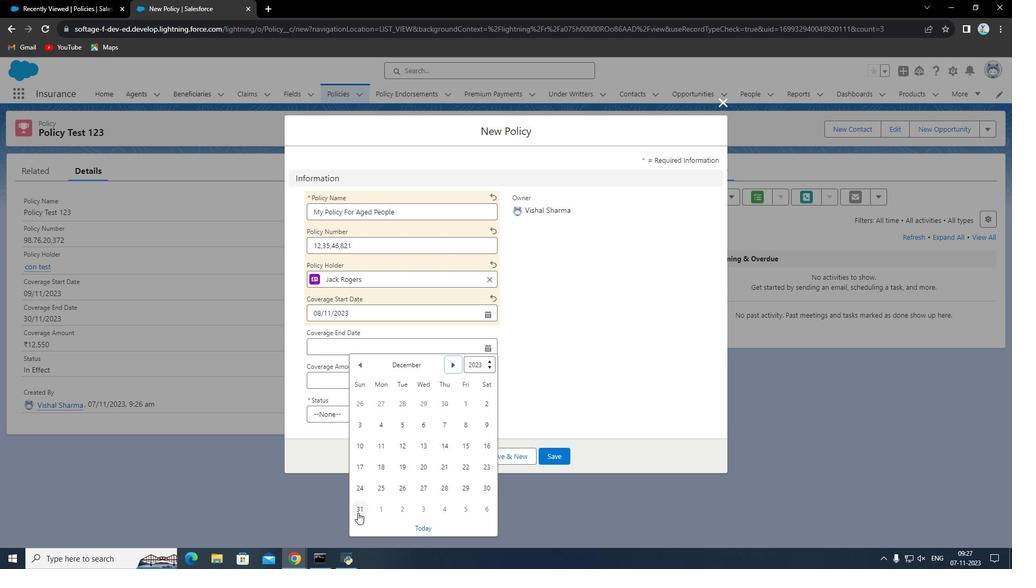 
Action: Mouse pressed left at (358, 513)
Screenshot: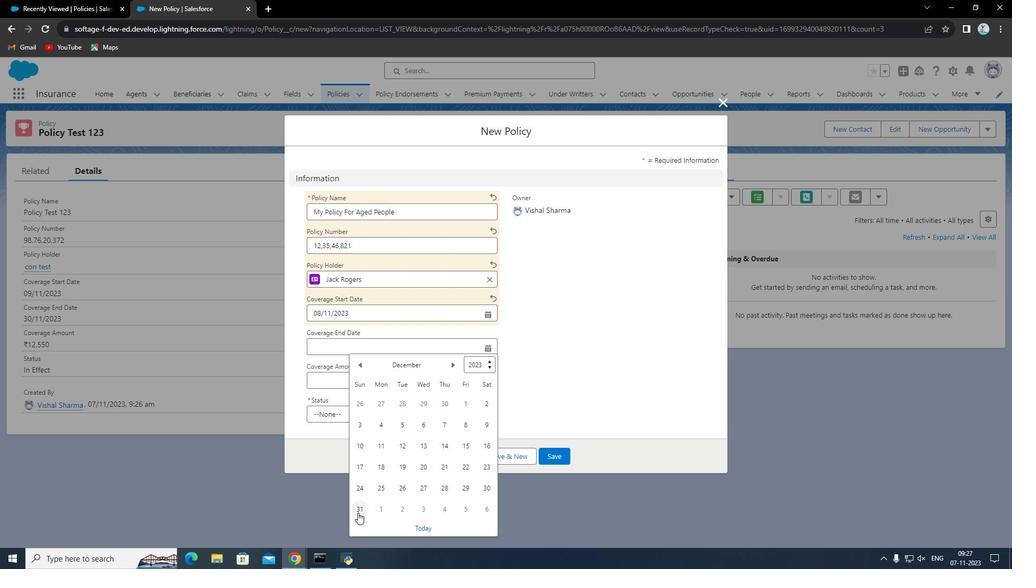 
Action: Mouse moved to (354, 380)
Screenshot: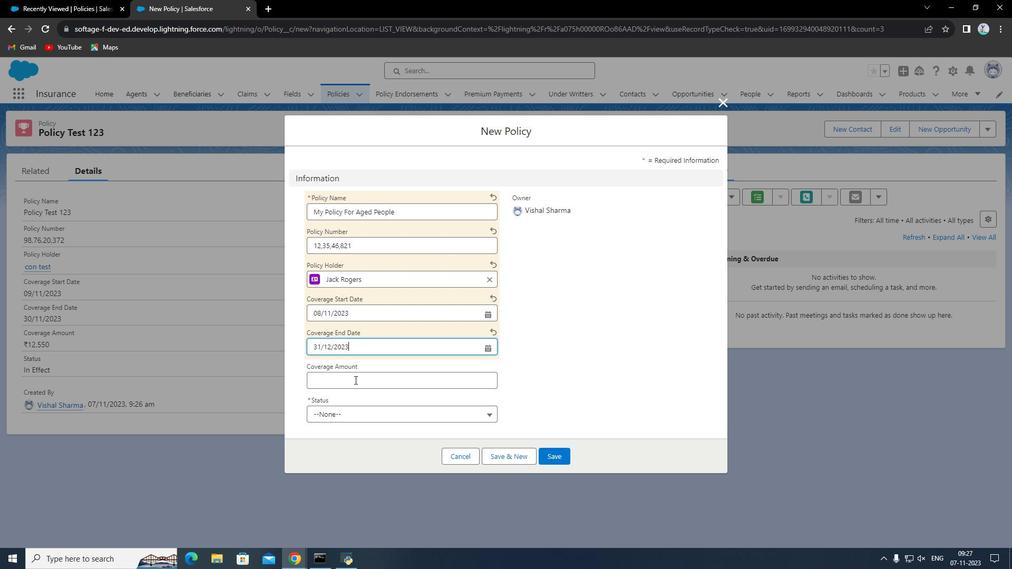 
Action: Mouse pressed left at (354, 380)
Screenshot: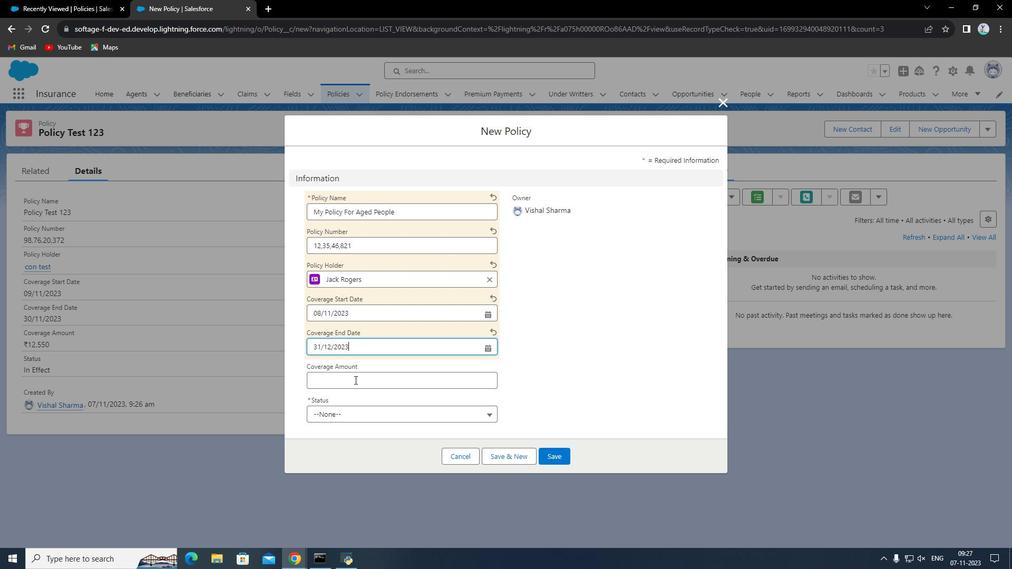 
Action: Key pressed 120000
Screenshot: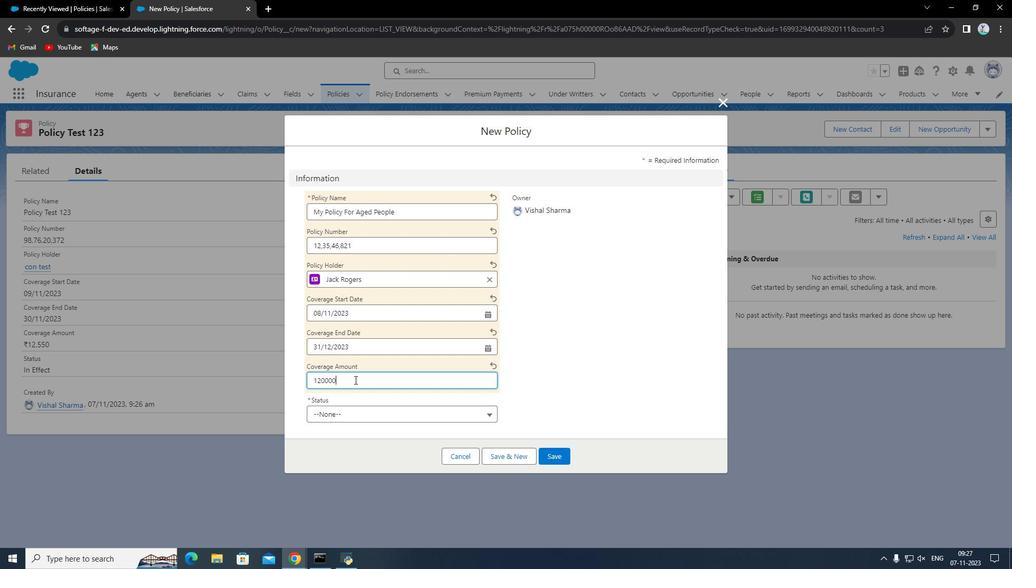 
Action: Mouse moved to (357, 406)
Screenshot: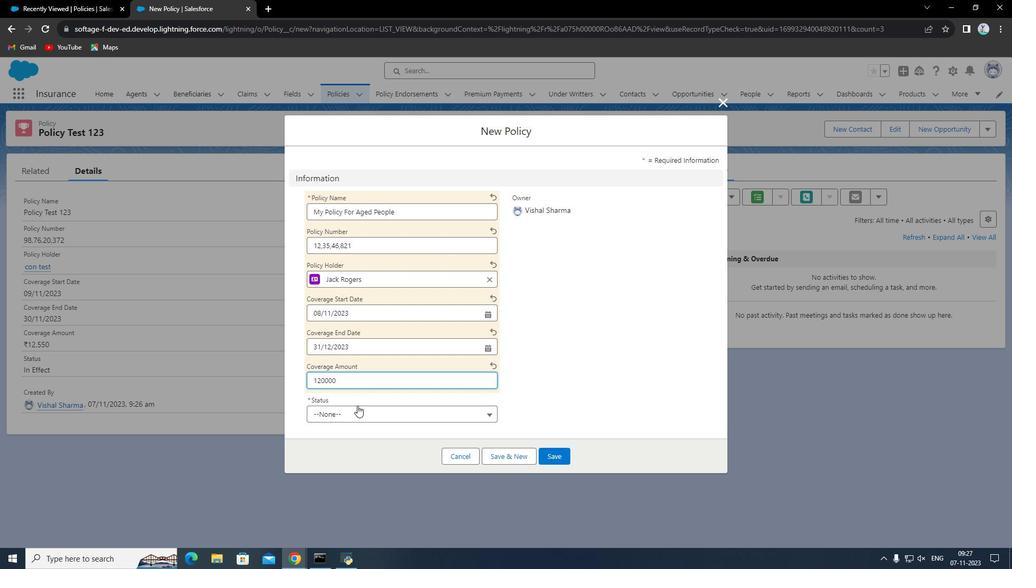 
Action: Mouse pressed left at (357, 406)
Screenshot: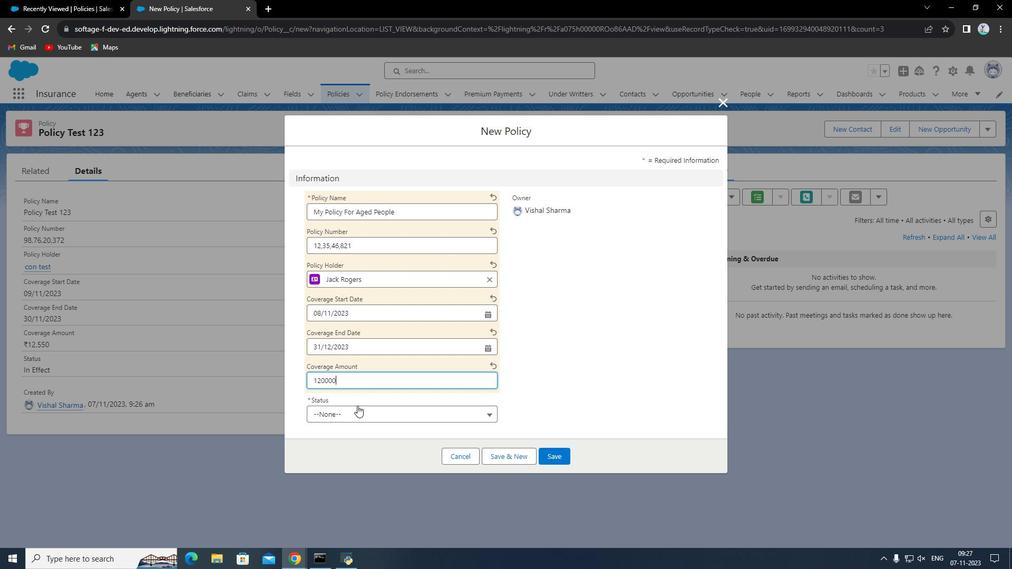 
Action: Mouse moved to (379, 225)
Screenshot: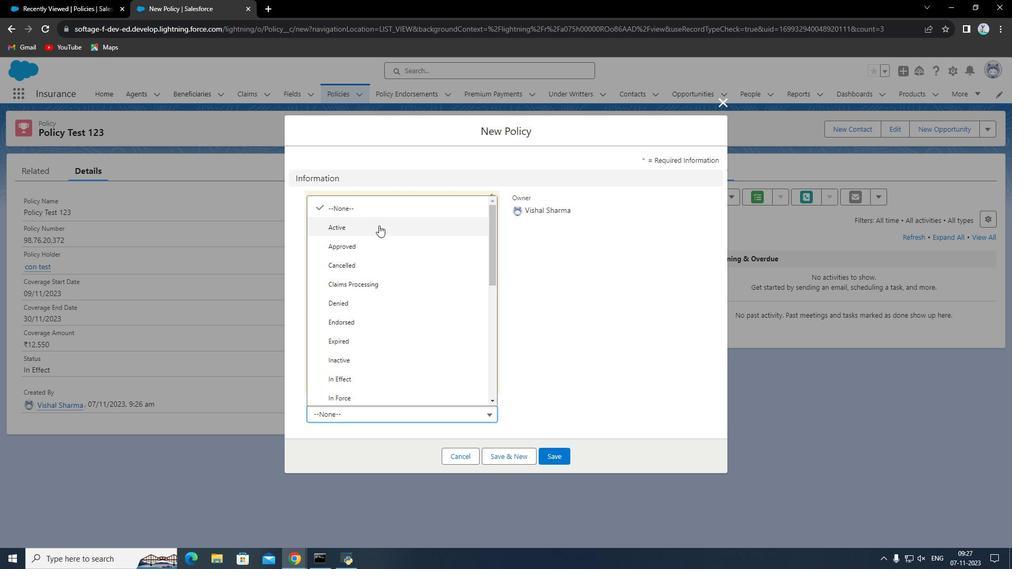 
Action: Mouse pressed left at (379, 225)
Screenshot: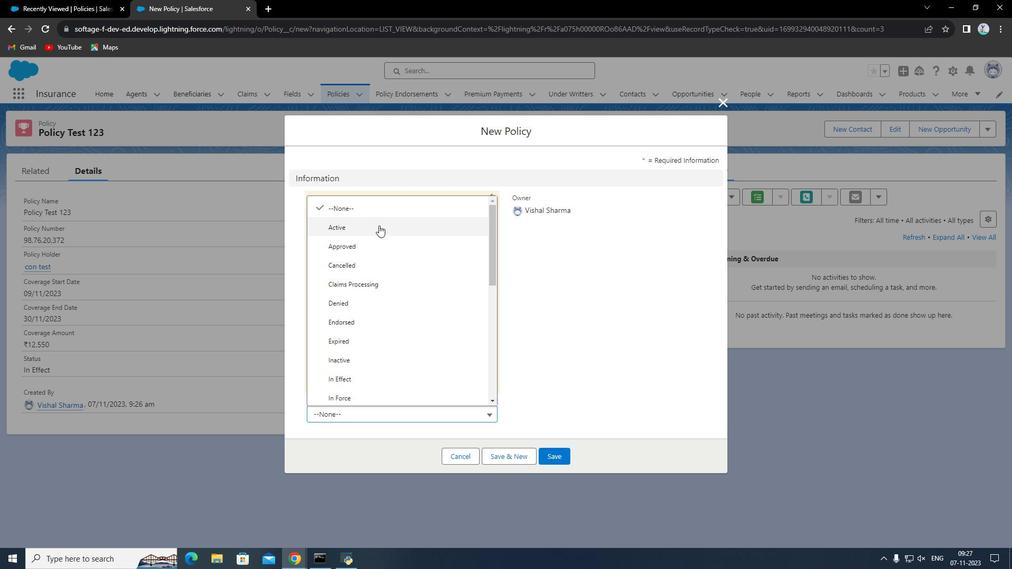 
Action: Mouse moved to (547, 455)
Screenshot: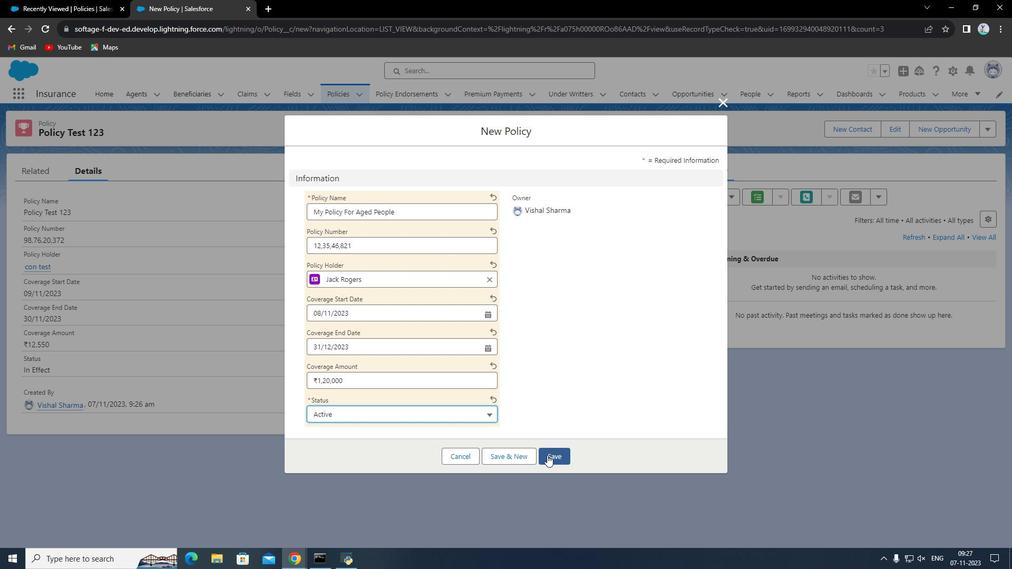 
Action: Mouse pressed left at (547, 455)
Screenshot: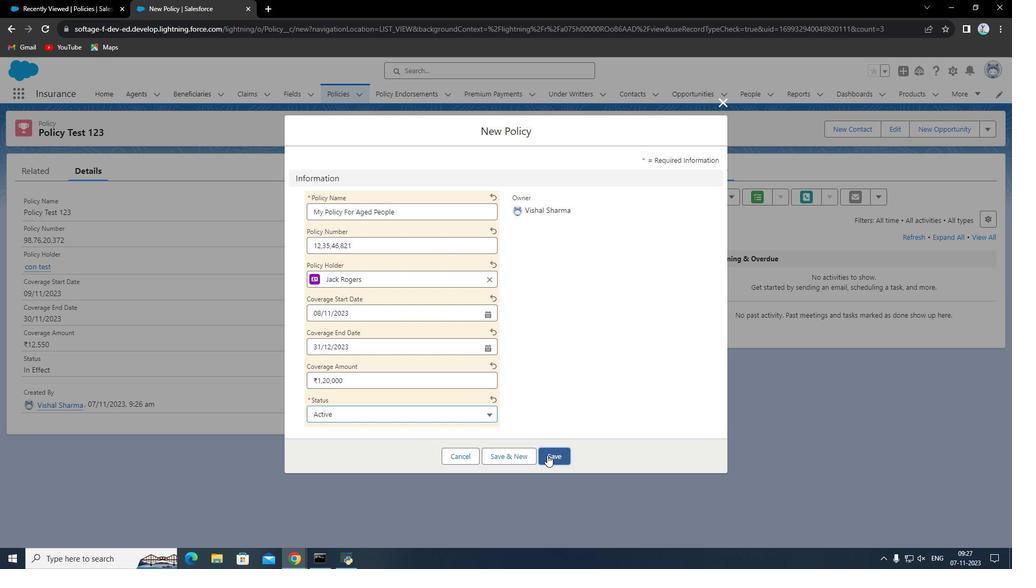 
Action: Mouse moved to (330, 95)
Screenshot: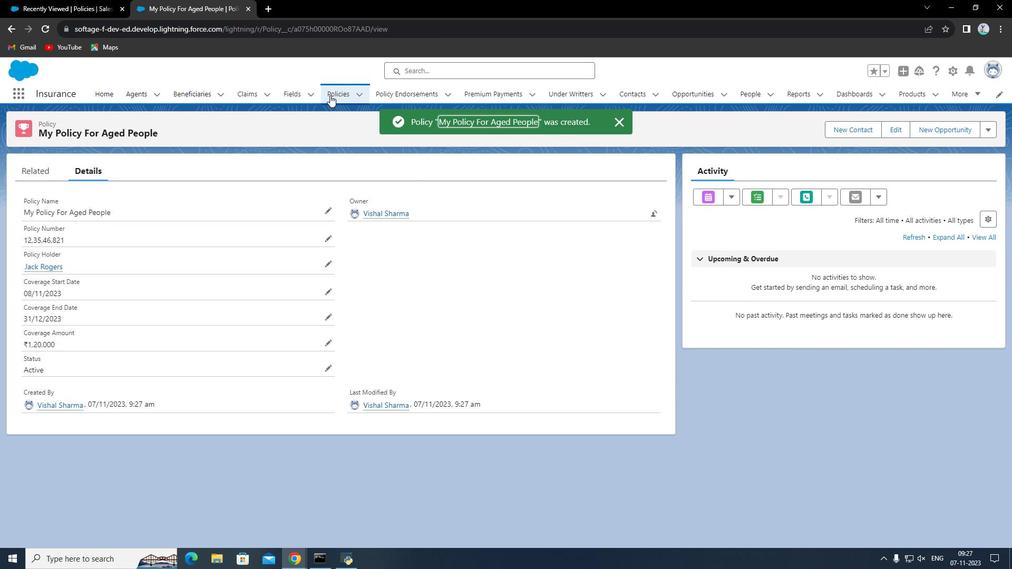 
Action: Mouse pressed left at (330, 95)
Screenshot: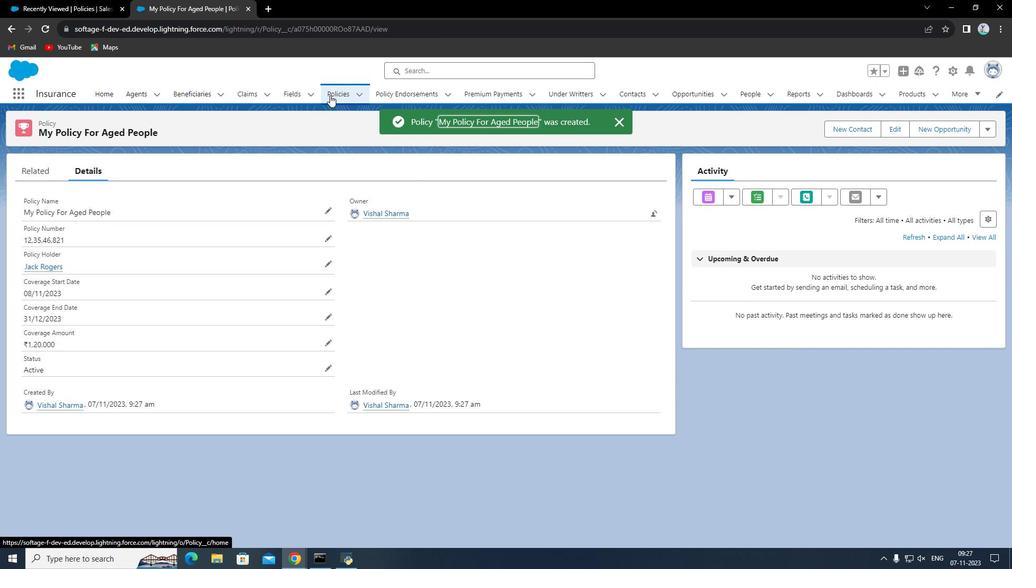 
Action: Mouse moved to (876, 129)
Screenshot: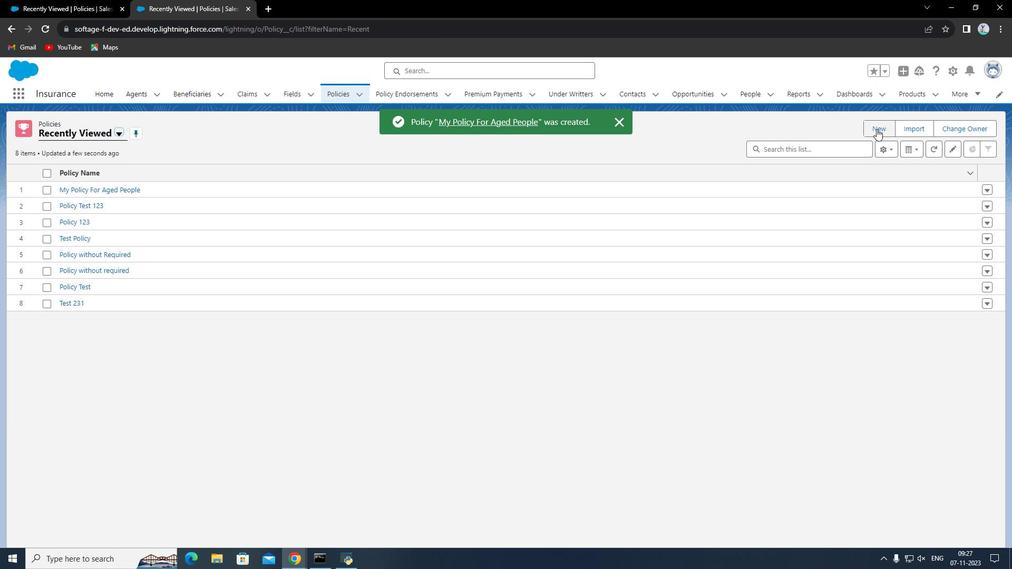 
Action: Mouse pressed left at (876, 129)
Screenshot: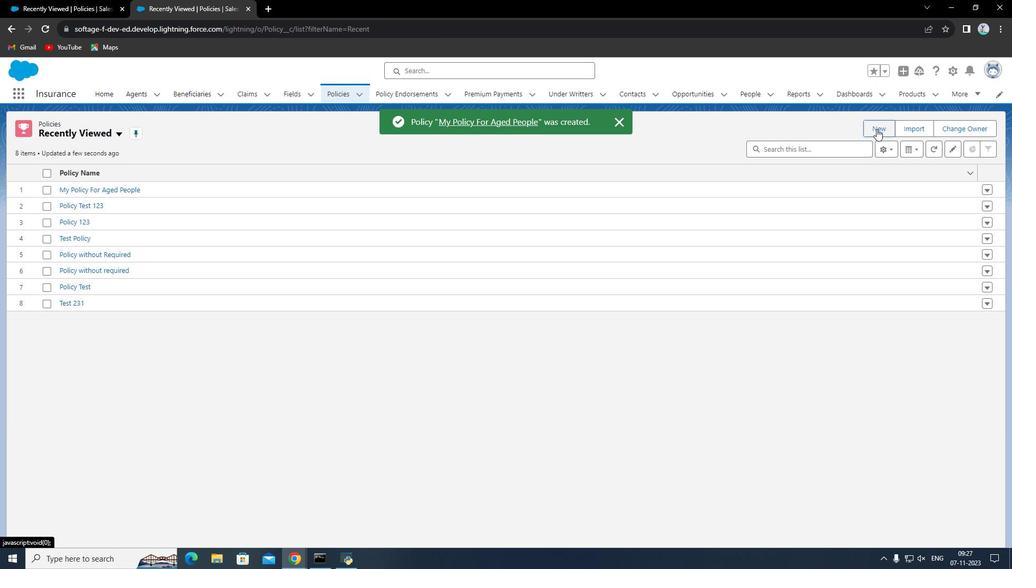 
Action: Mouse moved to (354, 208)
Screenshot: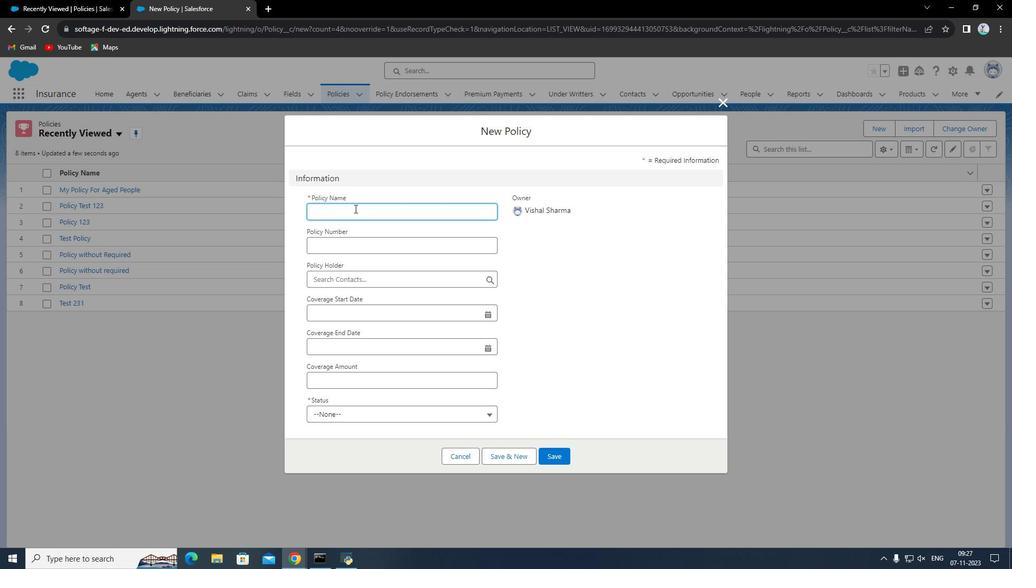 
Action: Mouse pressed left at (354, 208)
Screenshot: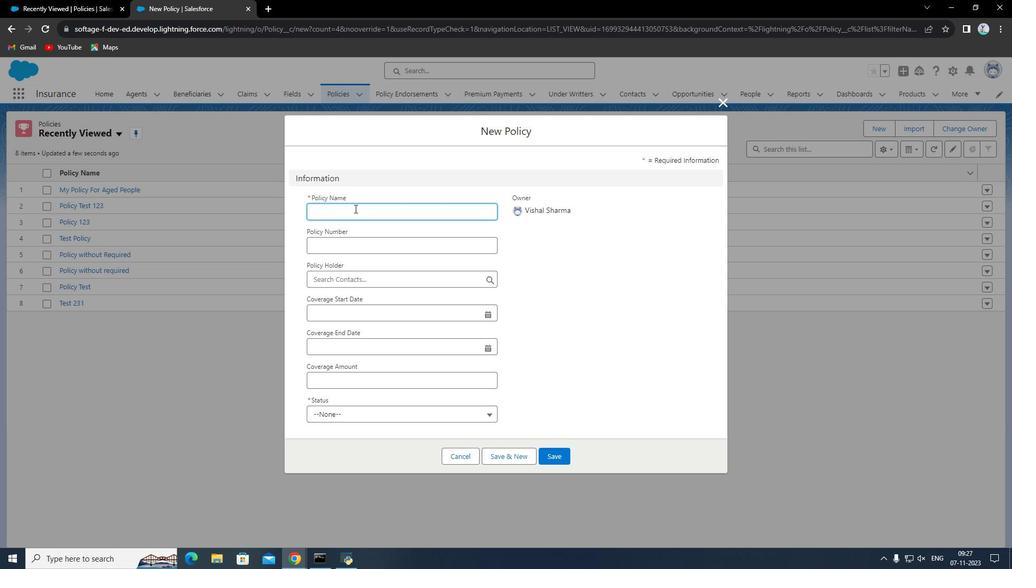 
Action: Key pressed <Key.shift><Key.shift><Key.shift><Key.shift><Key.shift><Key.shift><Key.shift><Key.shift><Key.shift><Key.shift><Key.shift><Key.shift><Key.shift><Key.shift><Key.shift><Key.shift><Key.shift><Key.shift><Key.shift><Key.shift><Key.shift>Young<Key.space>policy
Screenshot: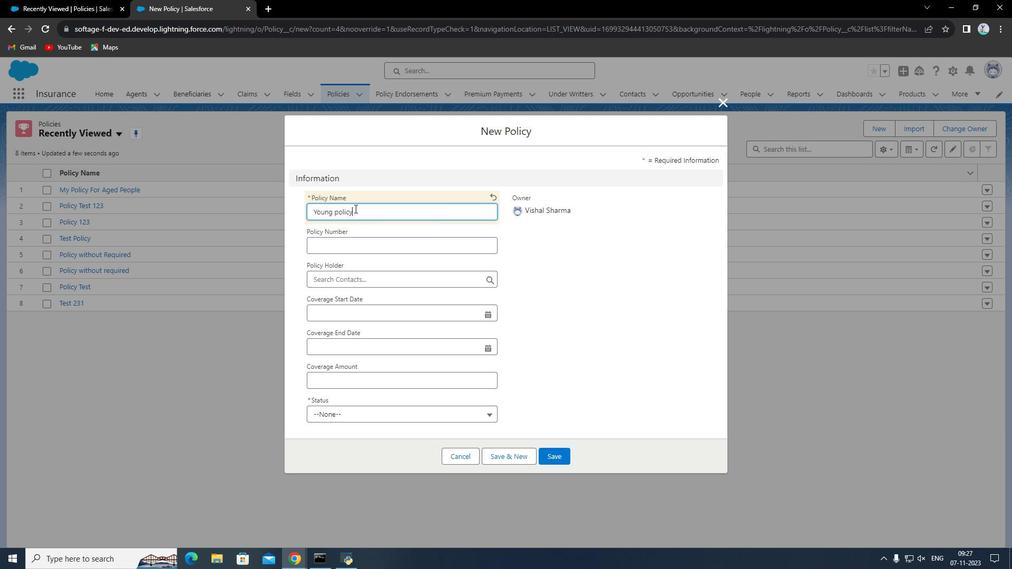 
Action: Mouse moved to (364, 239)
Screenshot: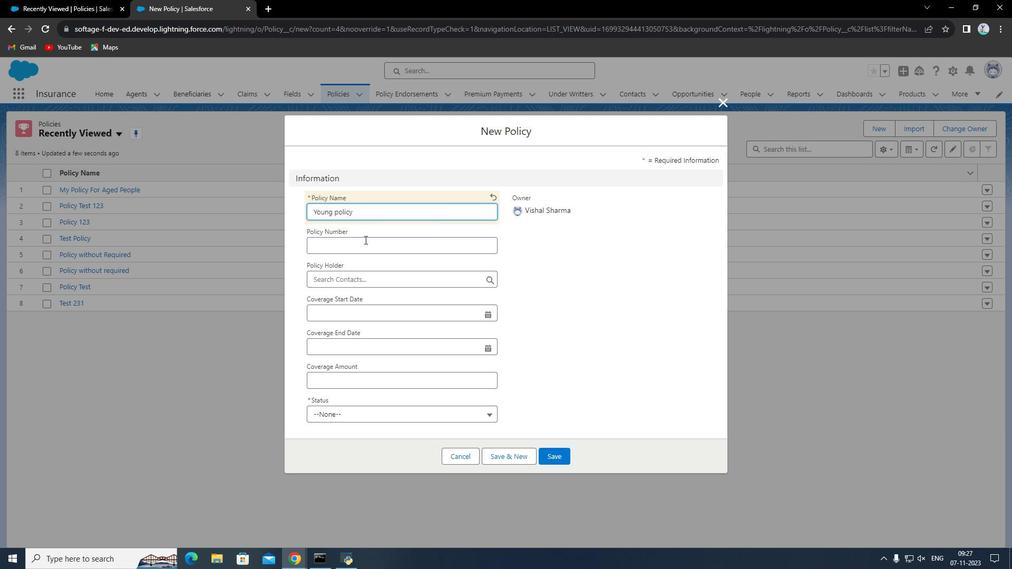 
Action: Mouse pressed left at (364, 239)
Screenshot: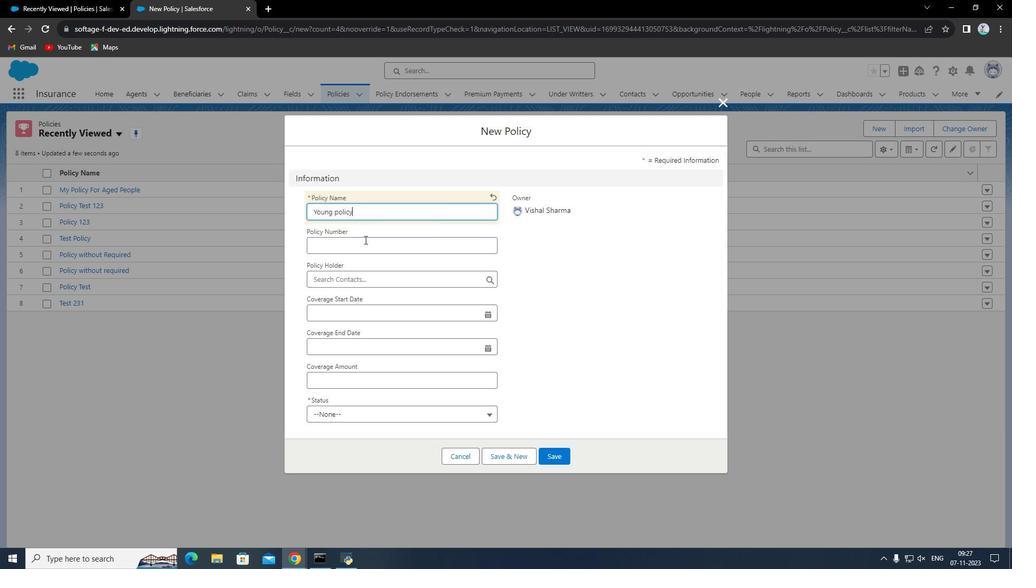 
Action: Key pressed 78954
Screenshot: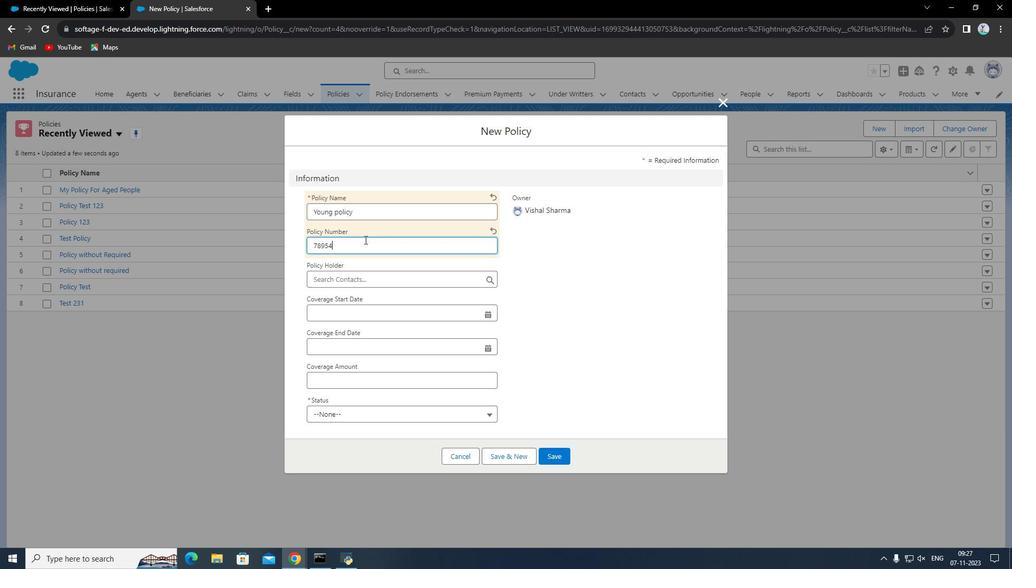 
Action: Mouse moved to (373, 277)
Screenshot: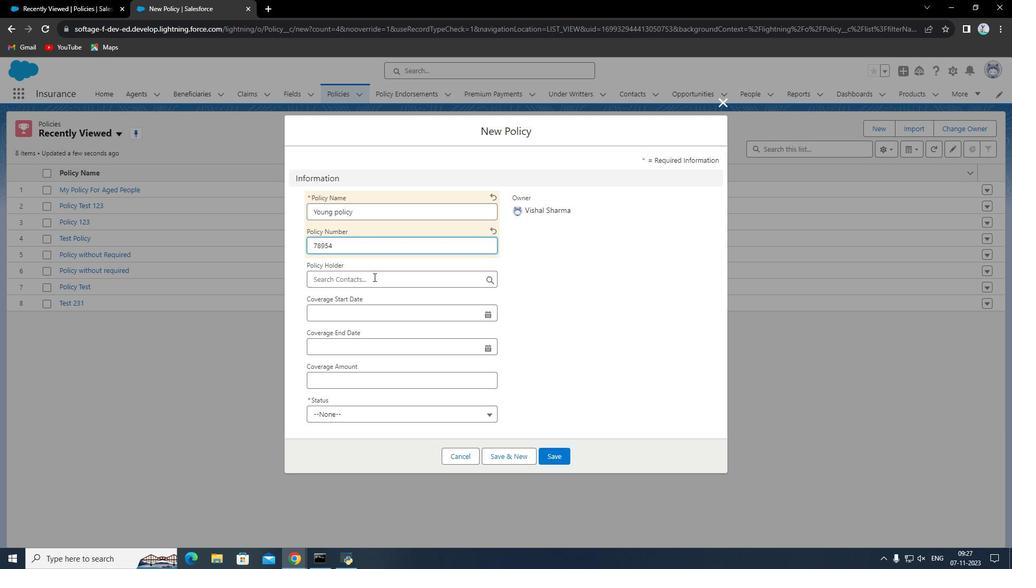 
Action: Mouse pressed left at (373, 277)
Screenshot: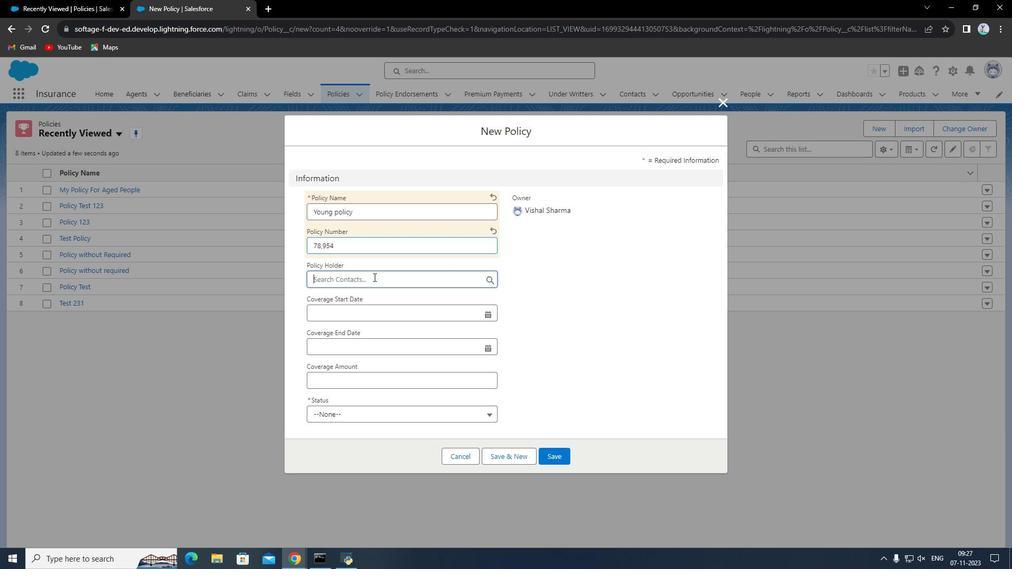 
Action: Mouse moved to (372, 409)
Screenshot: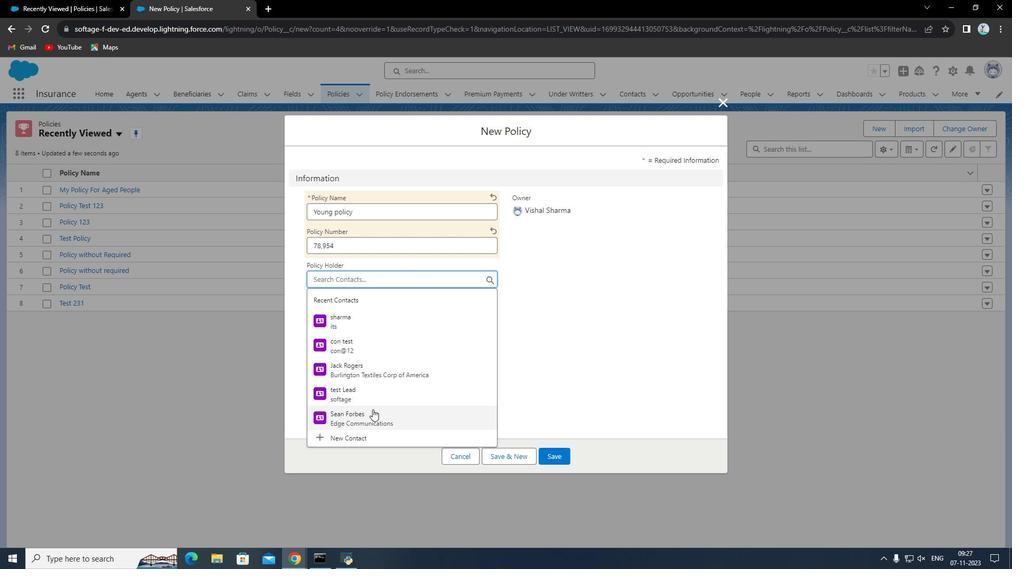 
Action: Mouse pressed left at (372, 409)
Screenshot: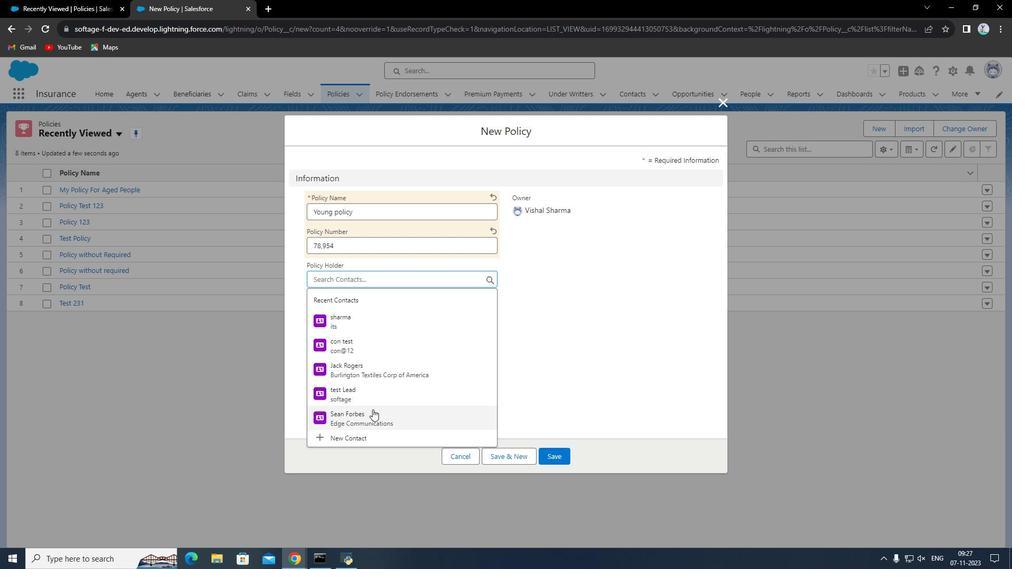 
Action: Mouse moved to (352, 311)
Screenshot: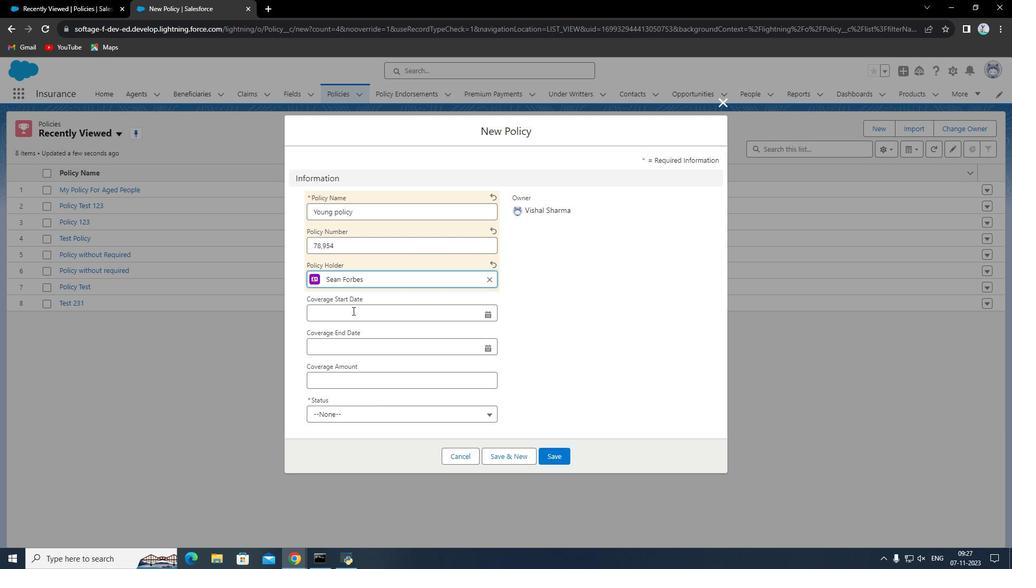 
Action: Mouse pressed left at (352, 311)
Screenshot: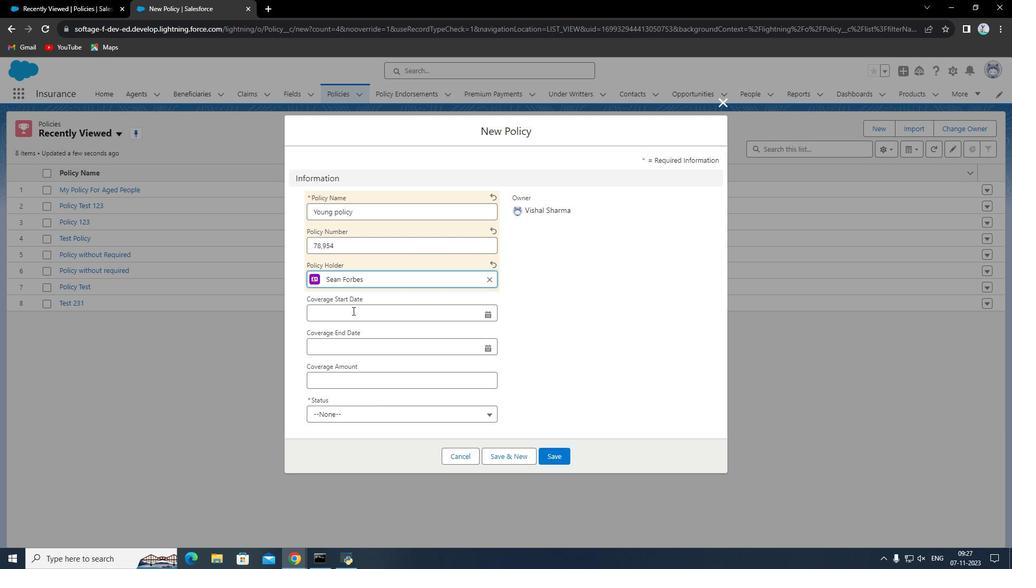 
Action: Mouse moved to (467, 430)
Screenshot: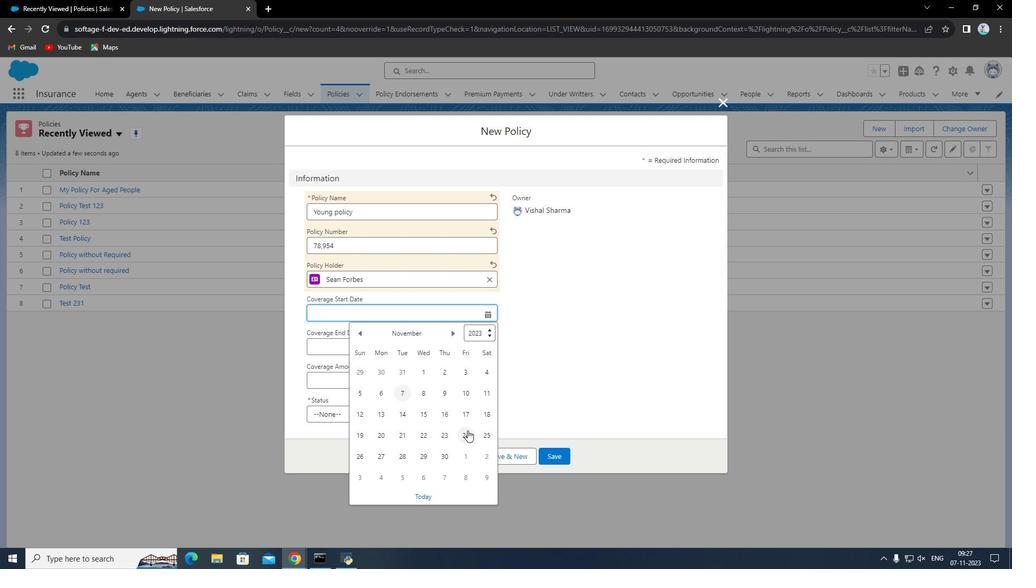 
Action: Mouse pressed left at (467, 430)
Screenshot: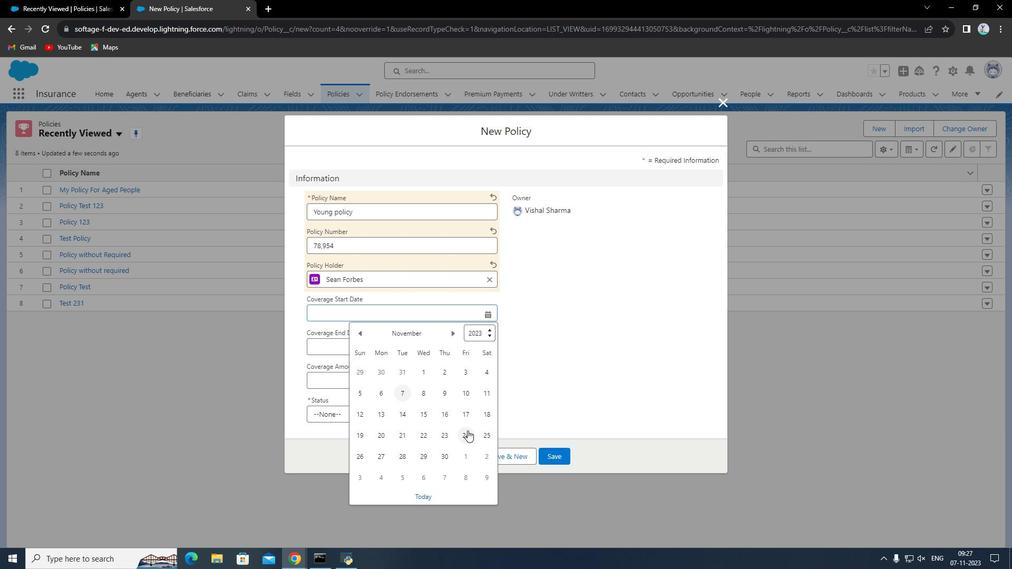 
Action: Mouse moved to (390, 347)
Screenshot: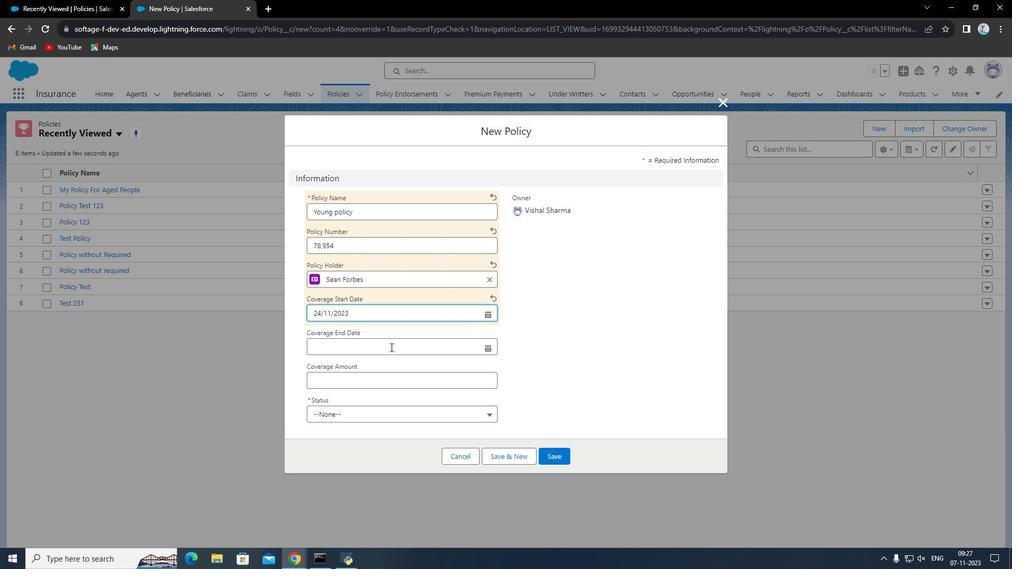 
Action: Mouse pressed left at (390, 347)
Screenshot: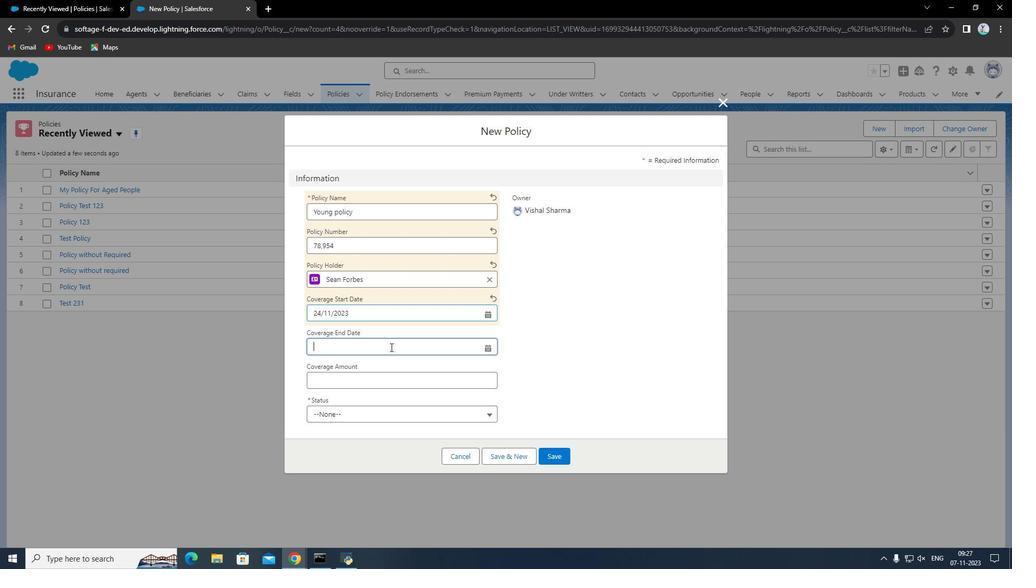 
Action: Mouse moved to (454, 370)
Screenshot: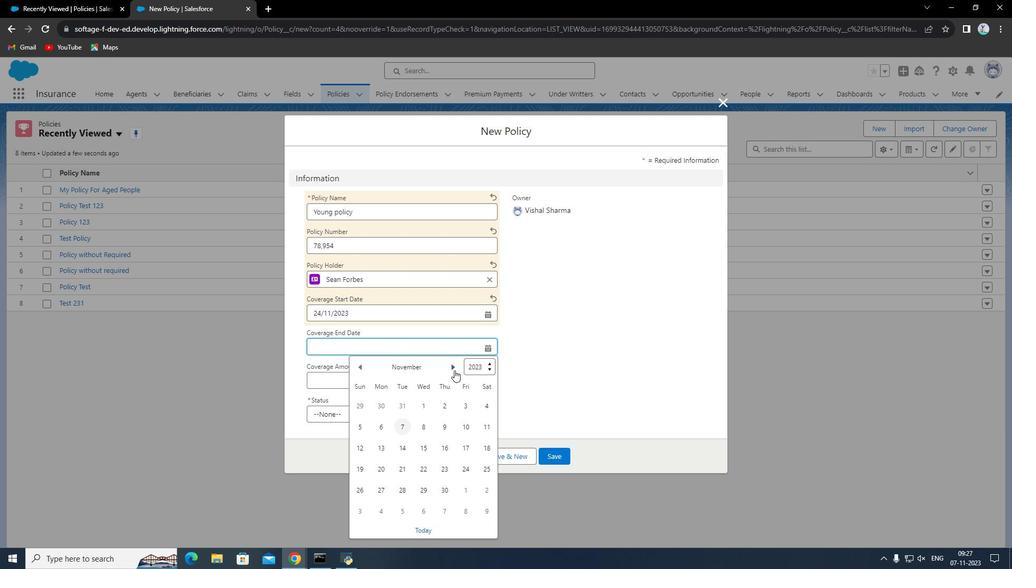
Action: Mouse pressed left at (454, 370)
Screenshot: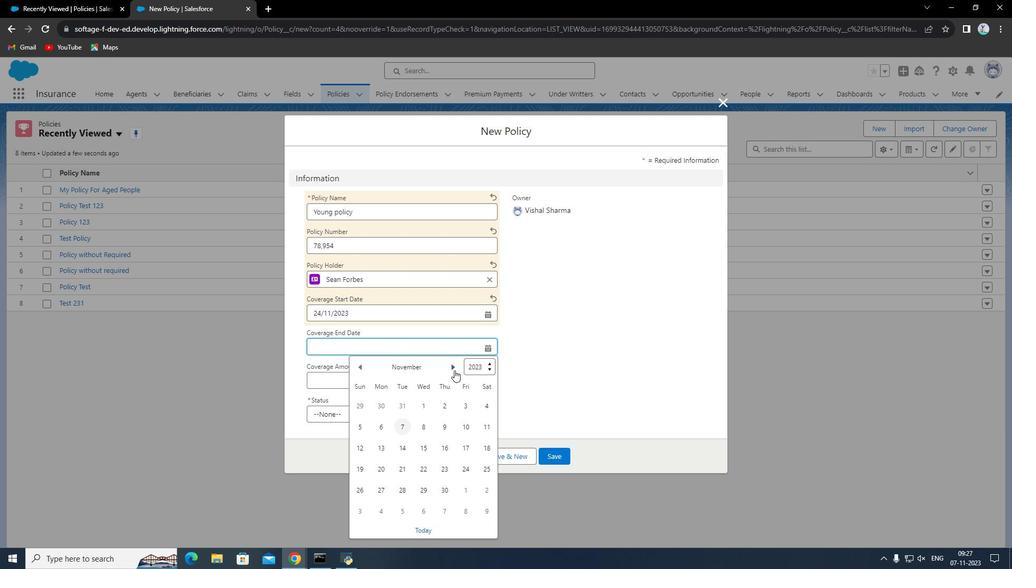 
Action: Mouse pressed left at (454, 370)
Screenshot: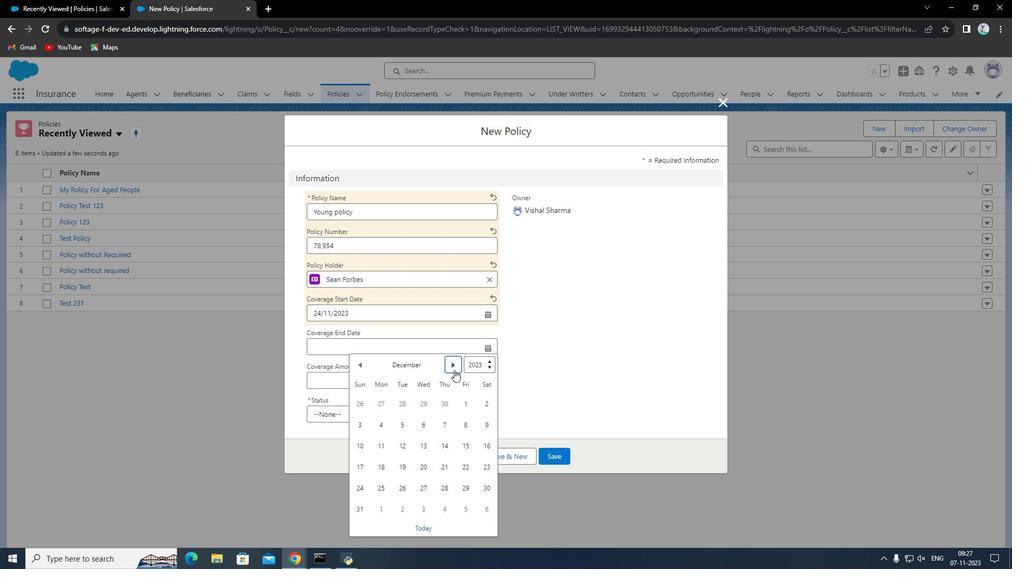 
Action: Mouse moved to (382, 404)
Screenshot: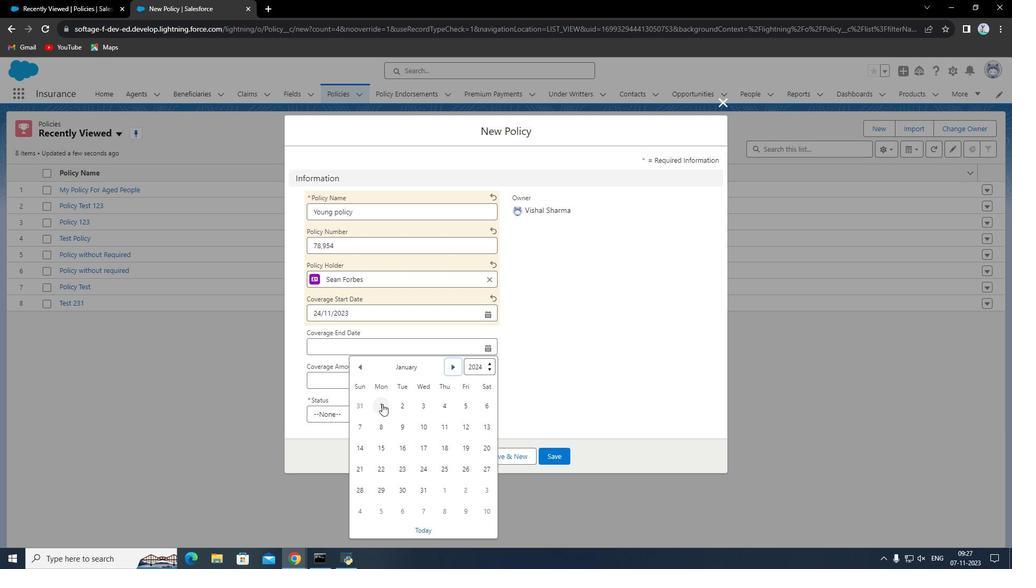 
Action: Mouse pressed left at (382, 404)
Screenshot: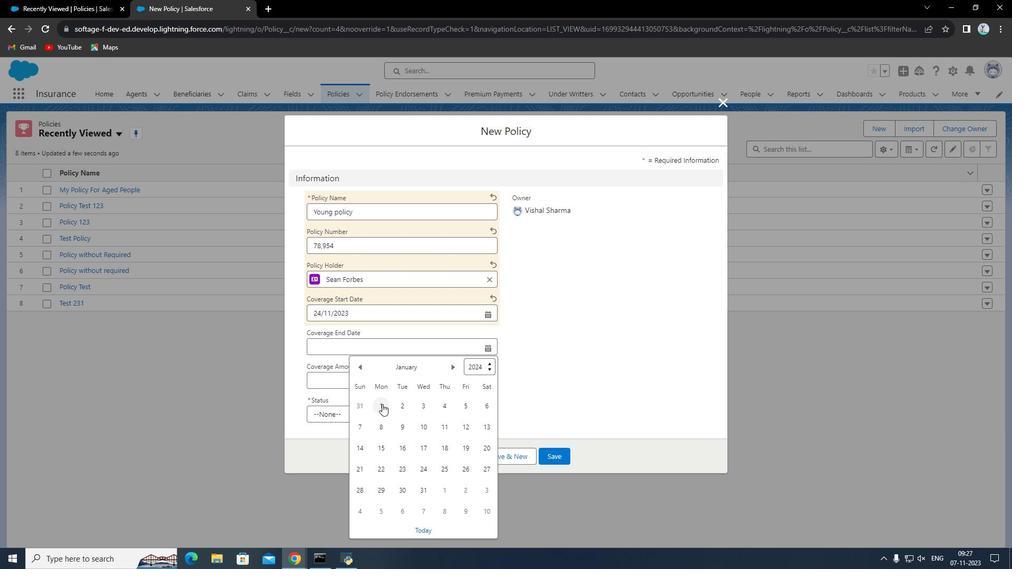 
Action: Mouse moved to (358, 379)
Screenshot: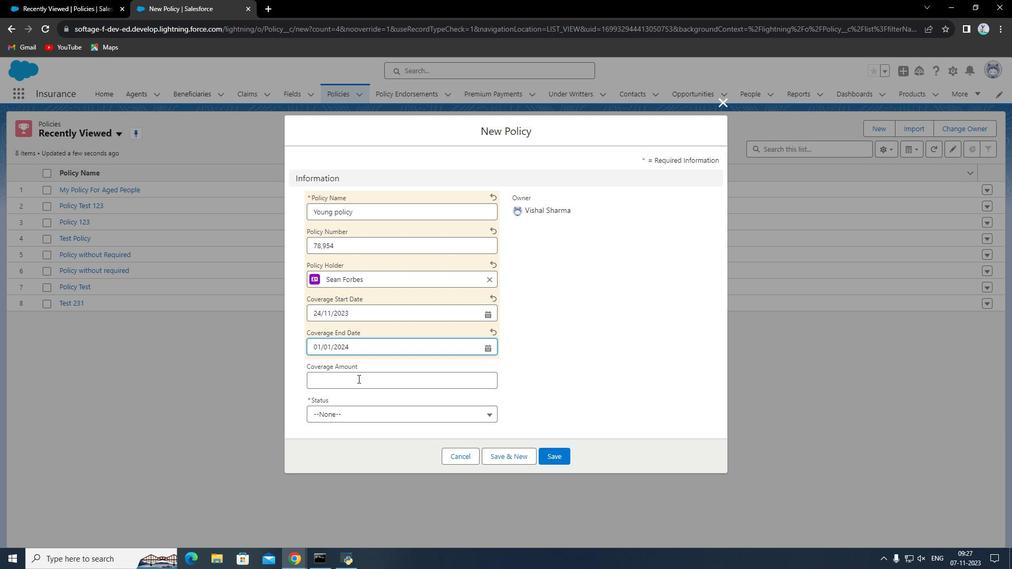 
Action: Mouse pressed left at (358, 379)
Screenshot: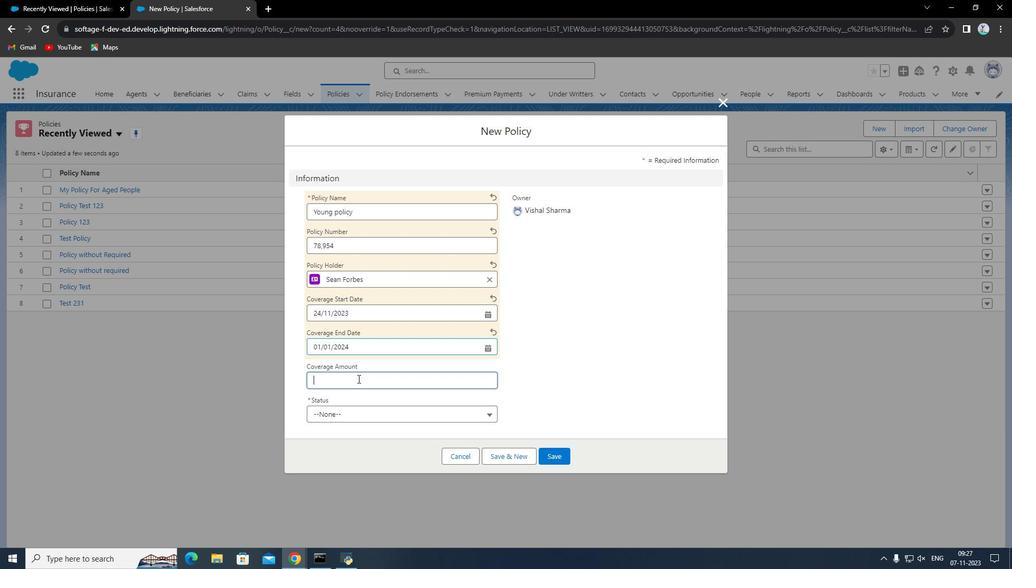 
Action: Mouse moved to (357, 379)
Screenshot: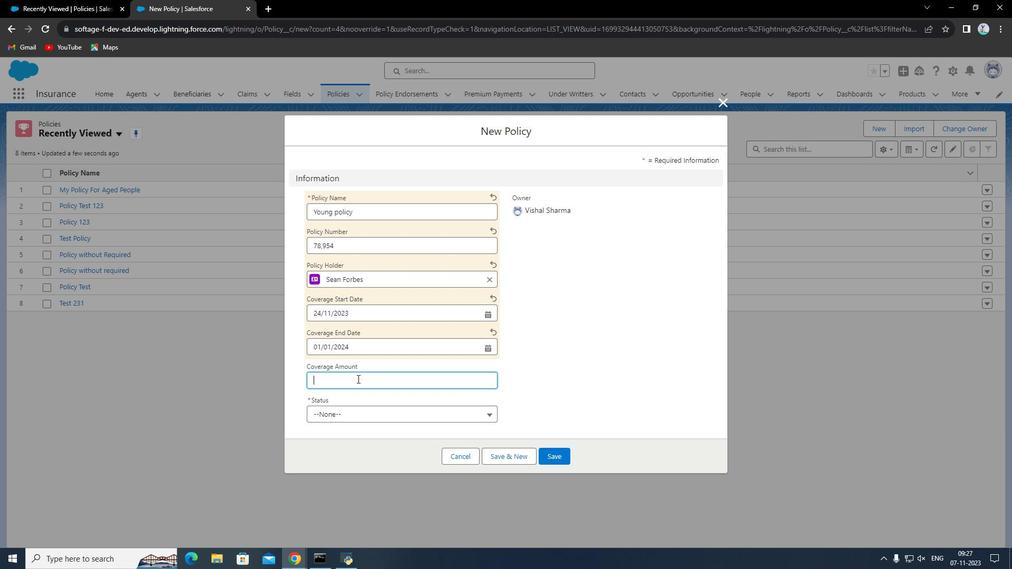 
Action: Key pressed 23000
Screenshot: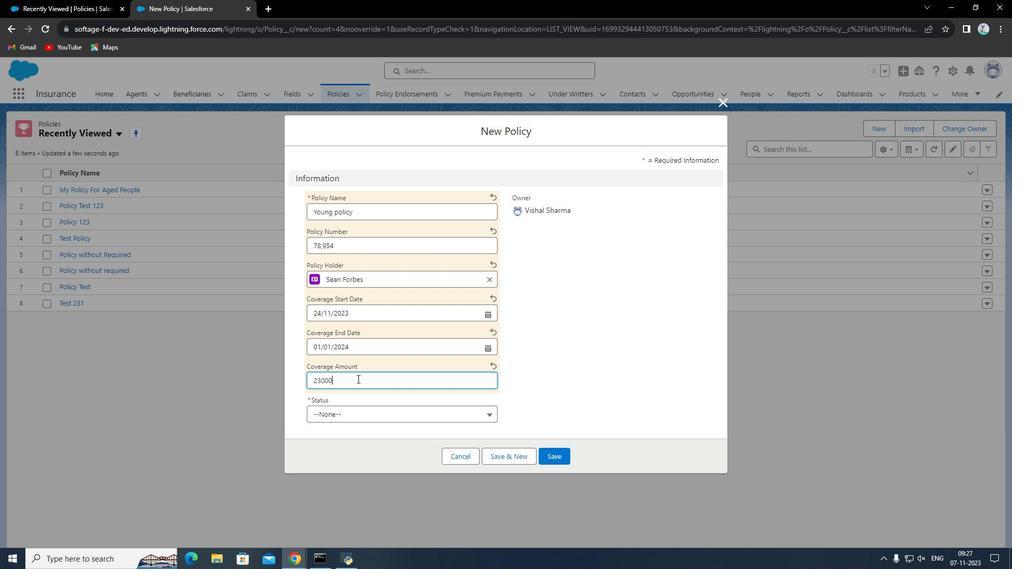 
Action: Mouse moved to (367, 413)
Screenshot: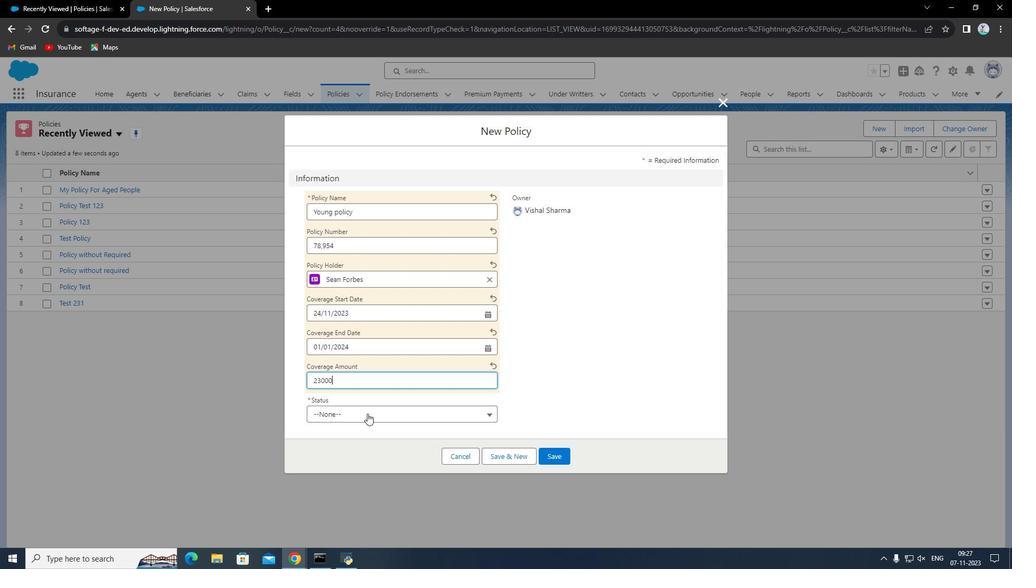 
Action: Mouse pressed left at (367, 413)
Screenshot: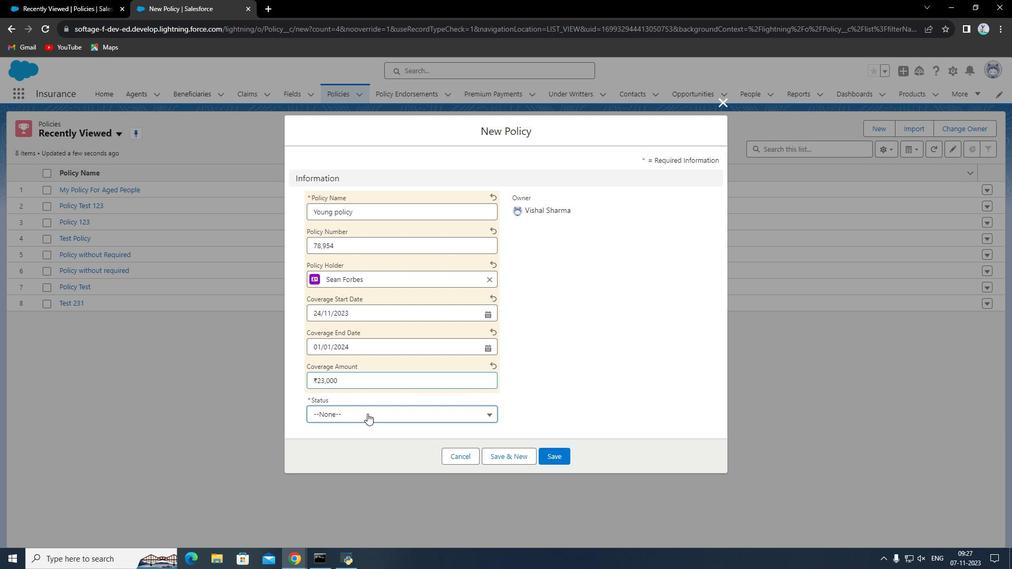 
Action: Mouse moved to (364, 325)
Screenshot: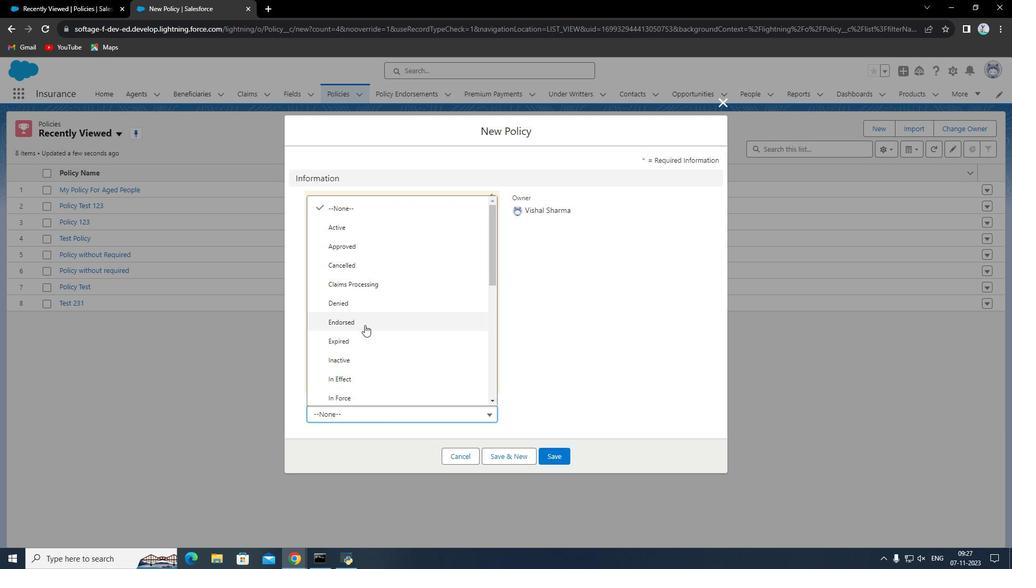 
Action: Mouse pressed left at (364, 325)
Screenshot: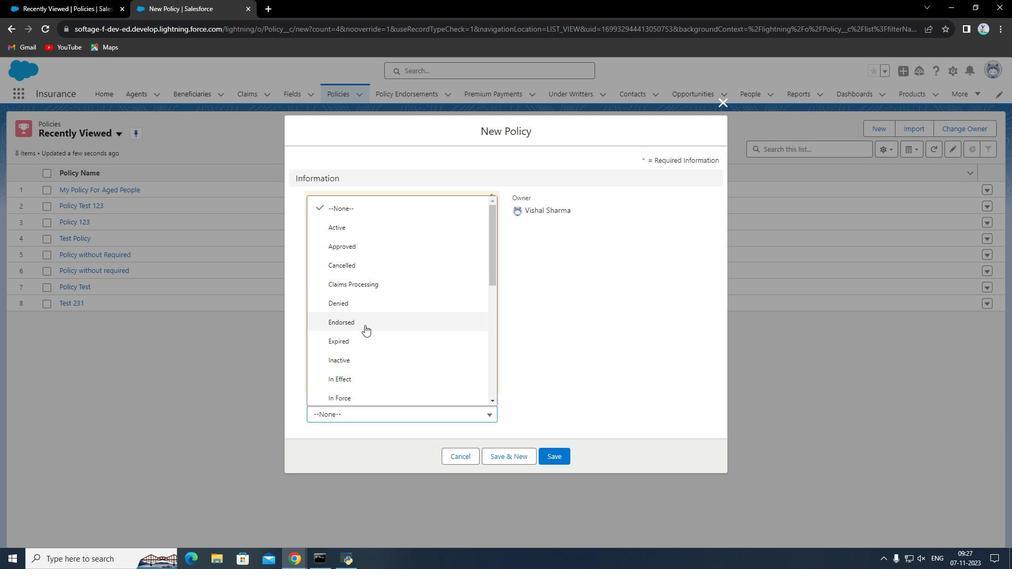 
Action: Mouse moved to (556, 452)
Screenshot: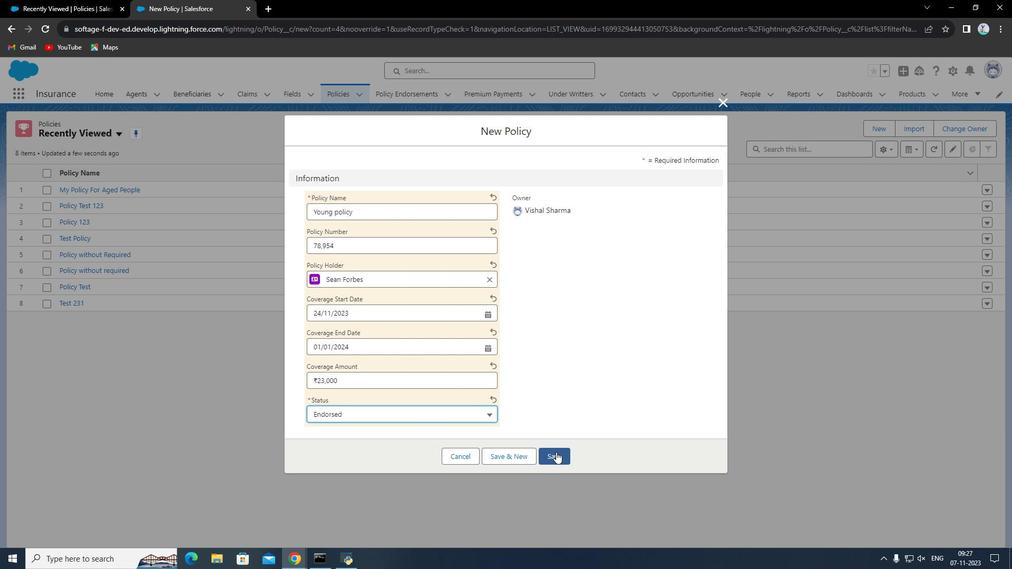 
Action: Mouse pressed left at (556, 452)
Screenshot: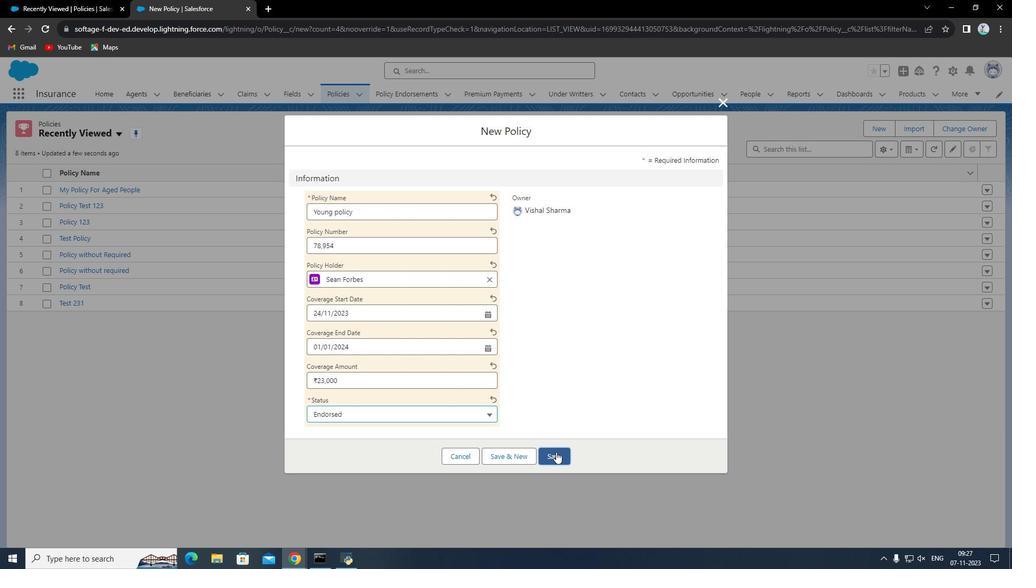 
Action: Mouse moved to (340, 92)
Screenshot: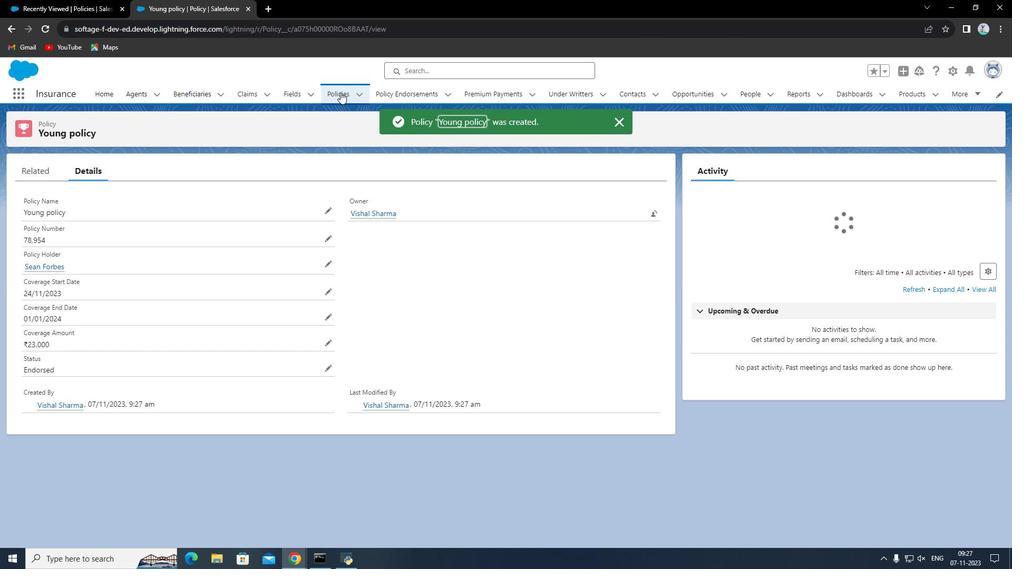 
Action: Mouse pressed left at (340, 92)
Screenshot: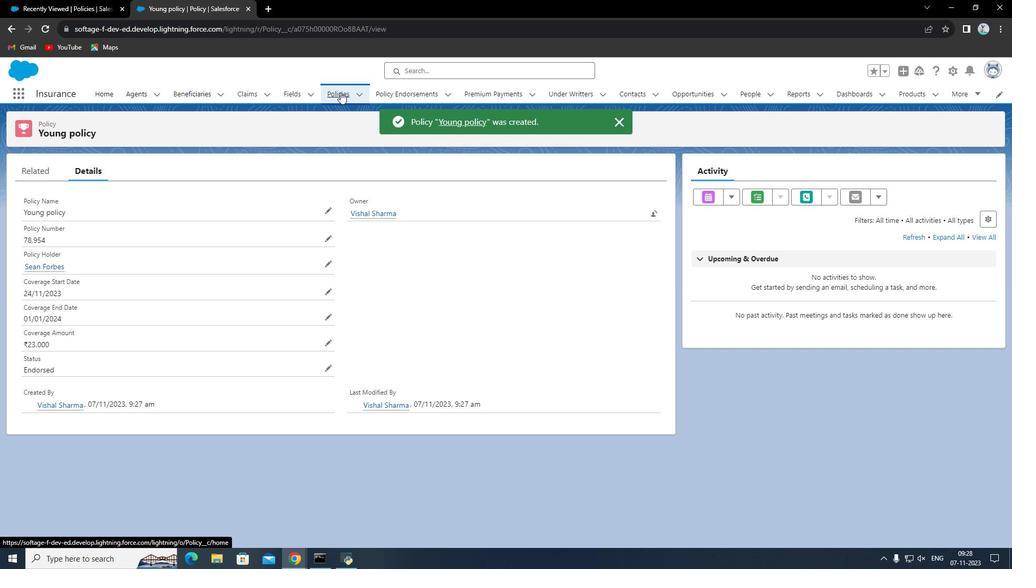 
Action: Mouse moved to (334, 92)
Screenshot: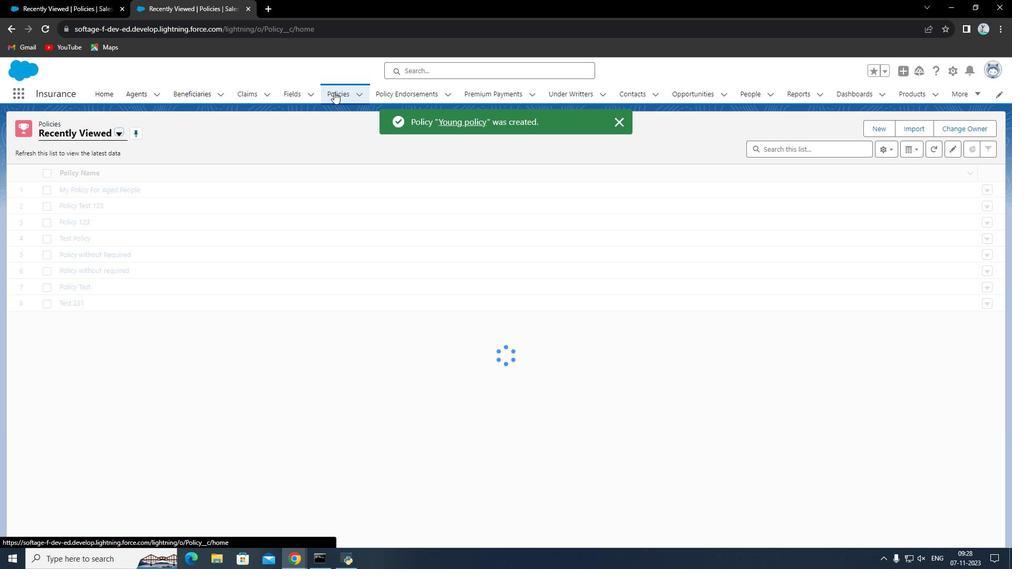 
